 Task: Add 6 Grain Hot Cereal to the cart.
Action: Mouse moved to (938, 320)
Screenshot: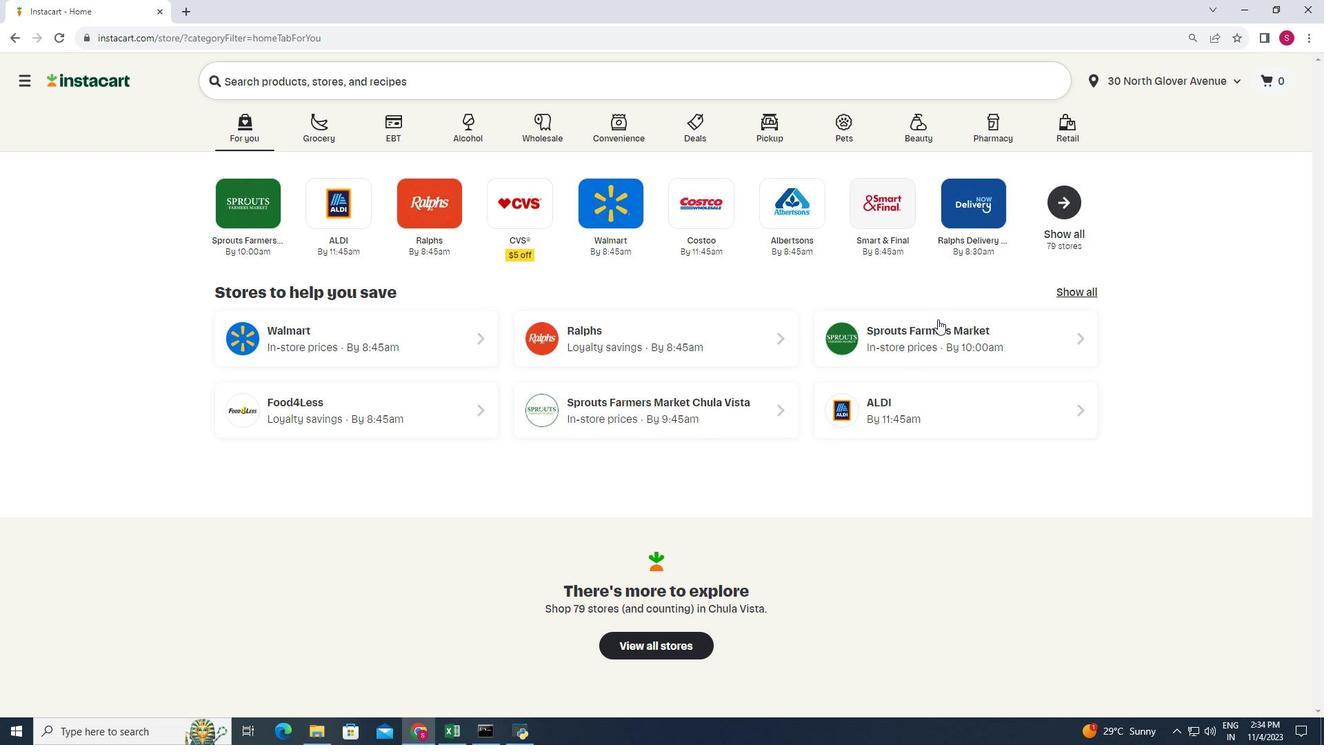 
Action: Mouse pressed left at (938, 320)
Screenshot: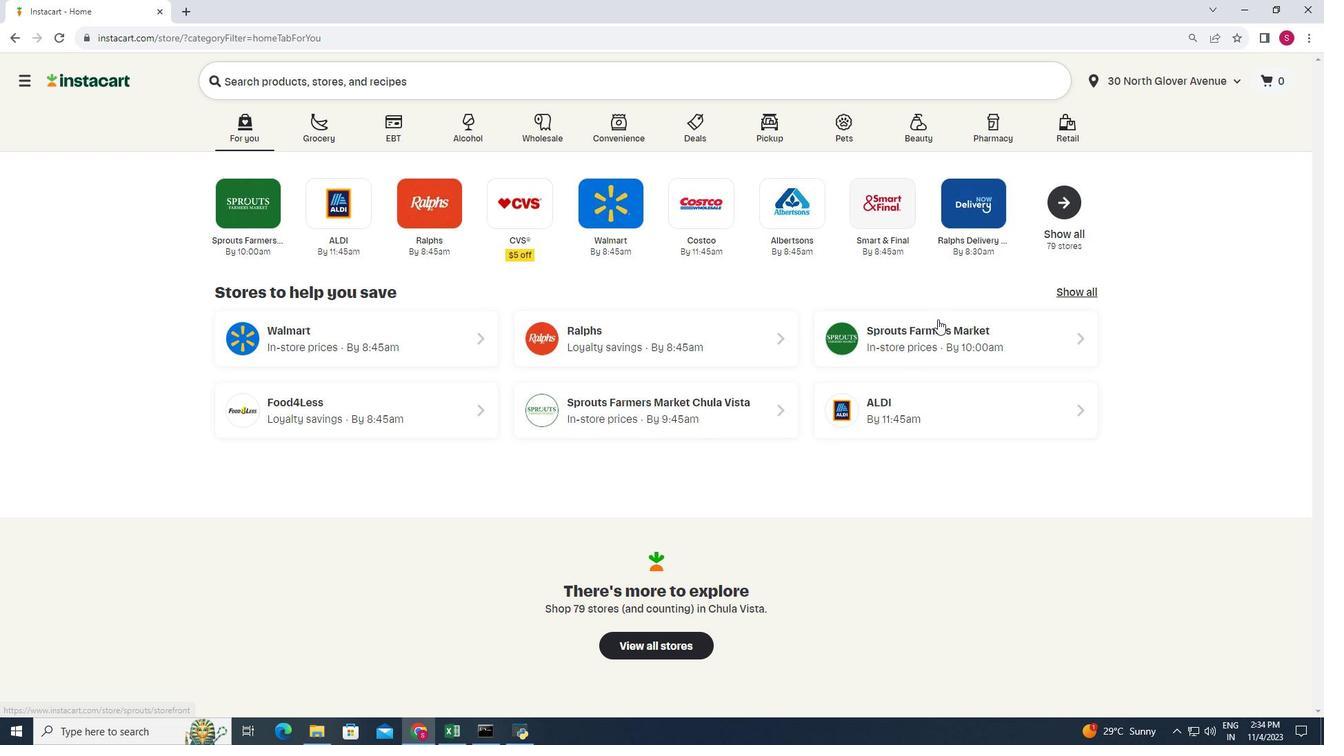 
Action: Mouse moved to (72, 443)
Screenshot: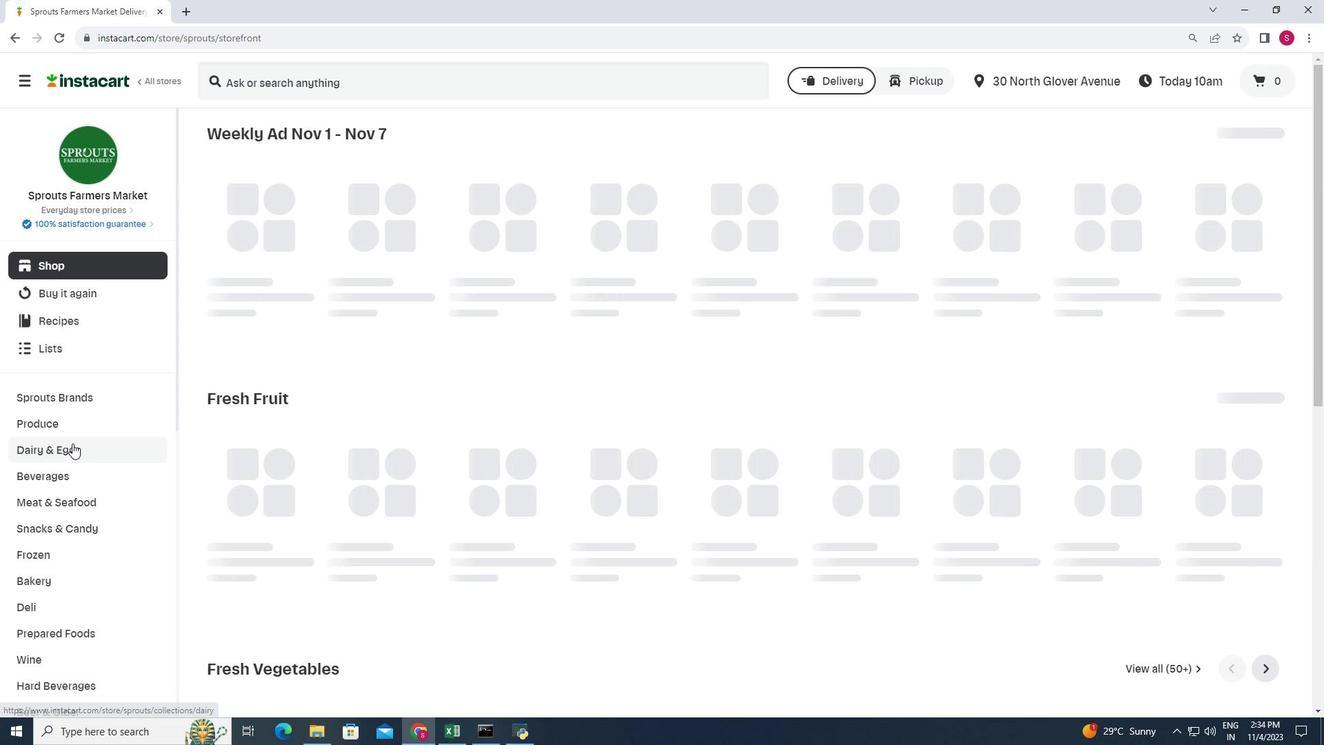
Action: Mouse scrolled (72, 442) with delta (0, 0)
Screenshot: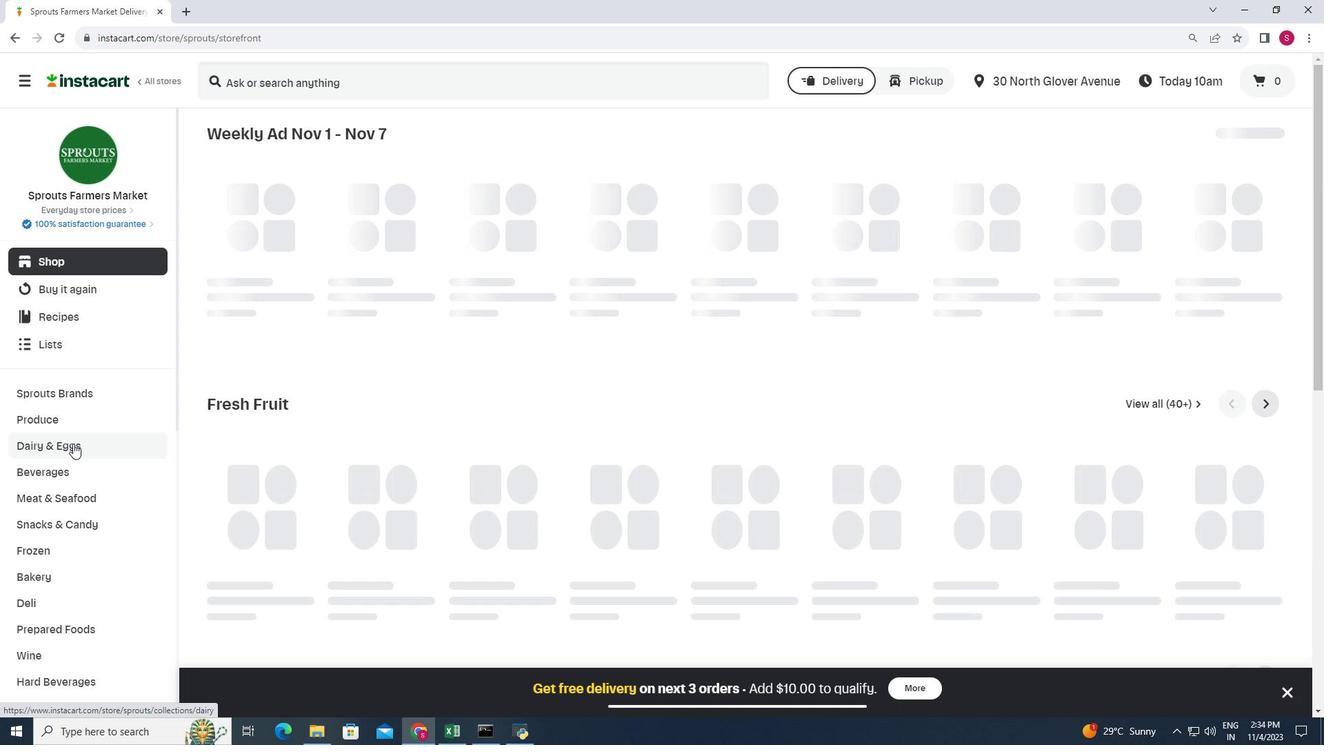 
Action: Mouse moved to (73, 443)
Screenshot: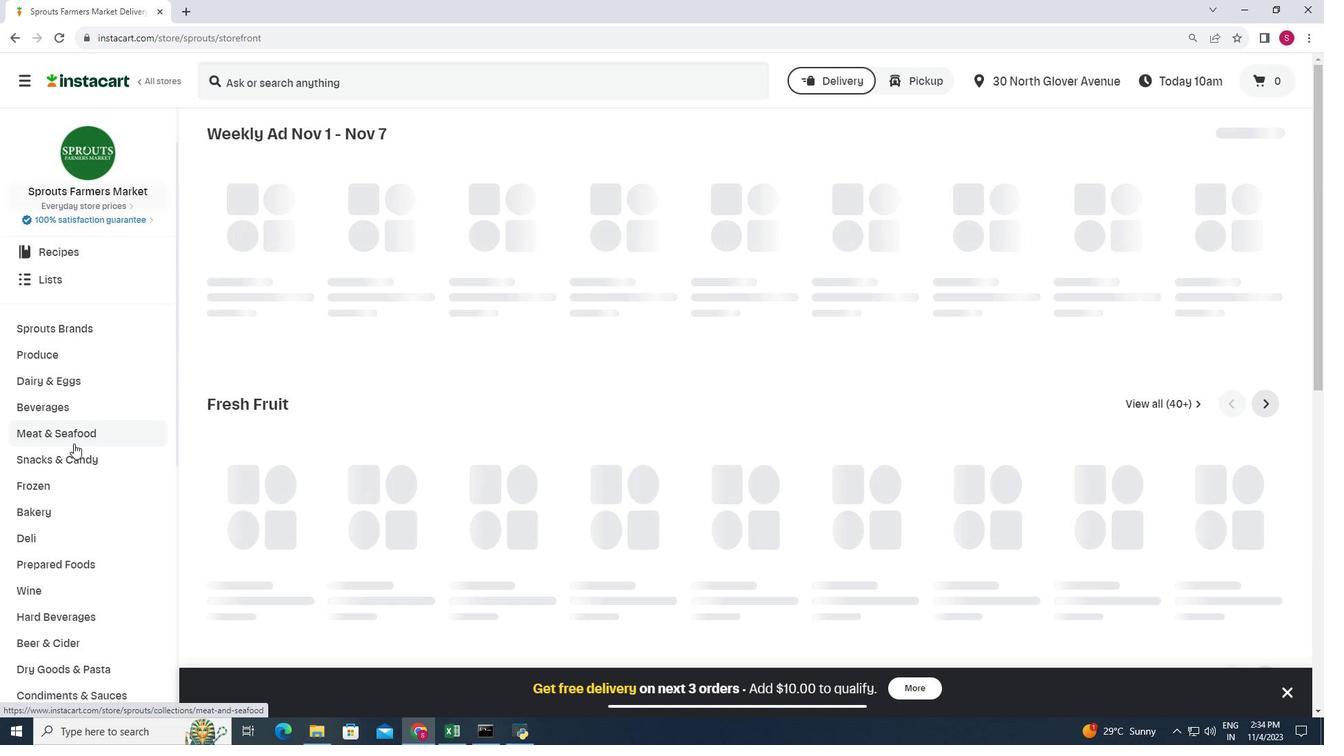 
Action: Mouse scrolled (73, 442) with delta (0, 0)
Screenshot: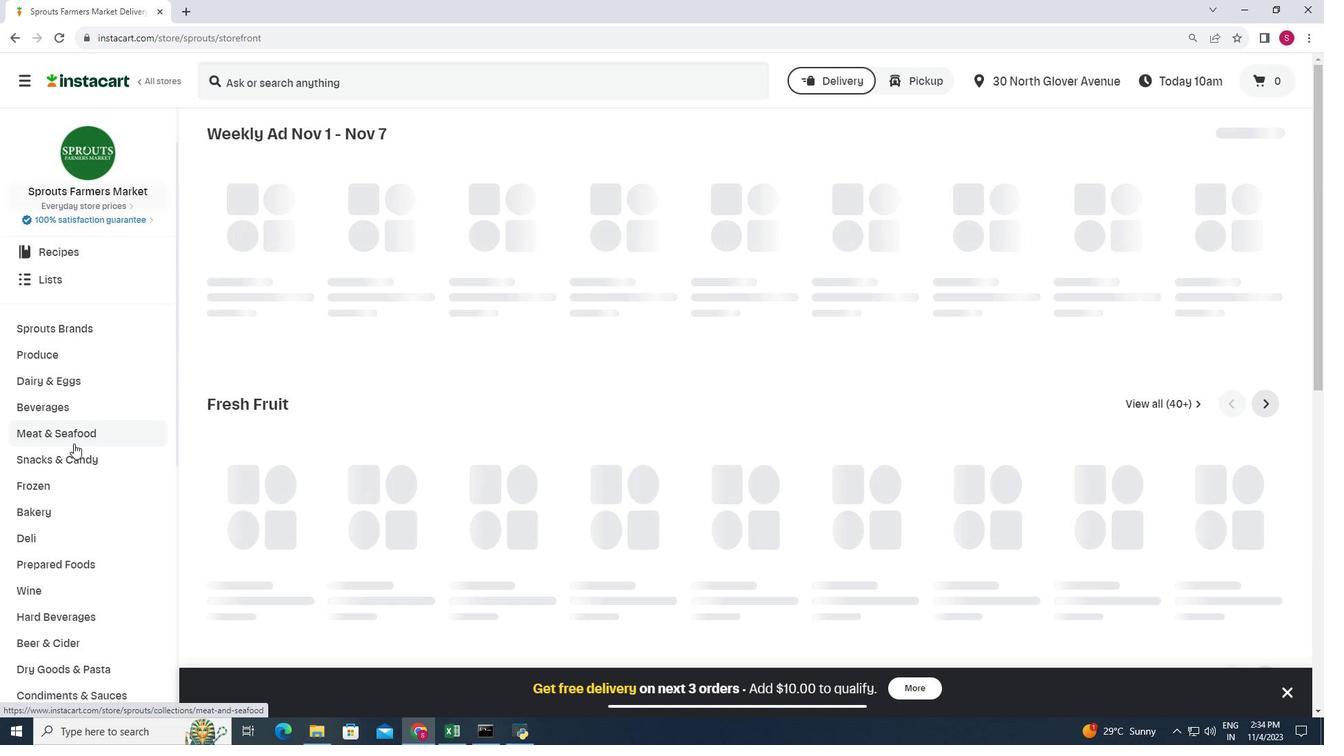 
Action: Mouse scrolled (73, 442) with delta (0, 0)
Screenshot: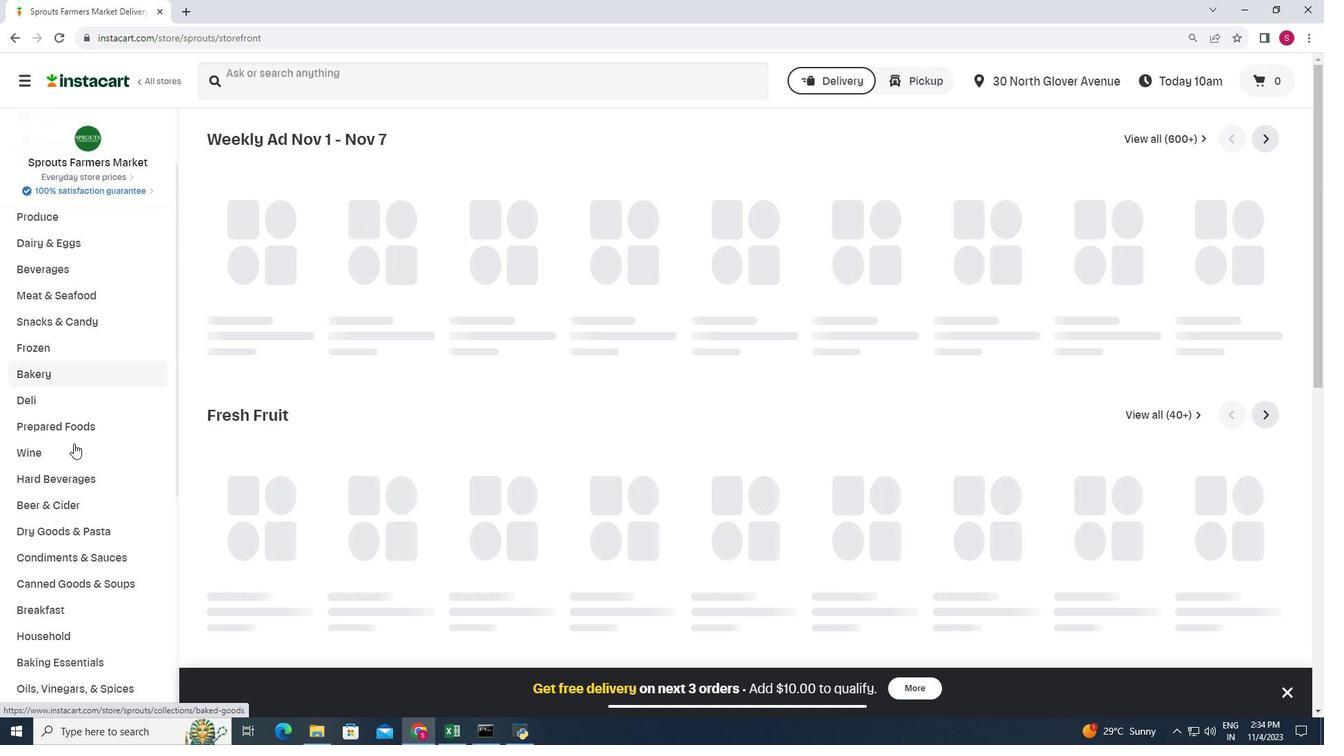 
Action: Mouse scrolled (73, 442) with delta (0, 0)
Screenshot: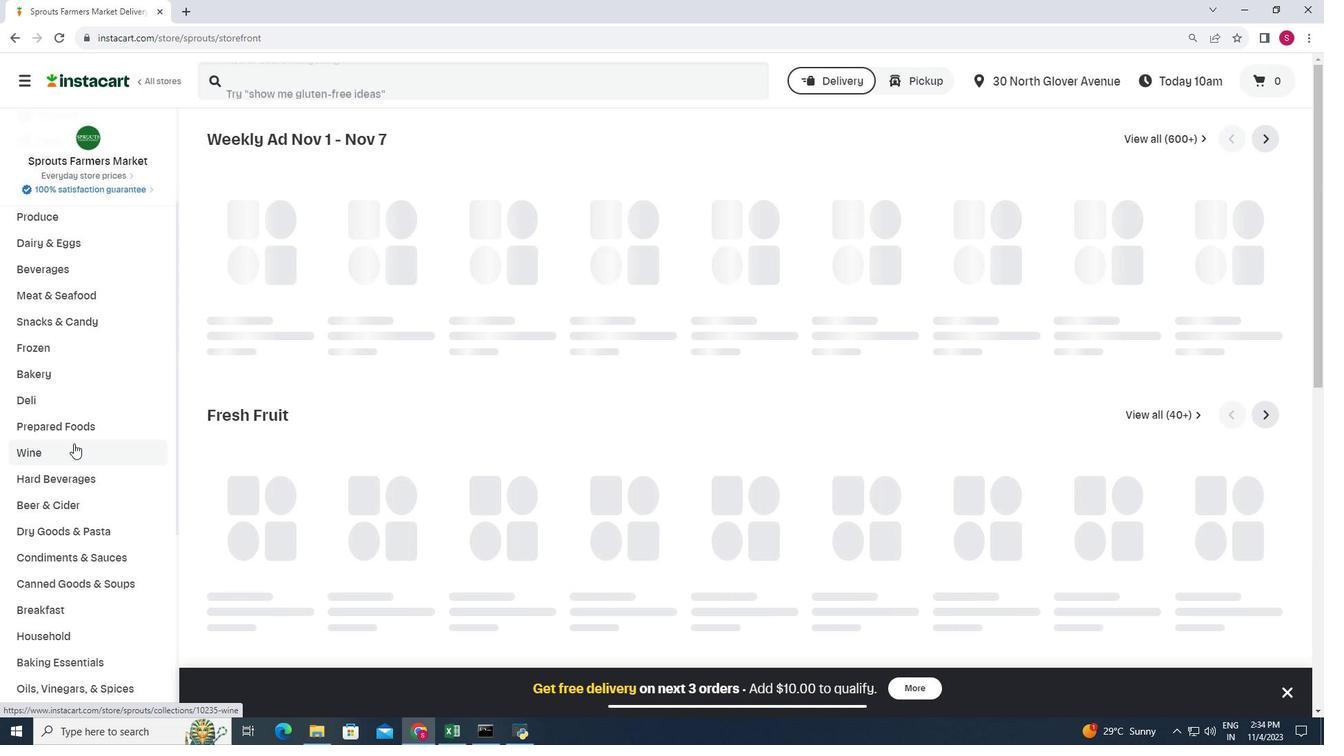 
Action: Mouse moved to (82, 538)
Screenshot: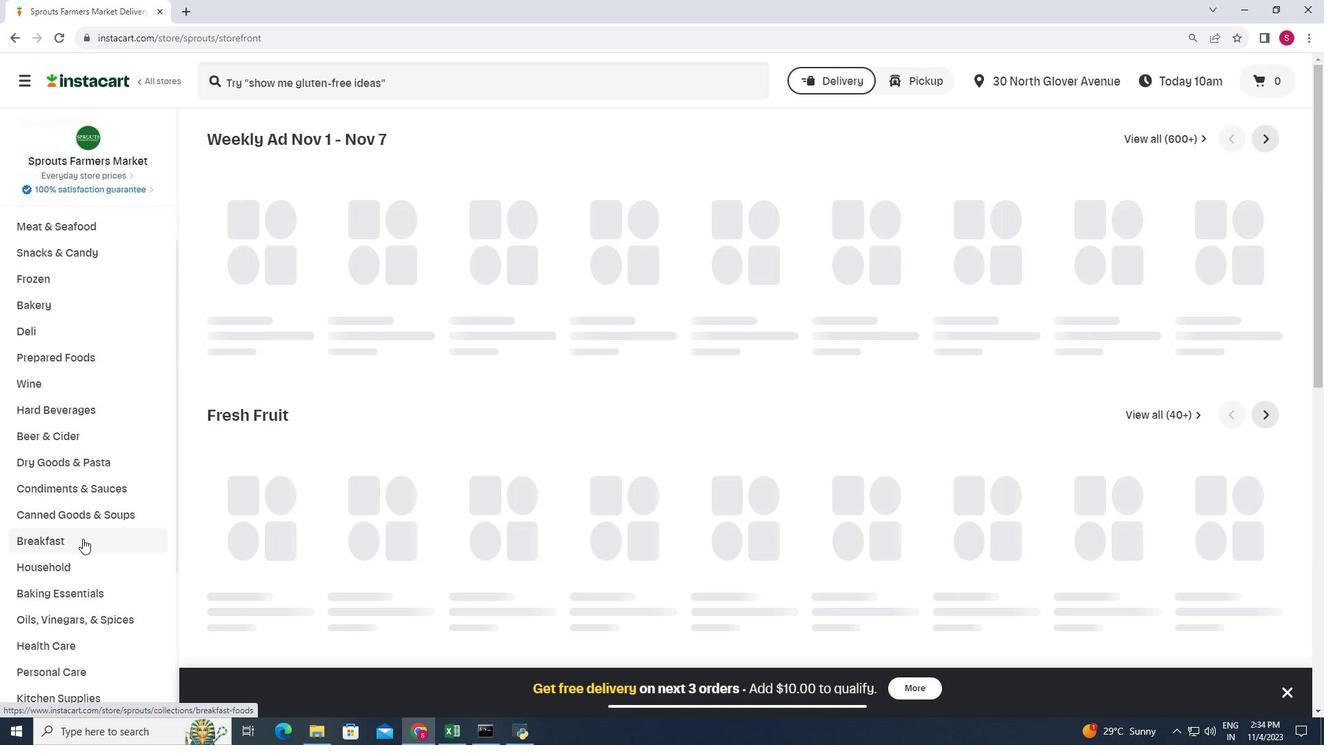 
Action: Mouse pressed left at (82, 538)
Screenshot: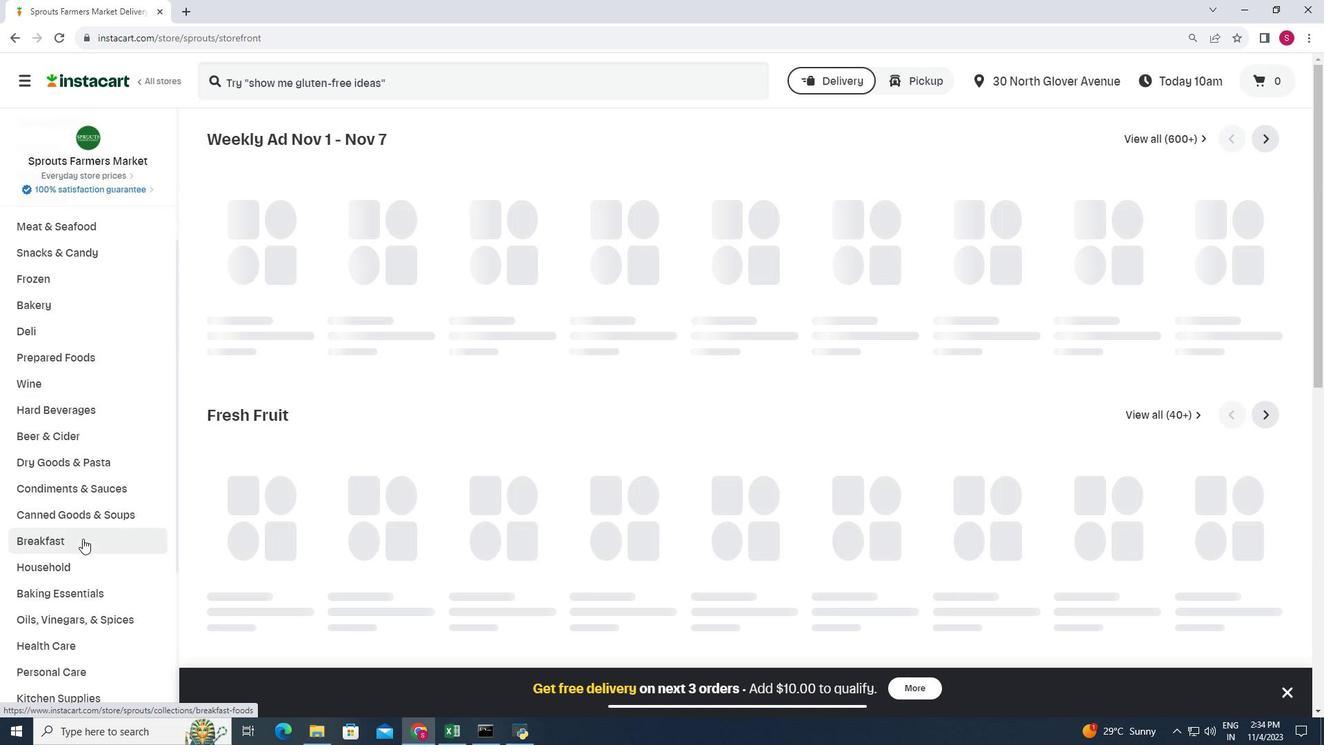 
Action: Mouse moved to (911, 175)
Screenshot: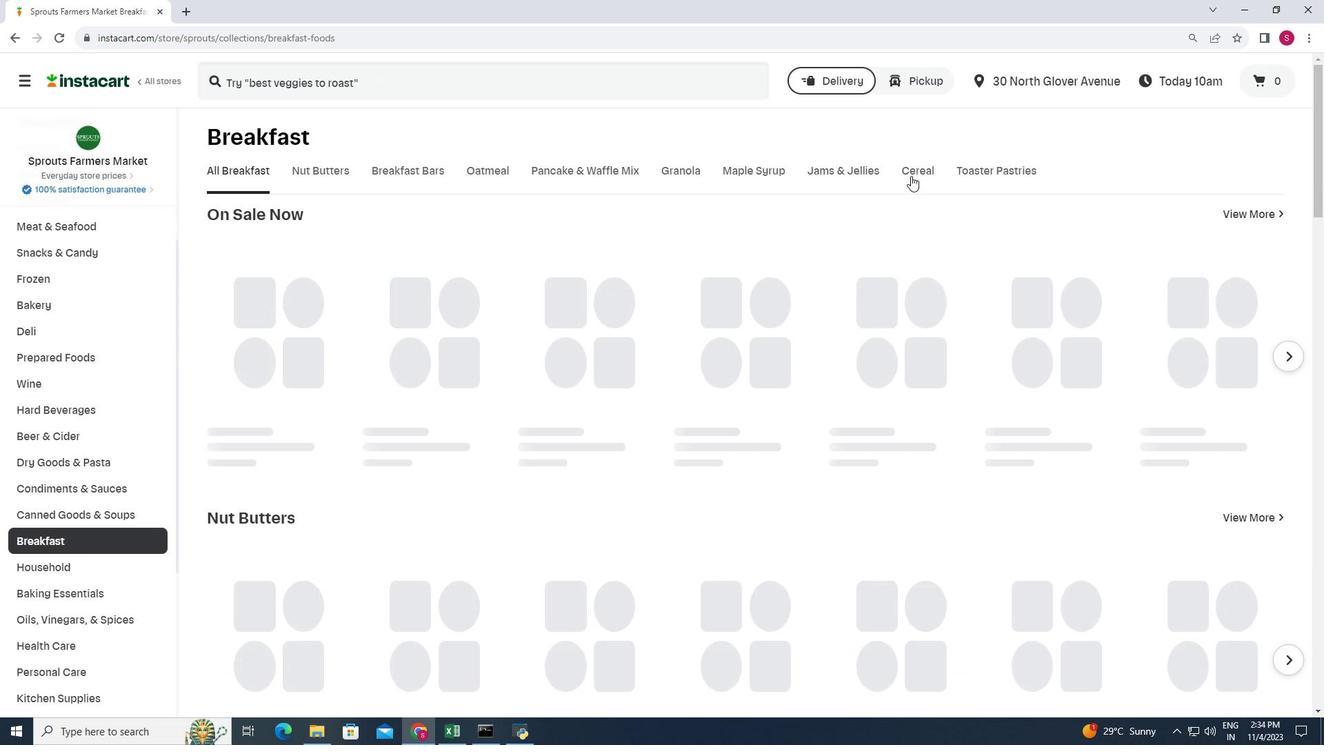
Action: Mouse pressed left at (911, 175)
Screenshot: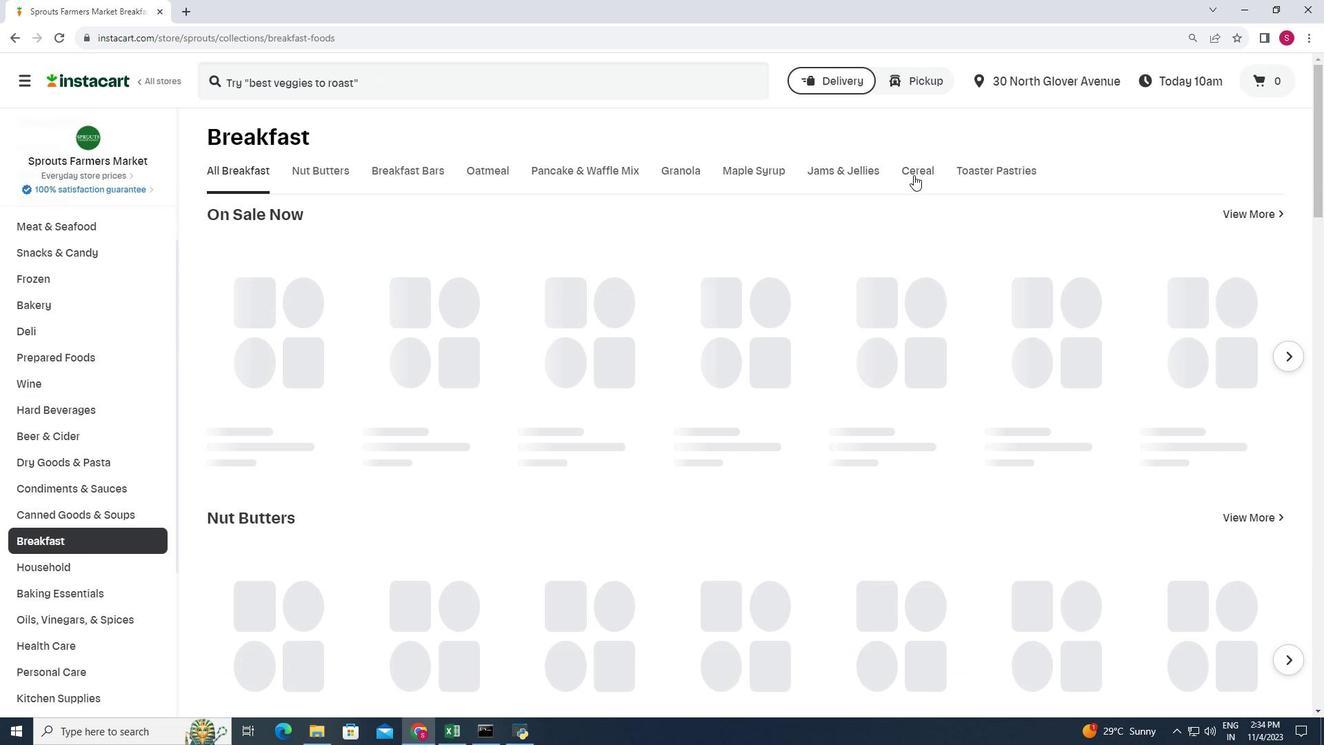 
Action: Mouse moved to (925, 168)
Screenshot: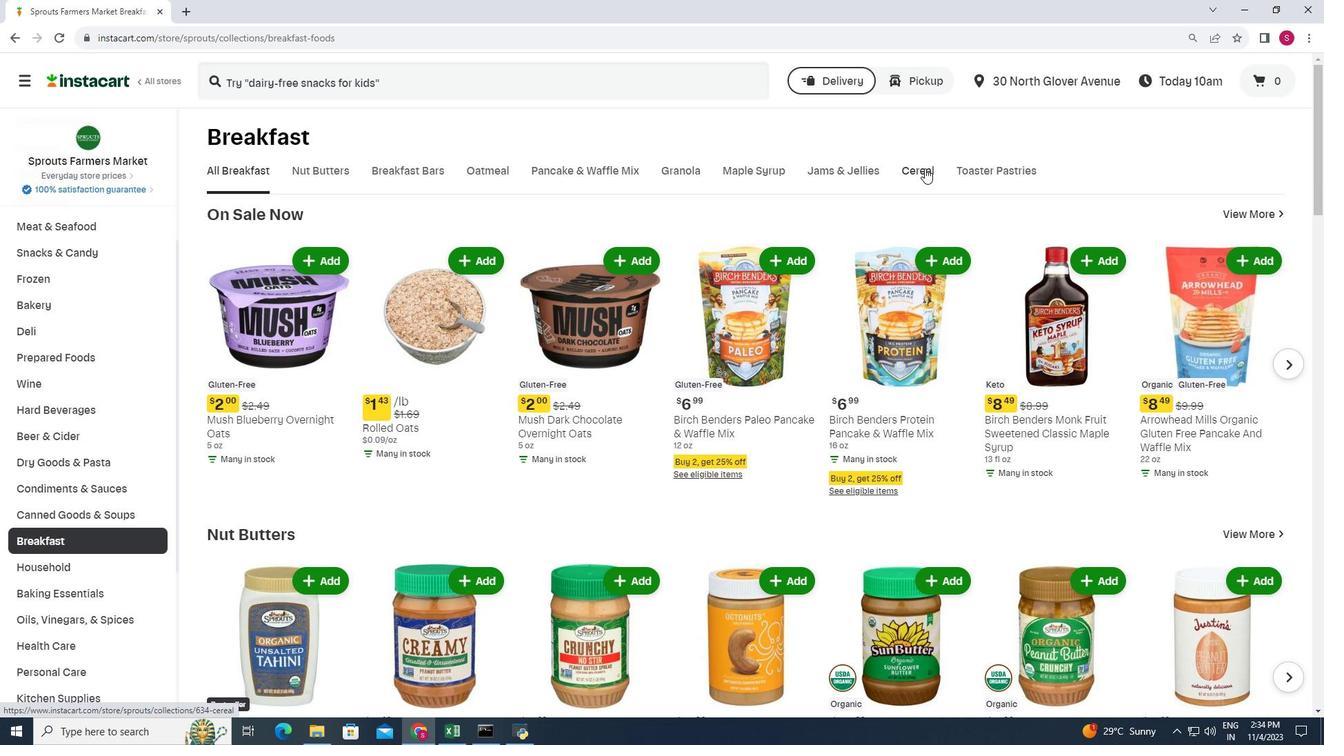 
Action: Mouse pressed left at (925, 168)
Screenshot: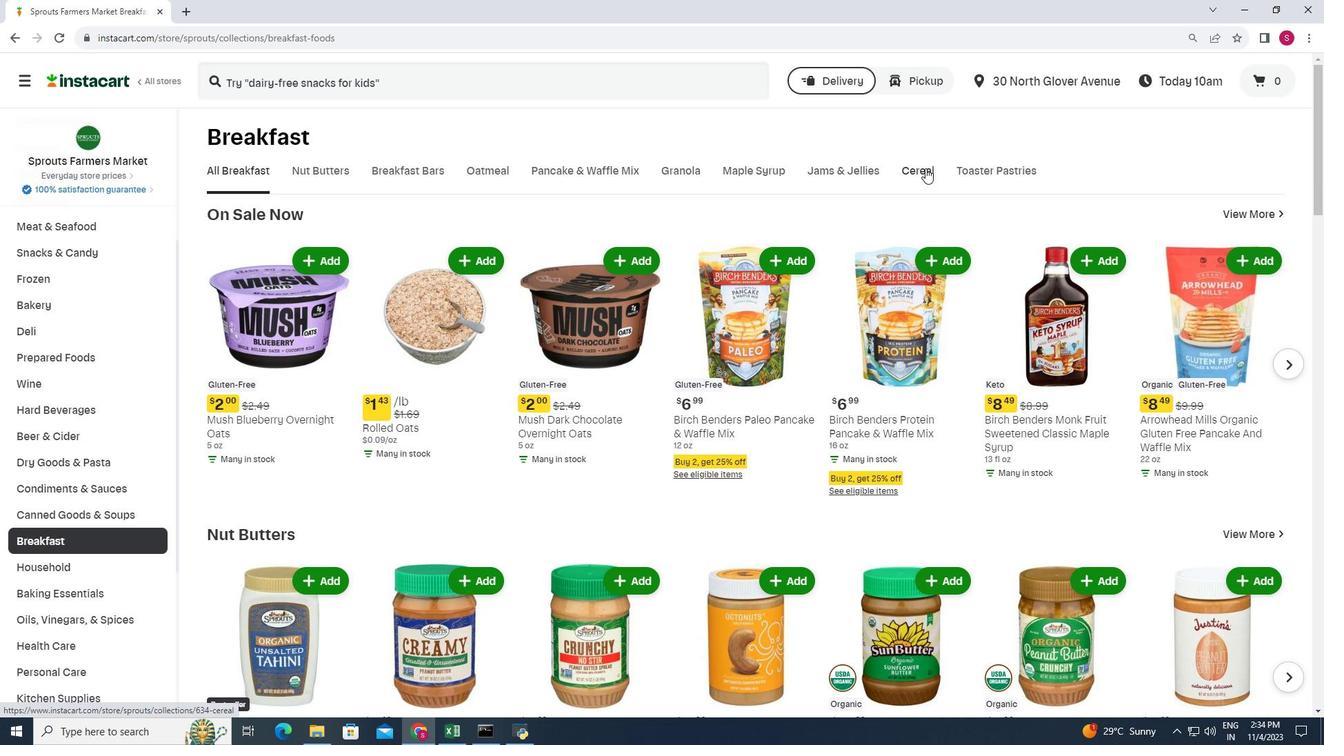 
Action: Mouse moved to (476, 249)
Screenshot: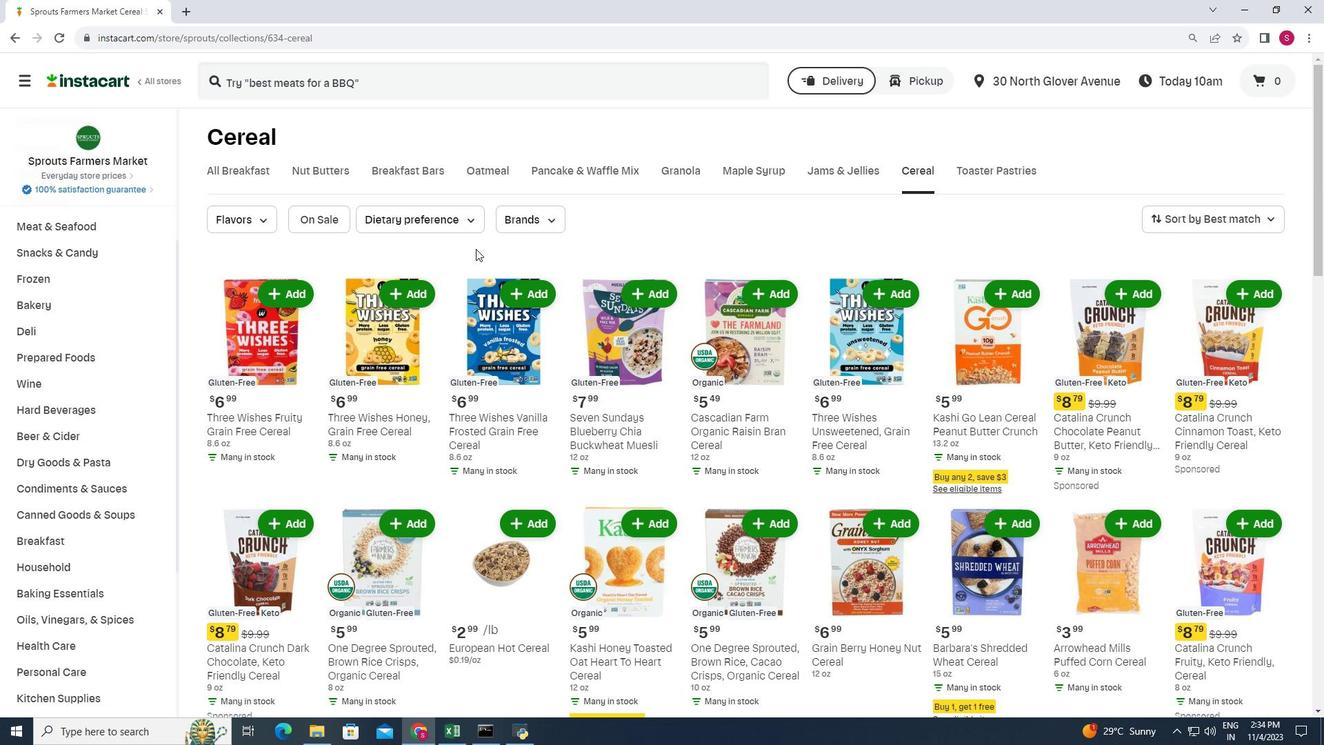 
Action: Mouse scrolled (476, 248) with delta (0, 0)
Screenshot: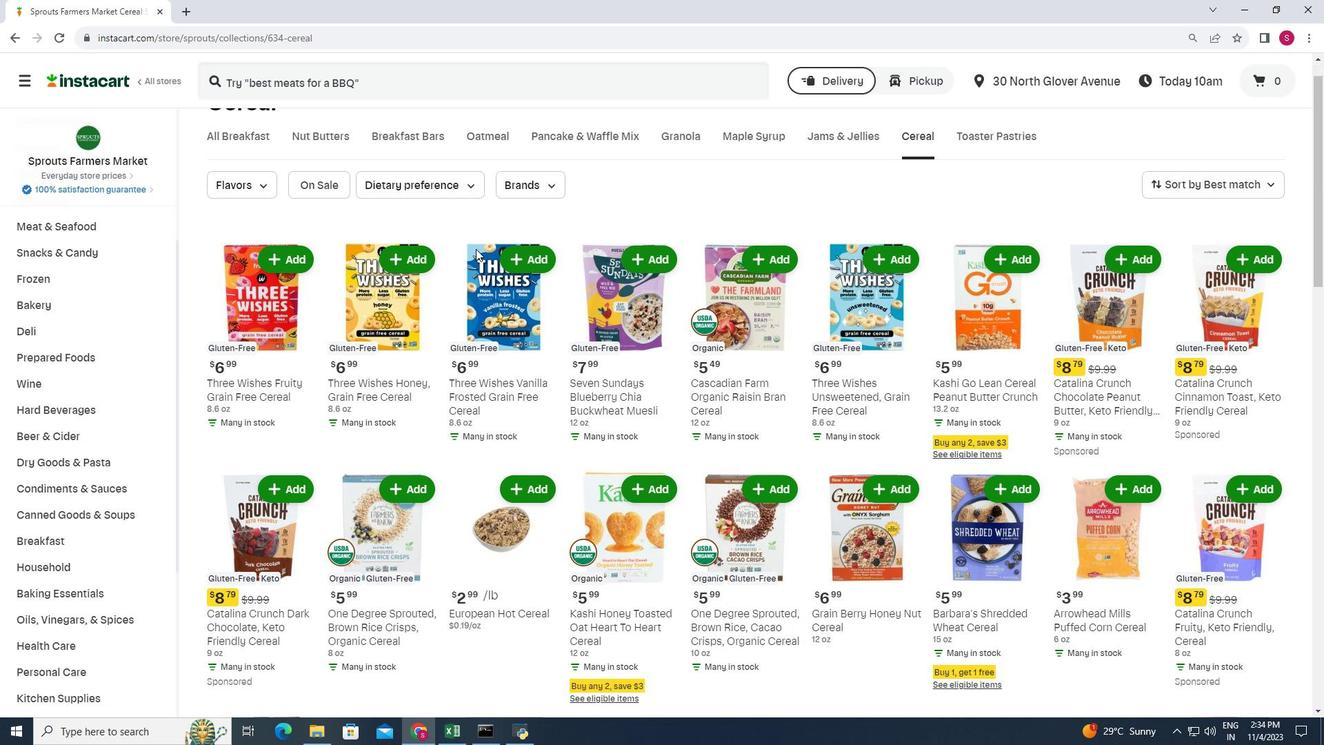
Action: Mouse moved to (478, 249)
Screenshot: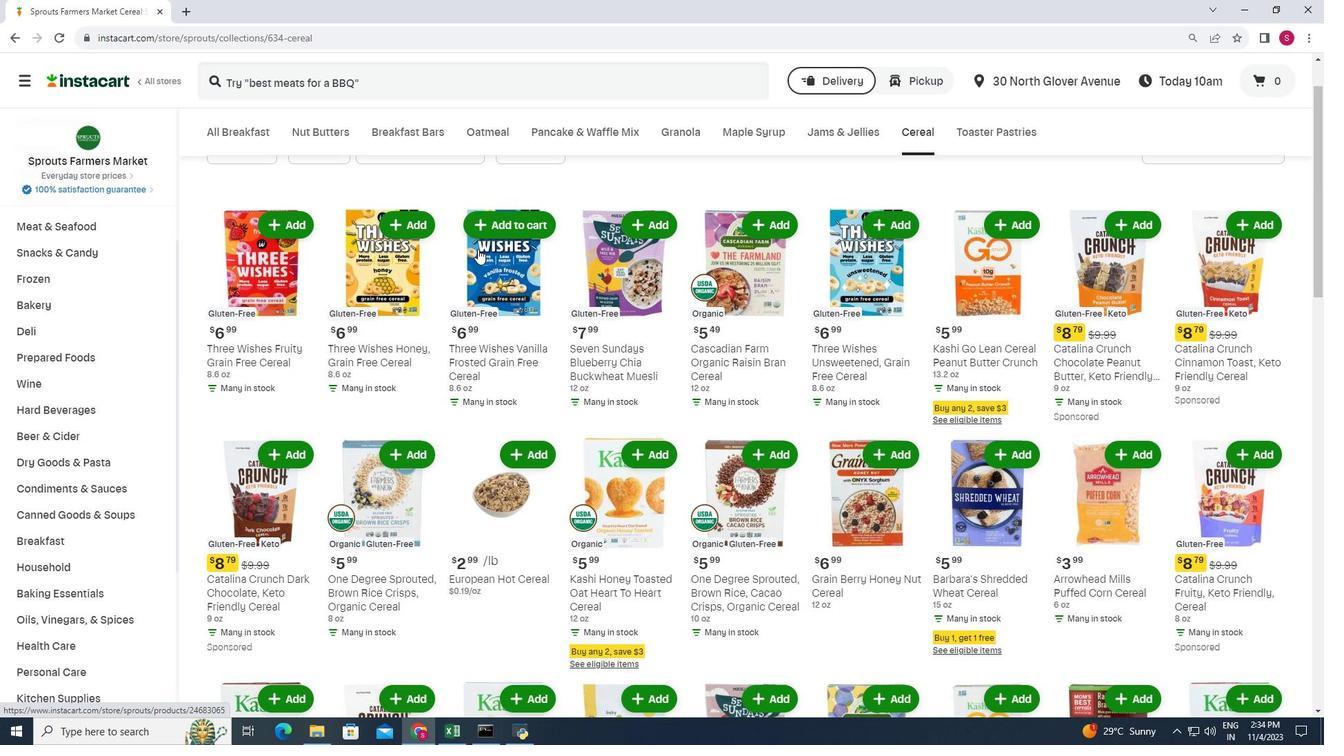 
Action: Mouse scrolled (478, 248) with delta (0, 0)
Screenshot: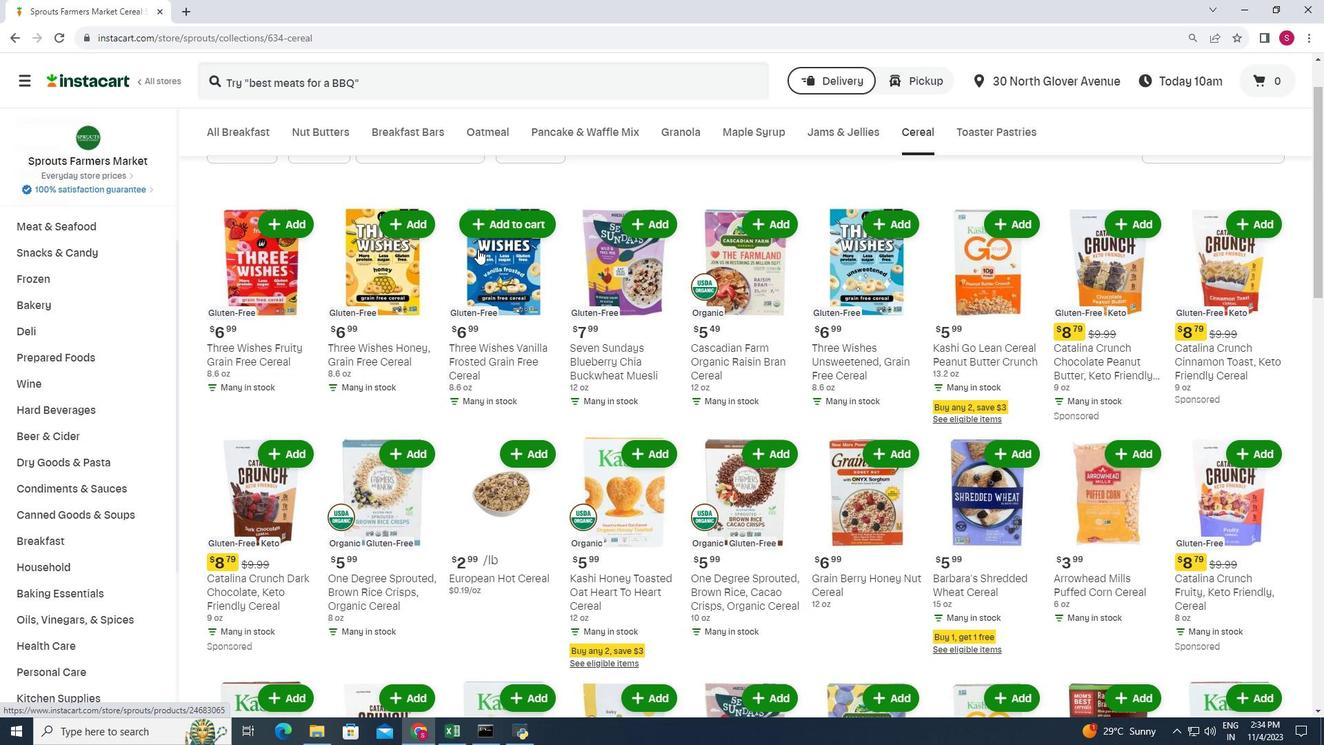 
Action: Mouse scrolled (478, 248) with delta (0, 0)
Screenshot: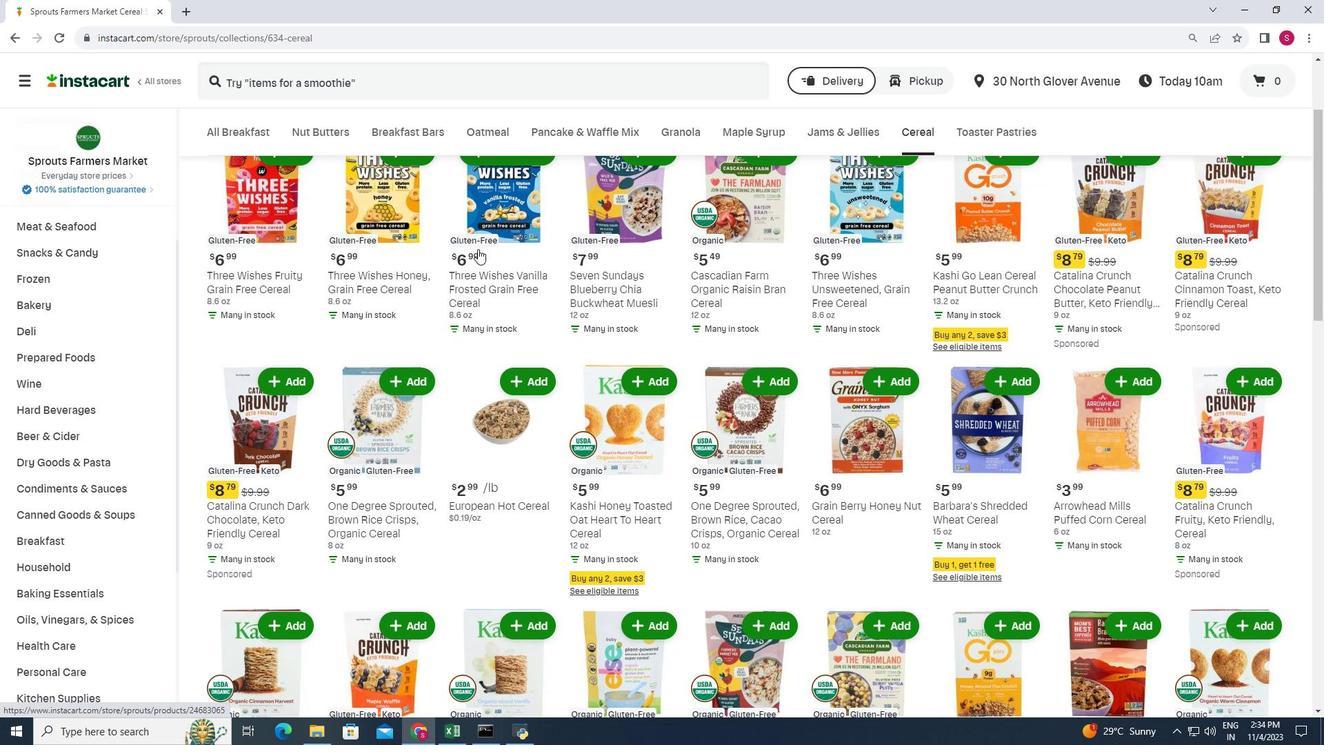 
Action: Mouse scrolled (478, 248) with delta (0, 0)
Screenshot: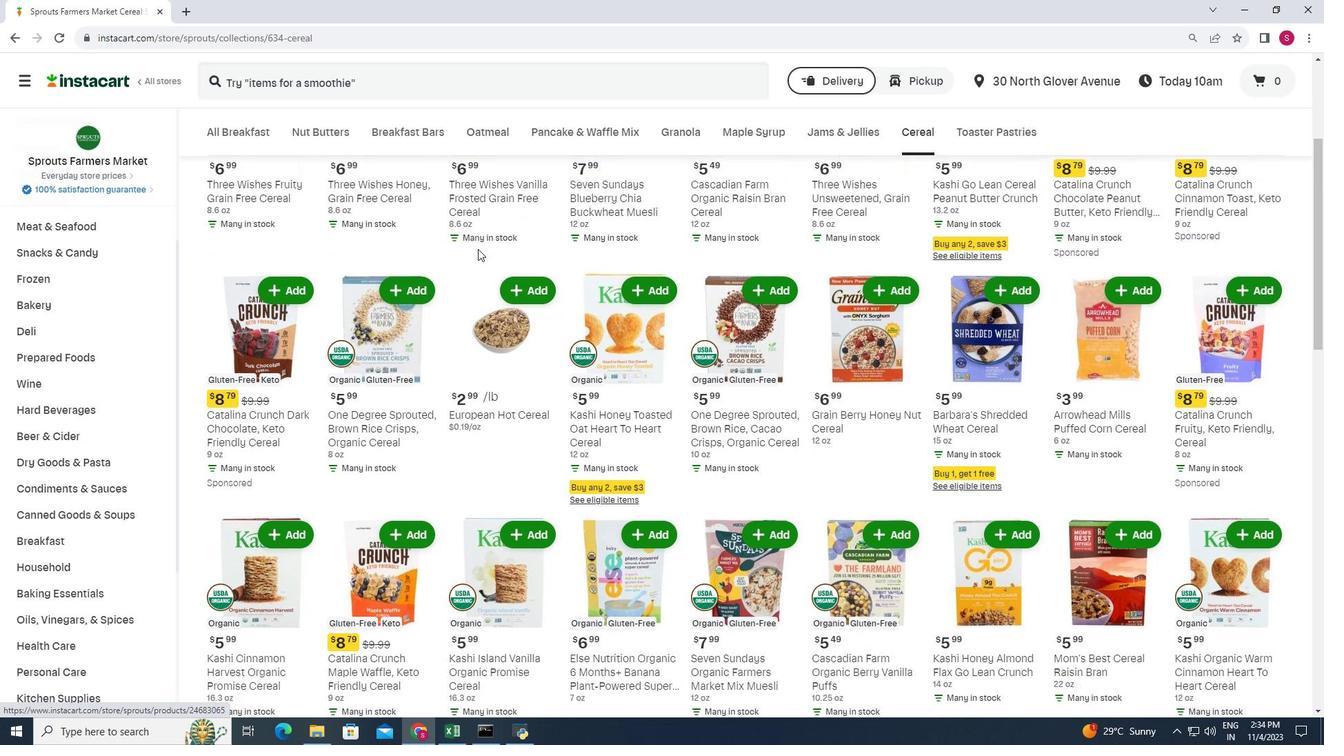 
Action: Mouse moved to (489, 250)
Screenshot: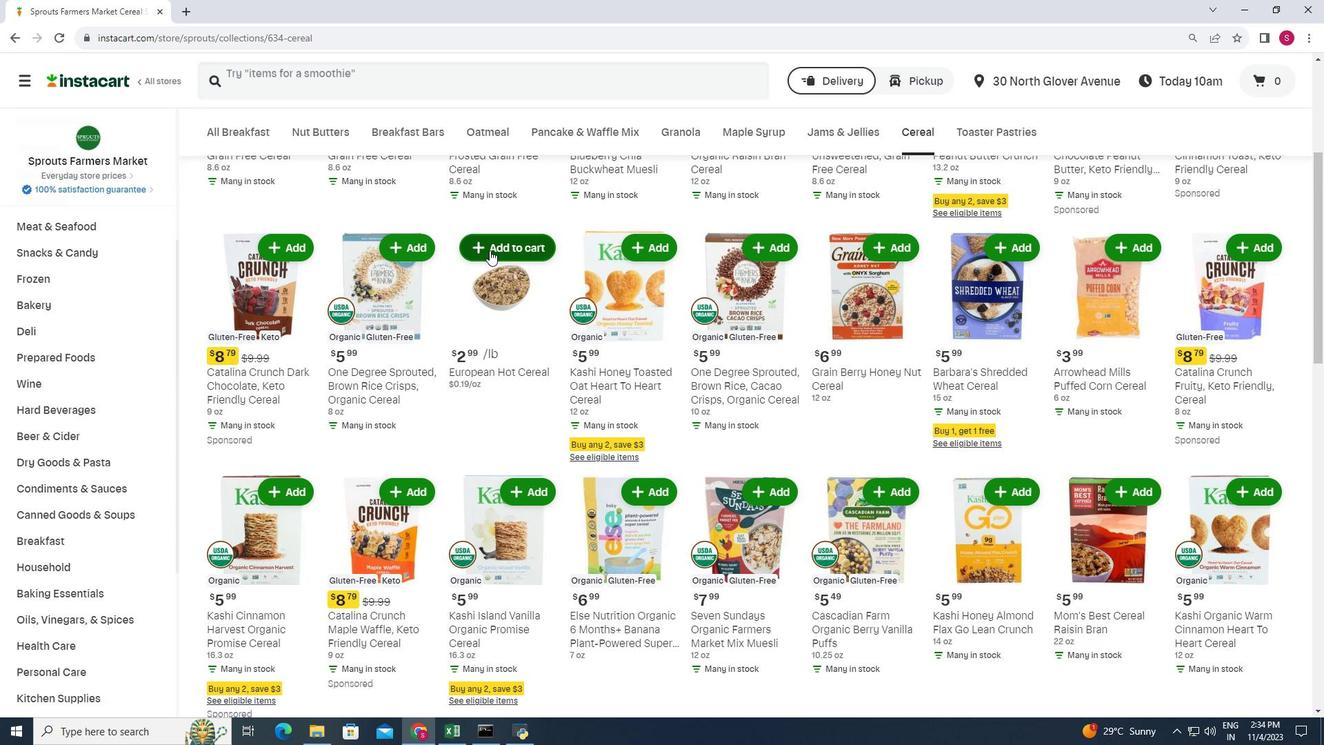 
Action: Mouse scrolled (489, 249) with delta (0, 0)
Screenshot: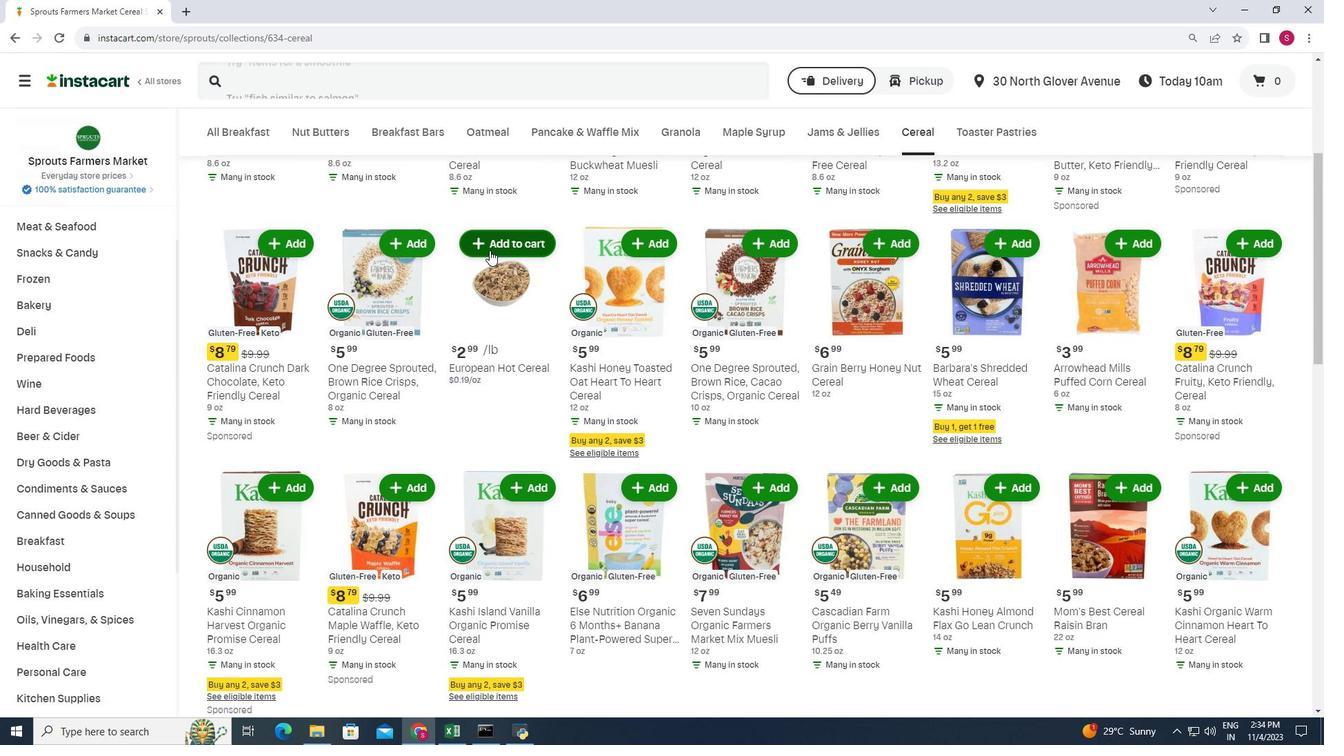 
Action: Mouse scrolled (489, 249) with delta (0, 0)
Screenshot: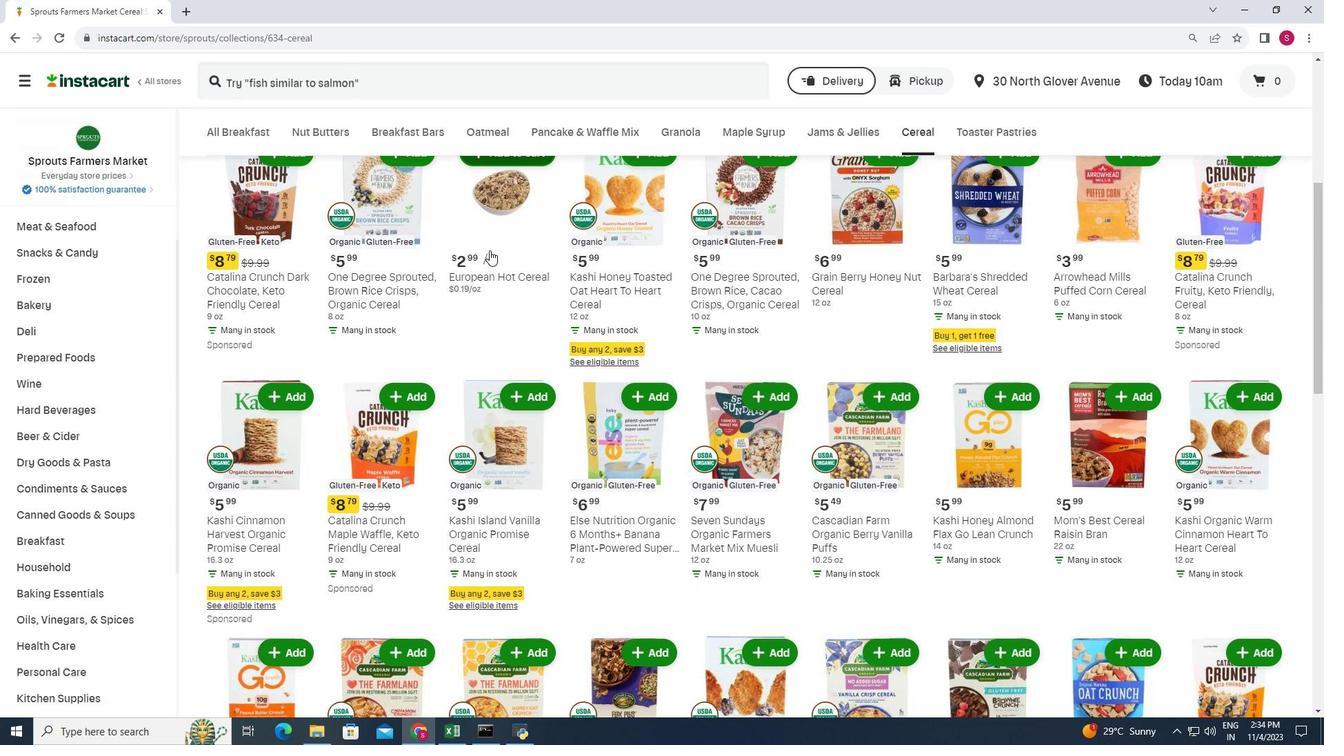 
Action: Mouse scrolled (489, 249) with delta (0, 0)
Screenshot: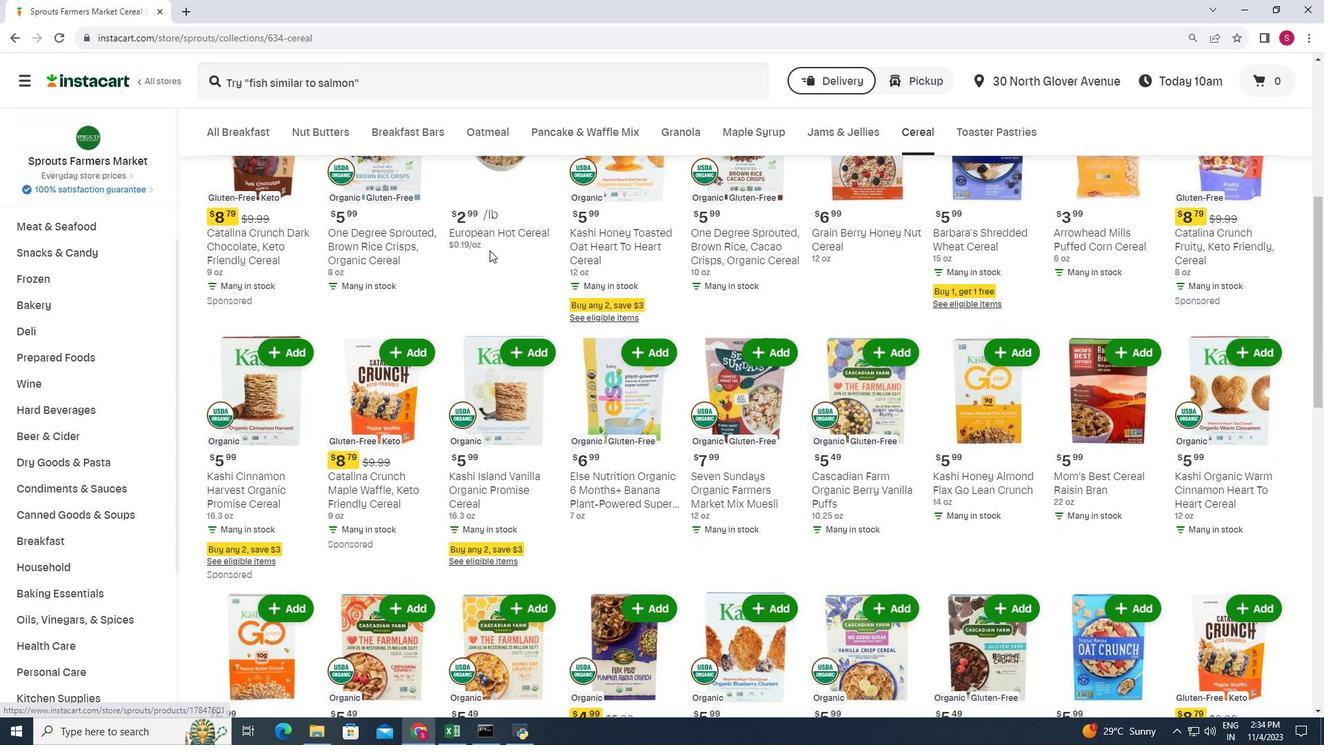 
Action: Mouse moved to (489, 250)
Screenshot: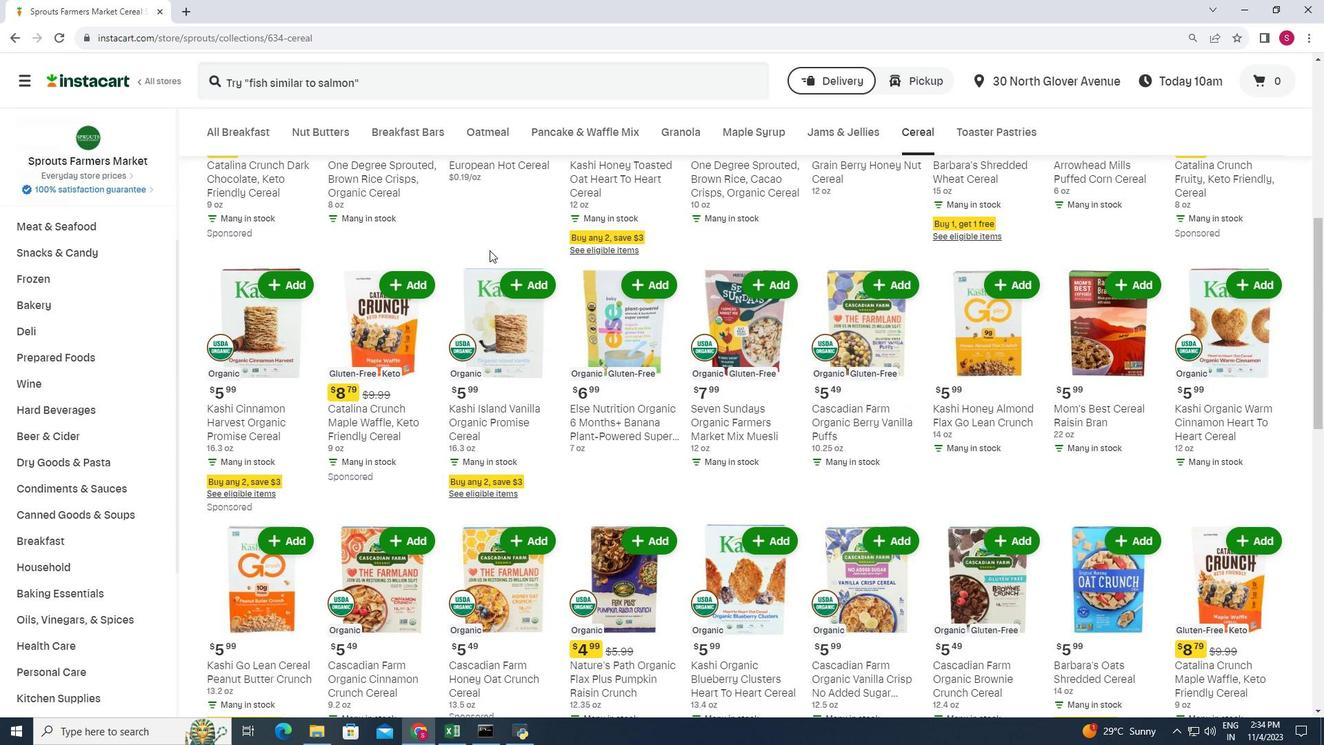 
Action: Mouse scrolled (489, 249) with delta (0, 0)
Screenshot: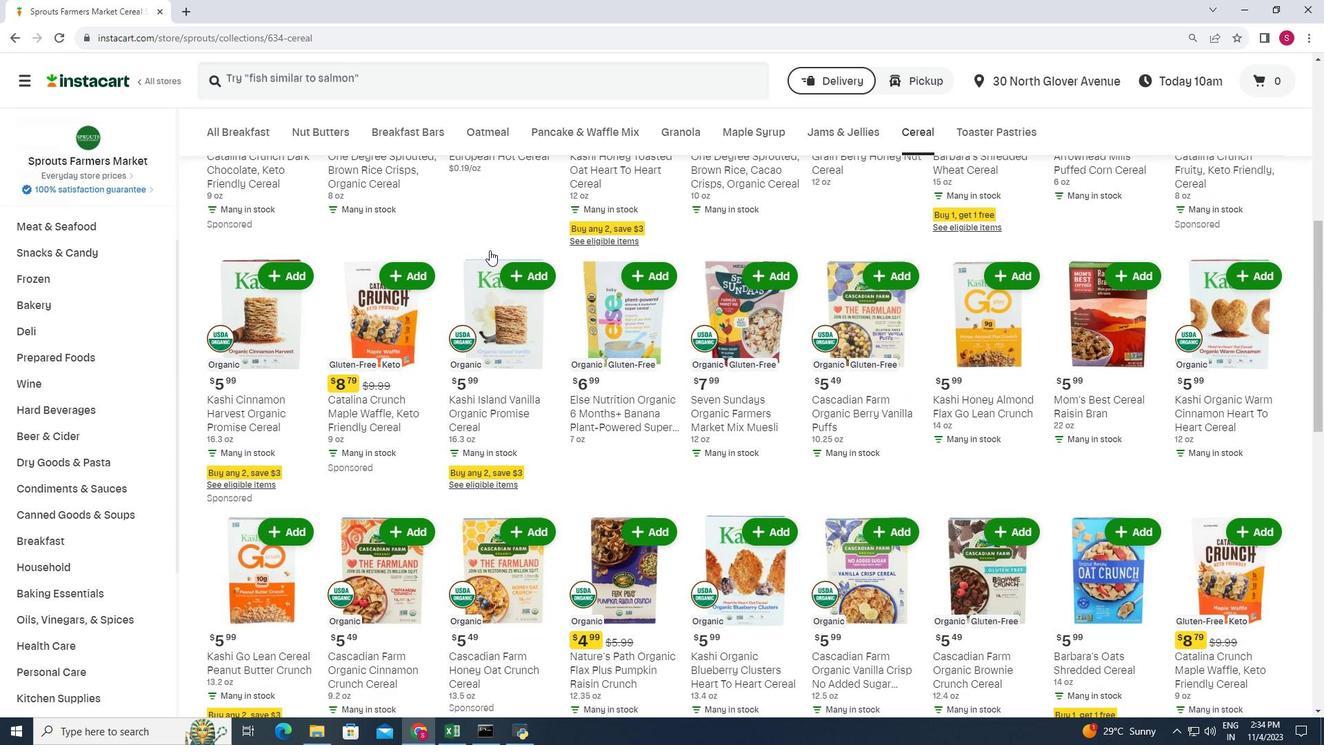 
Action: Mouse moved to (490, 250)
Screenshot: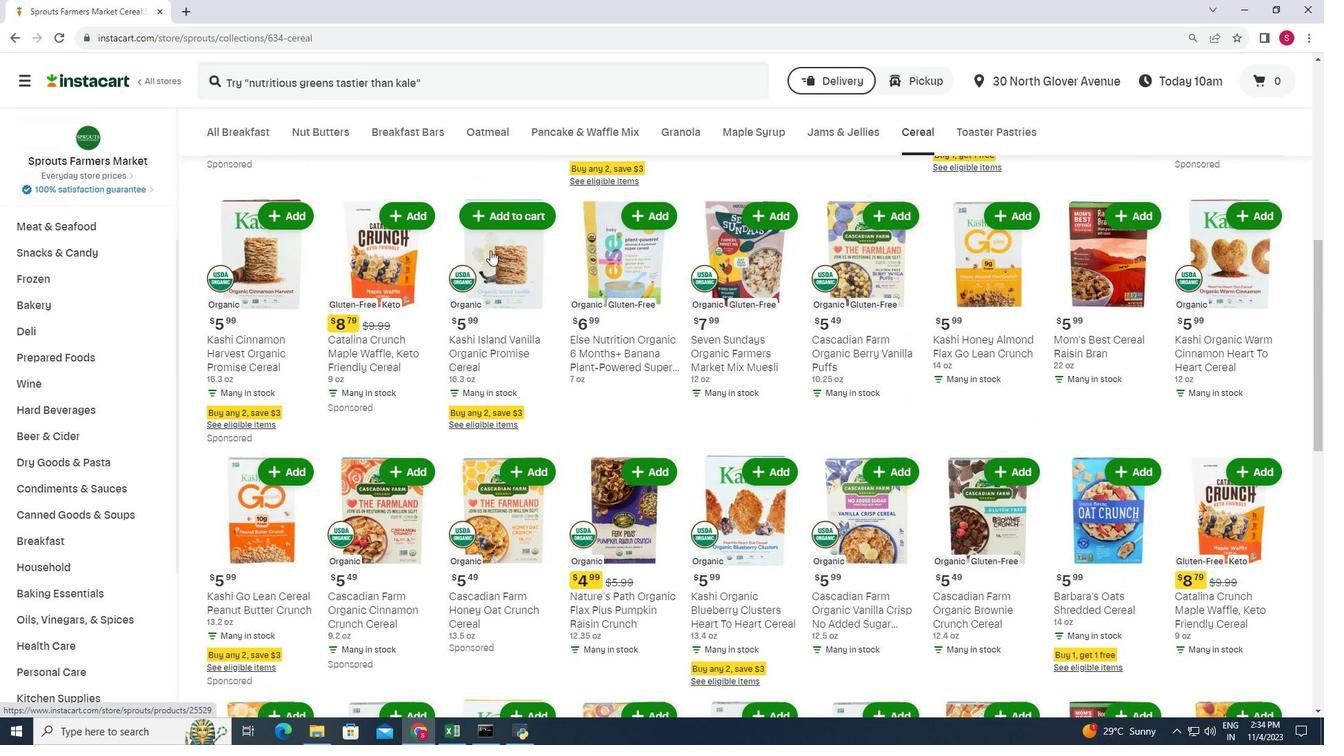 
Action: Mouse scrolled (490, 249) with delta (0, 0)
Screenshot: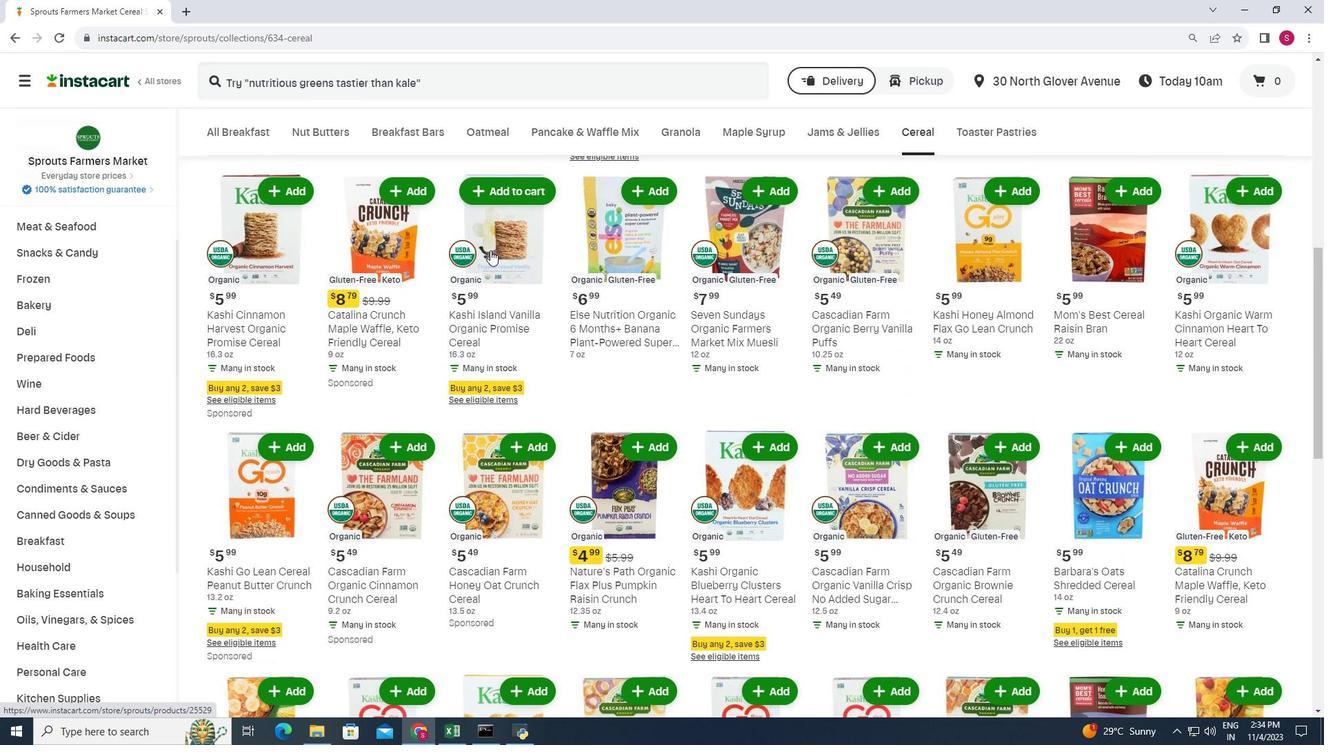 
Action: Mouse scrolled (490, 249) with delta (0, 0)
Screenshot: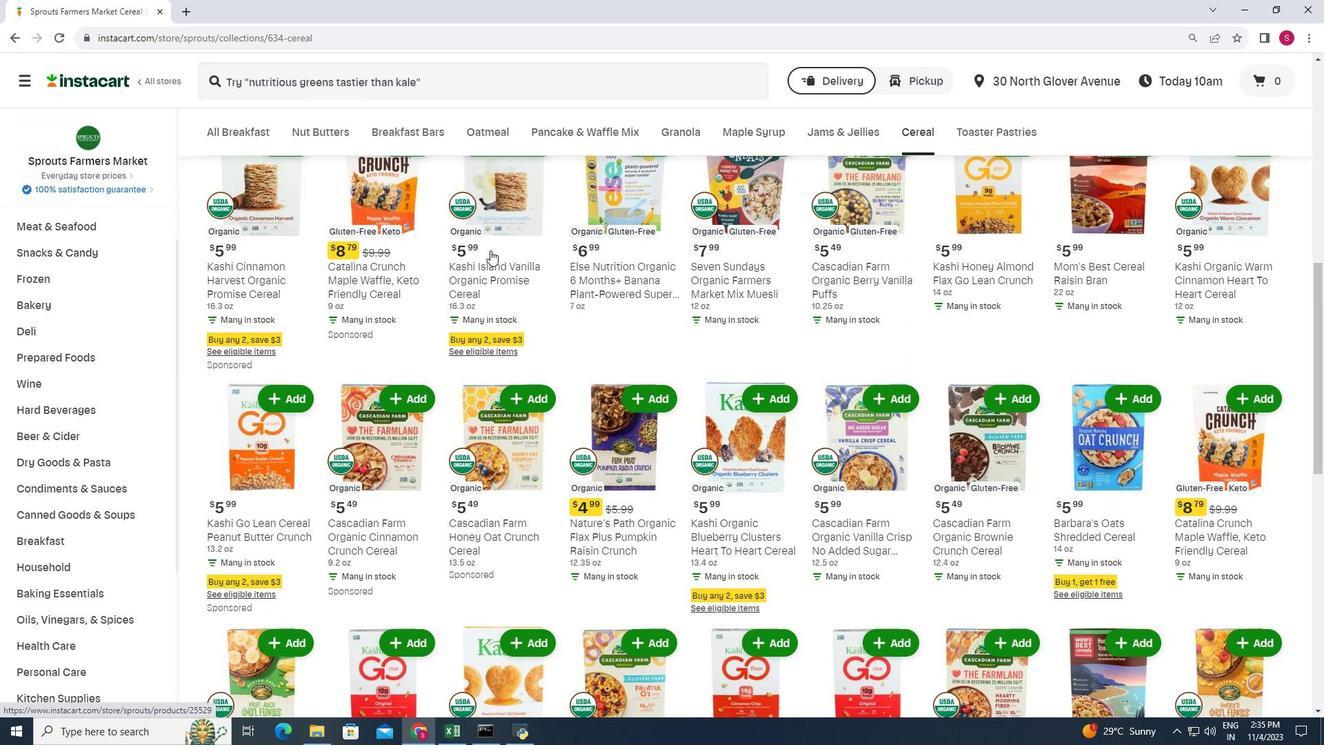 
Action: Mouse scrolled (490, 249) with delta (0, 0)
Screenshot: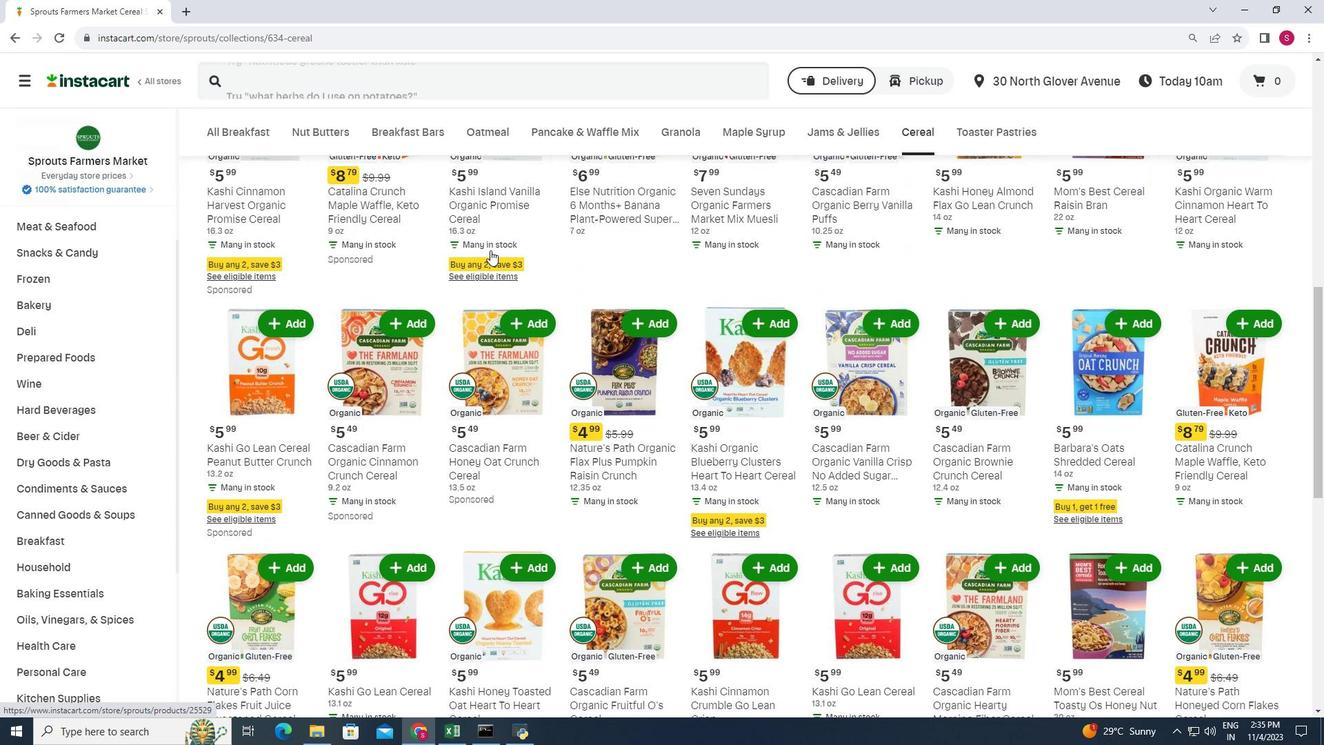 
Action: Mouse moved to (491, 250)
Screenshot: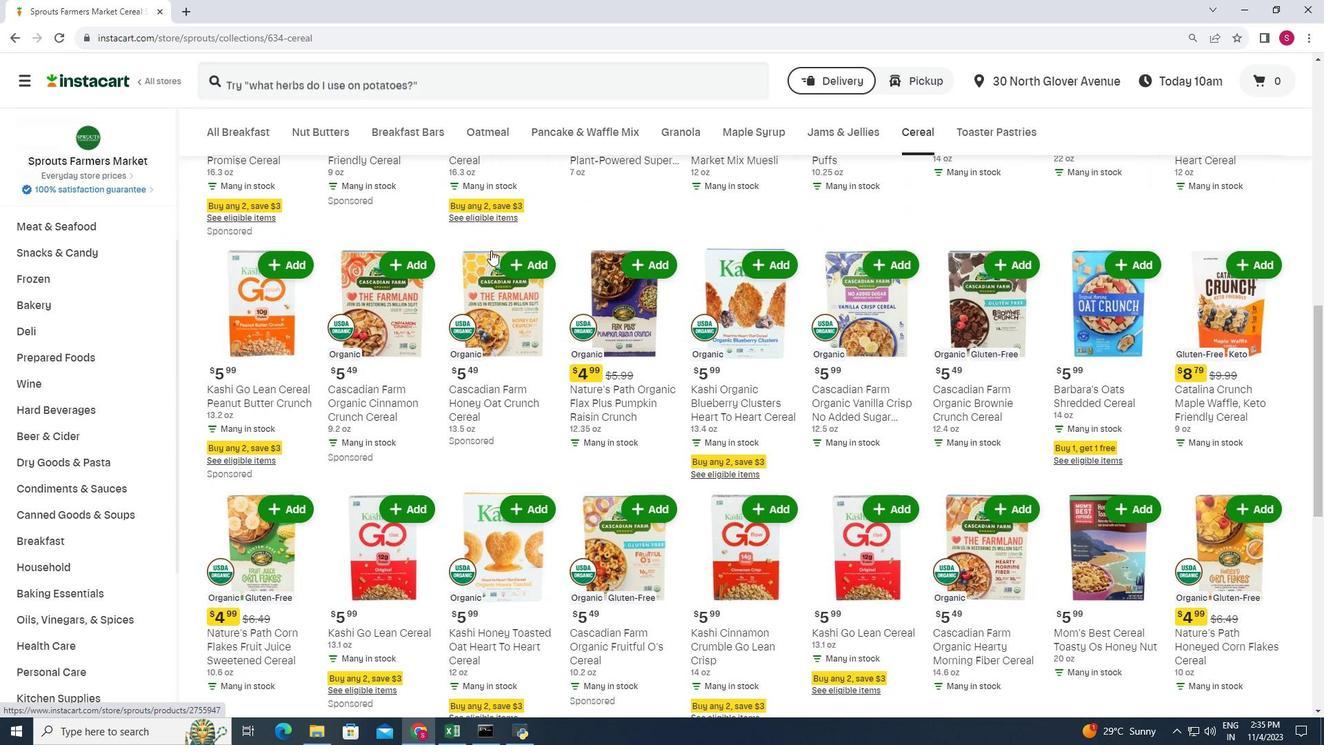 
Action: Mouse scrolled (491, 249) with delta (0, 0)
Screenshot: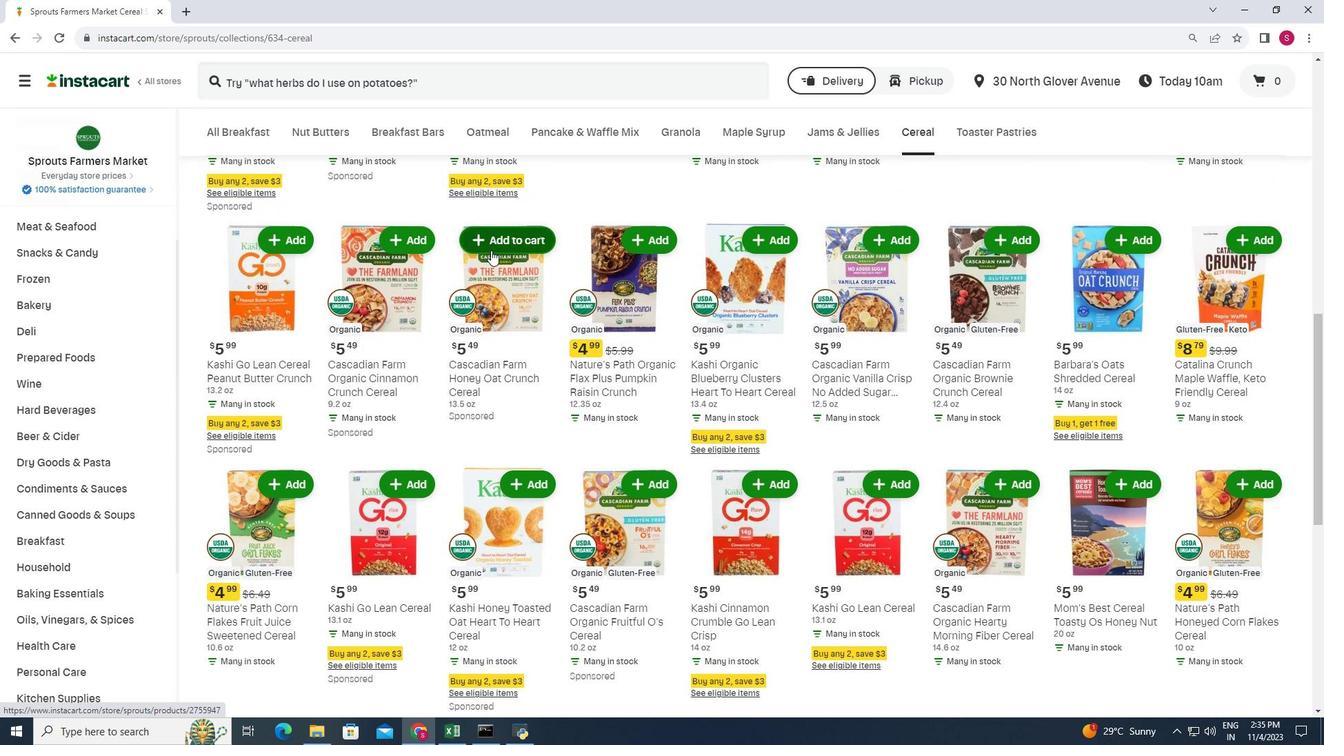 
Action: Mouse scrolled (491, 249) with delta (0, 0)
Screenshot: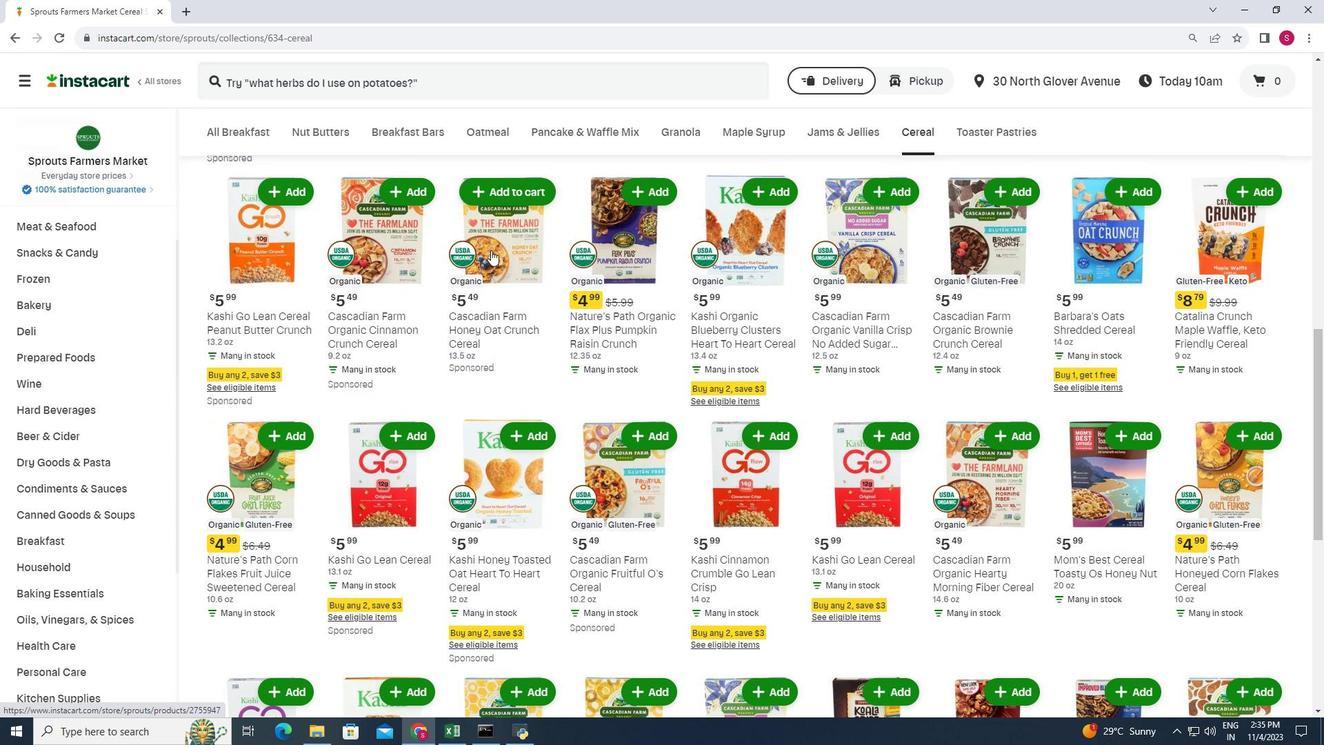 
Action: Mouse moved to (491, 250)
Screenshot: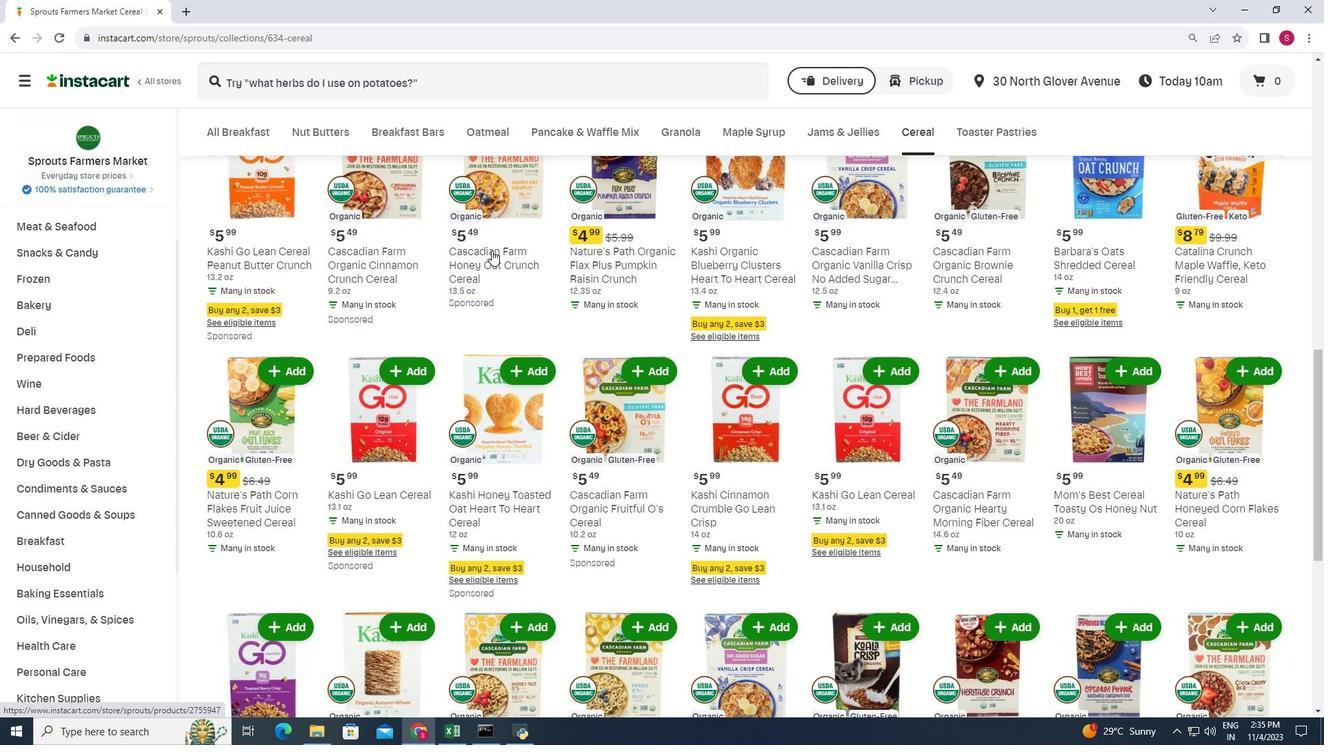 
Action: Mouse scrolled (491, 249) with delta (0, 0)
Screenshot: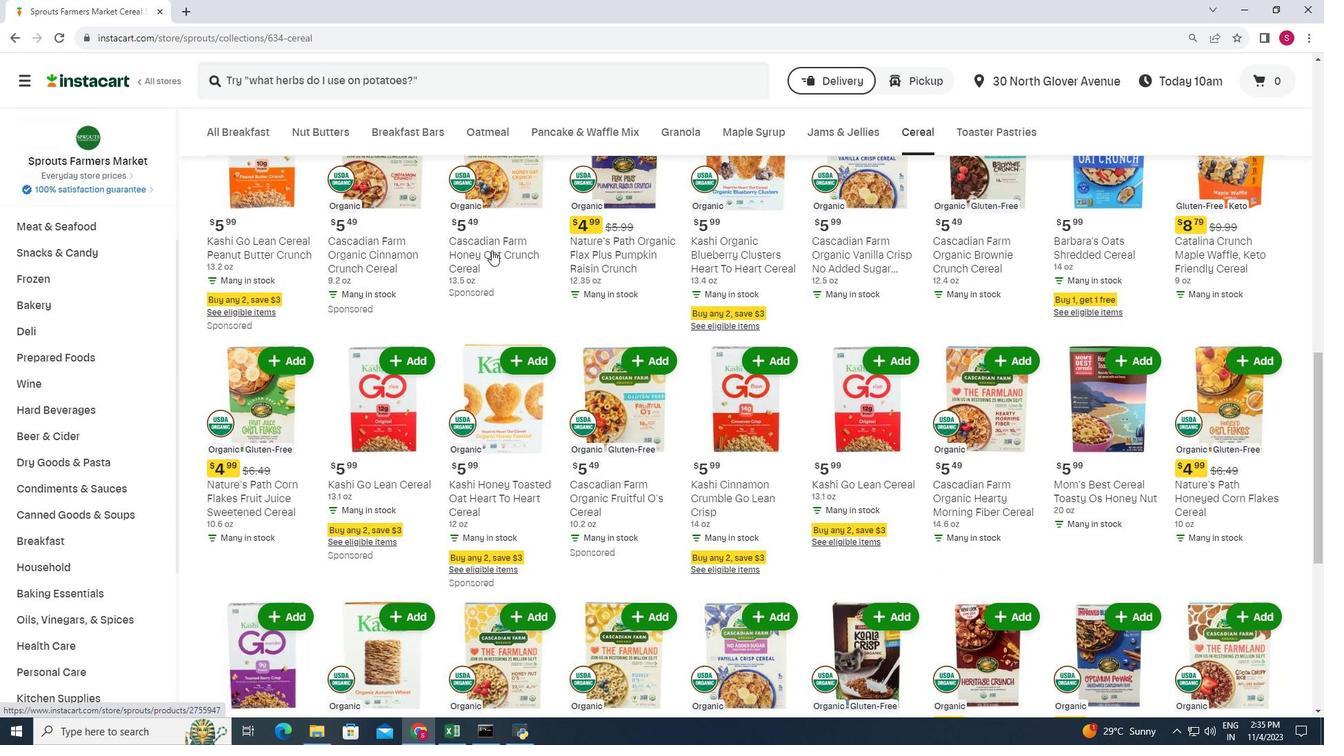 
Action: Mouse scrolled (491, 249) with delta (0, 0)
Screenshot: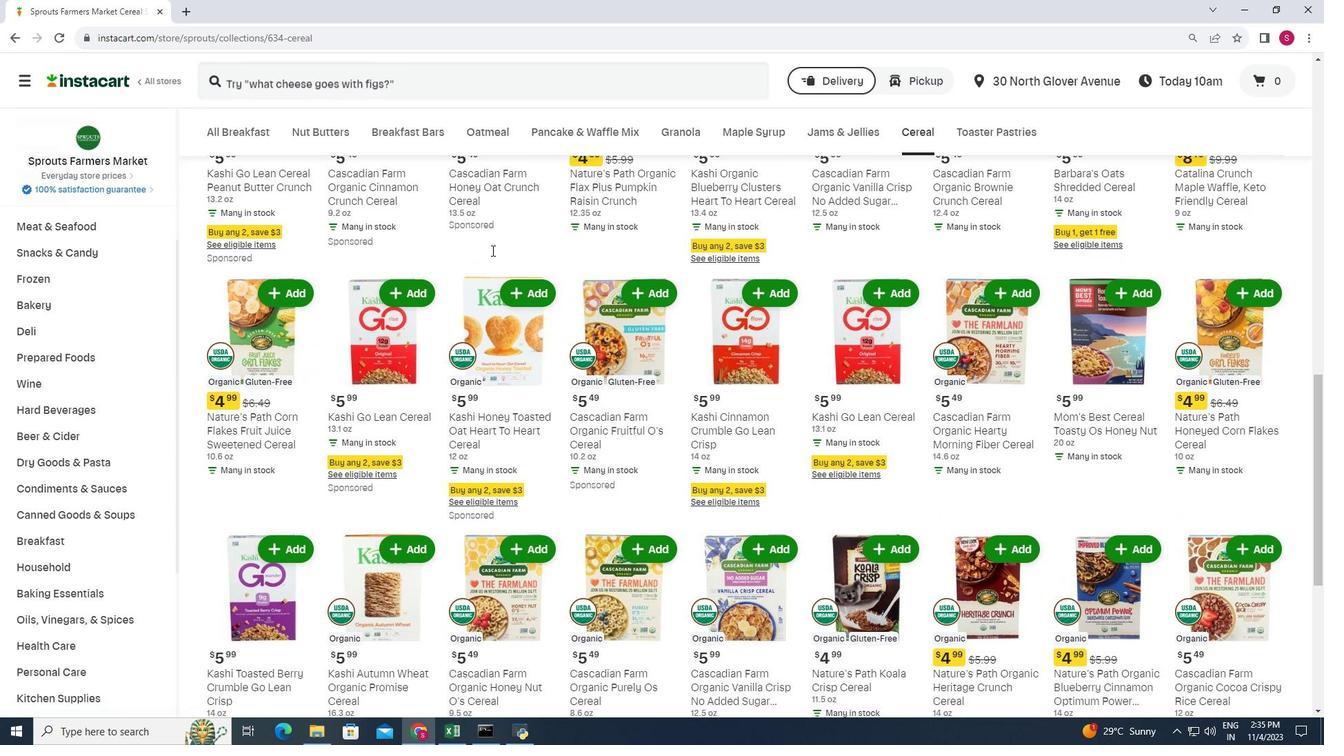 
Action: Mouse moved to (491, 249)
Screenshot: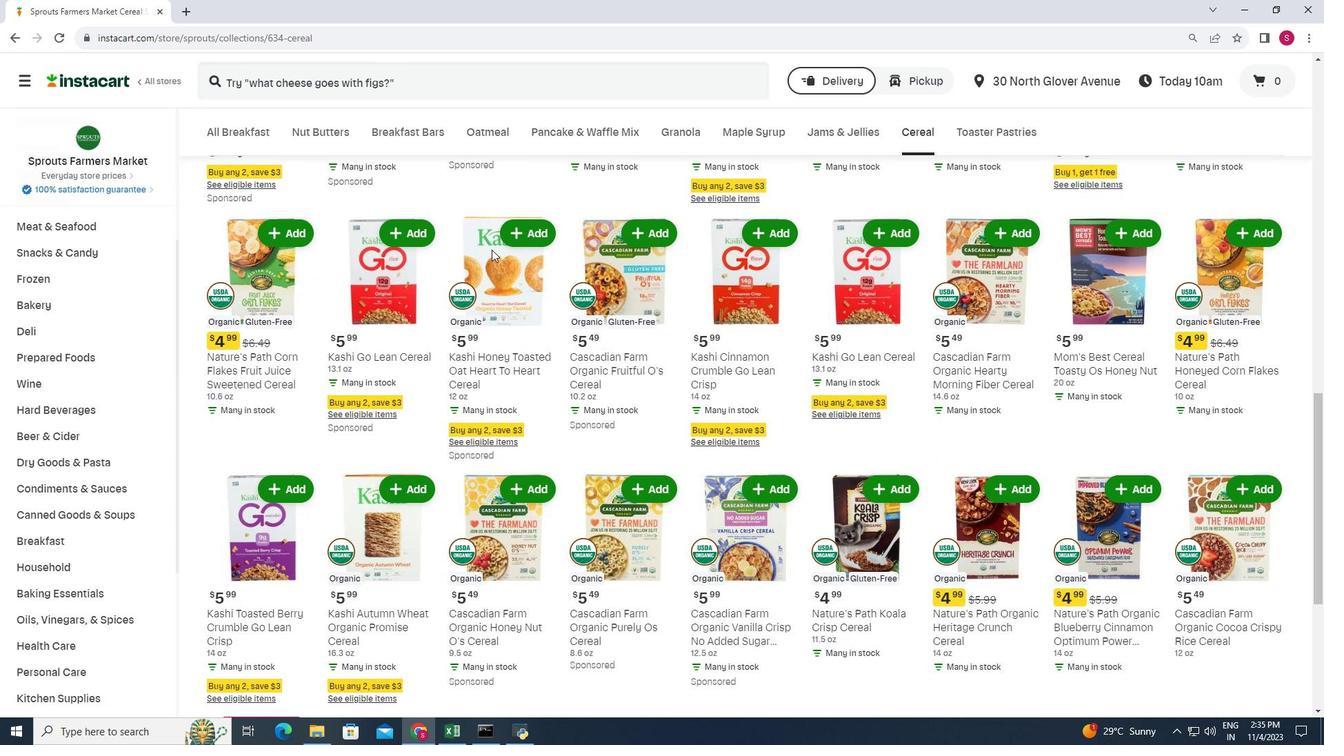 
Action: Mouse scrolled (491, 249) with delta (0, 0)
Screenshot: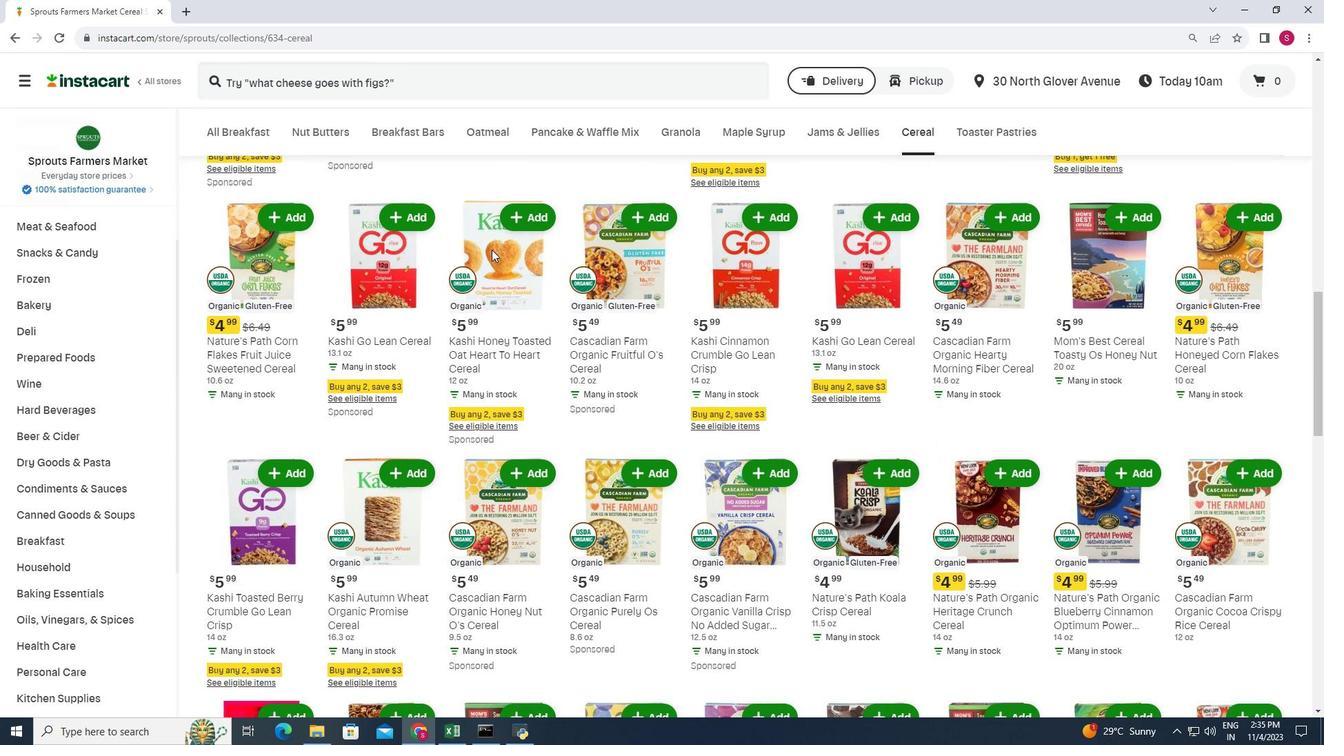 
Action: Mouse scrolled (491, 249) with delta (0, 0)
Screenshot: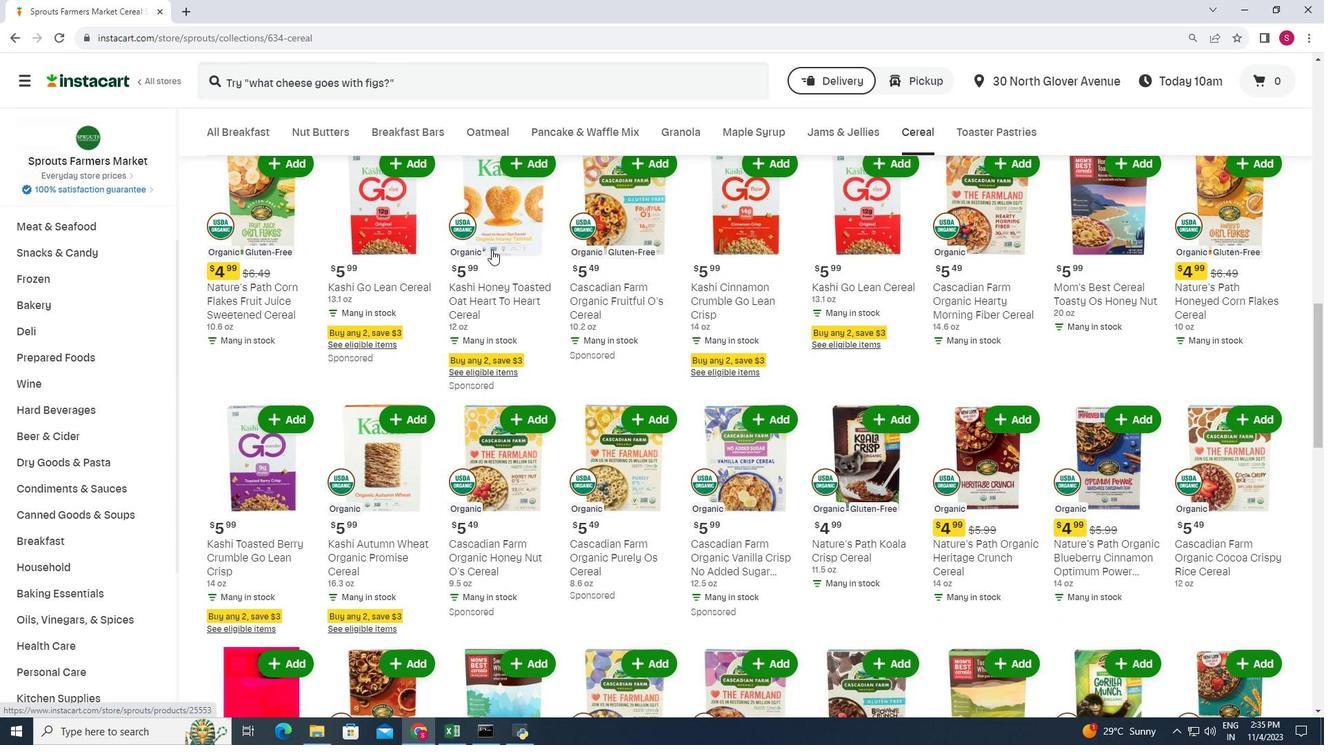 
Action: Mouse scrolled (491, 249) with delta (0, 0)
Screenshot: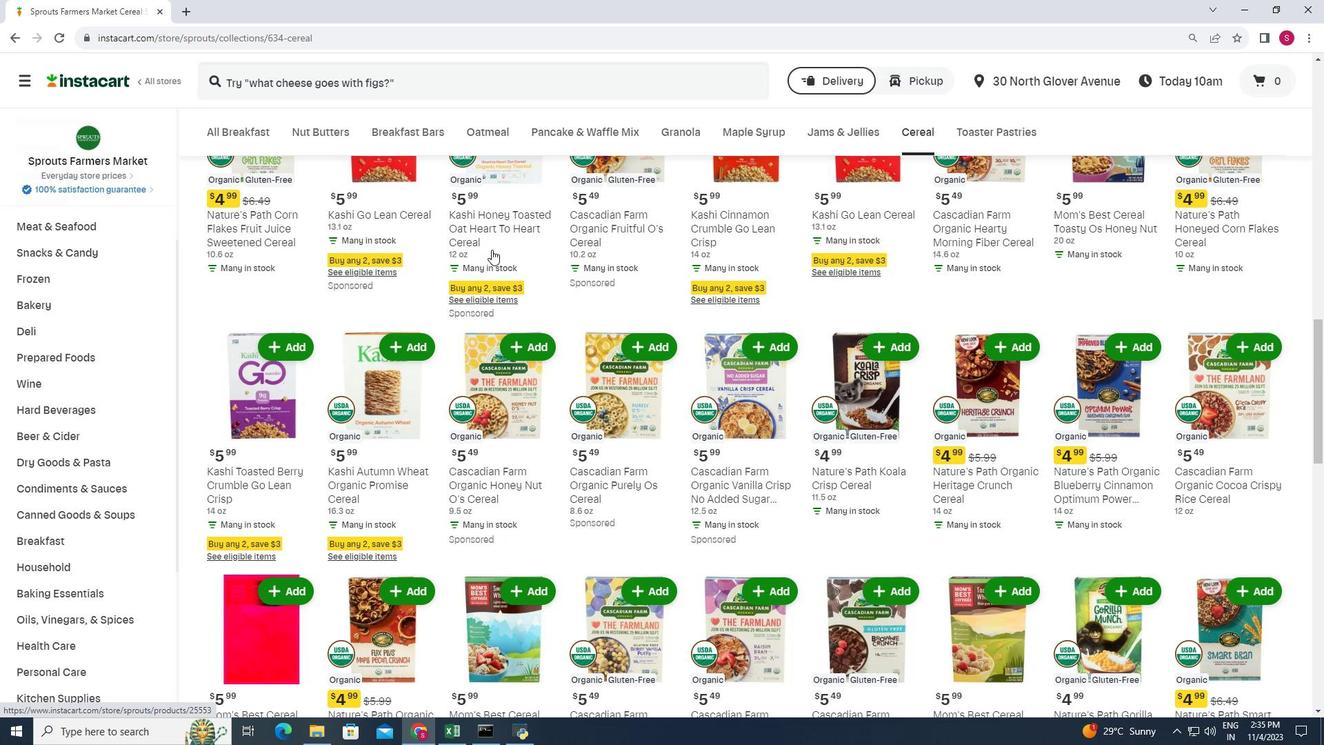
Action: Mouse scrolled (491, 249) with delta (0, 0)
Screenshot: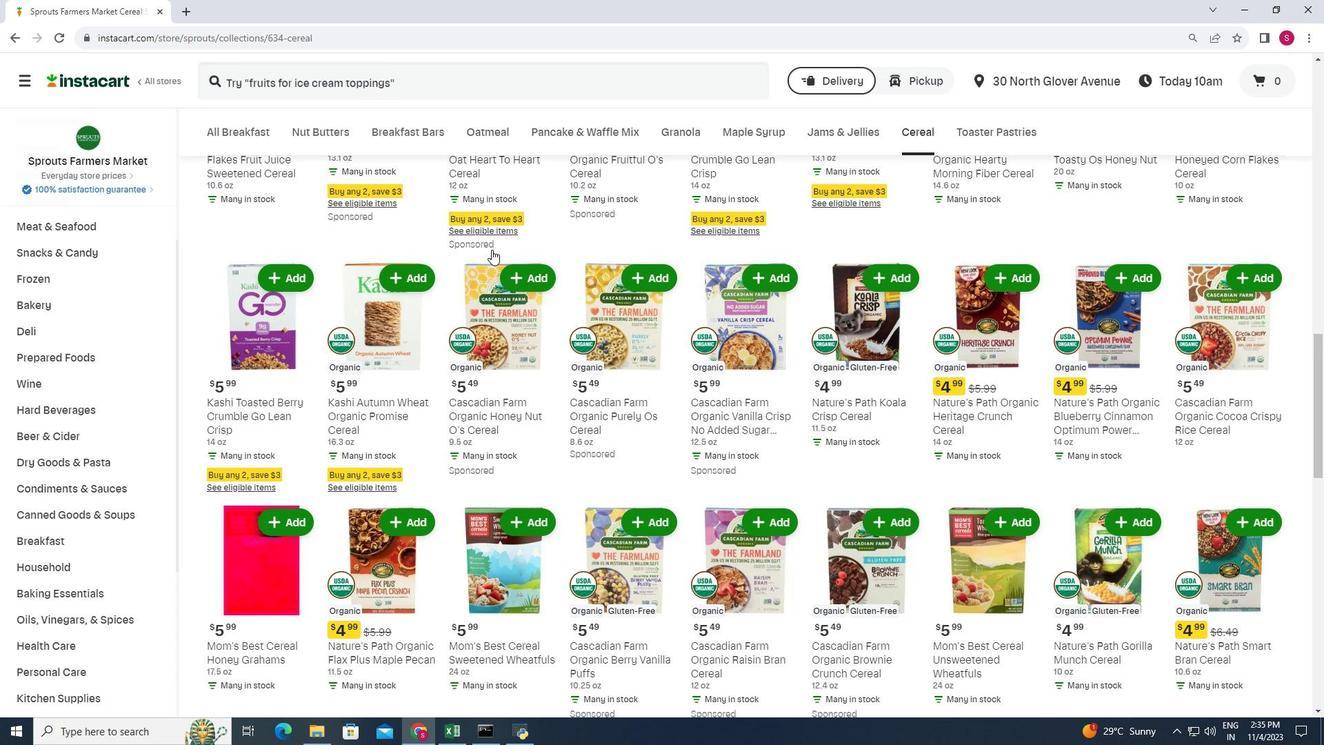 
Action: Mouse scrolled (491, 249) with delta (0, 0)
Screenshot: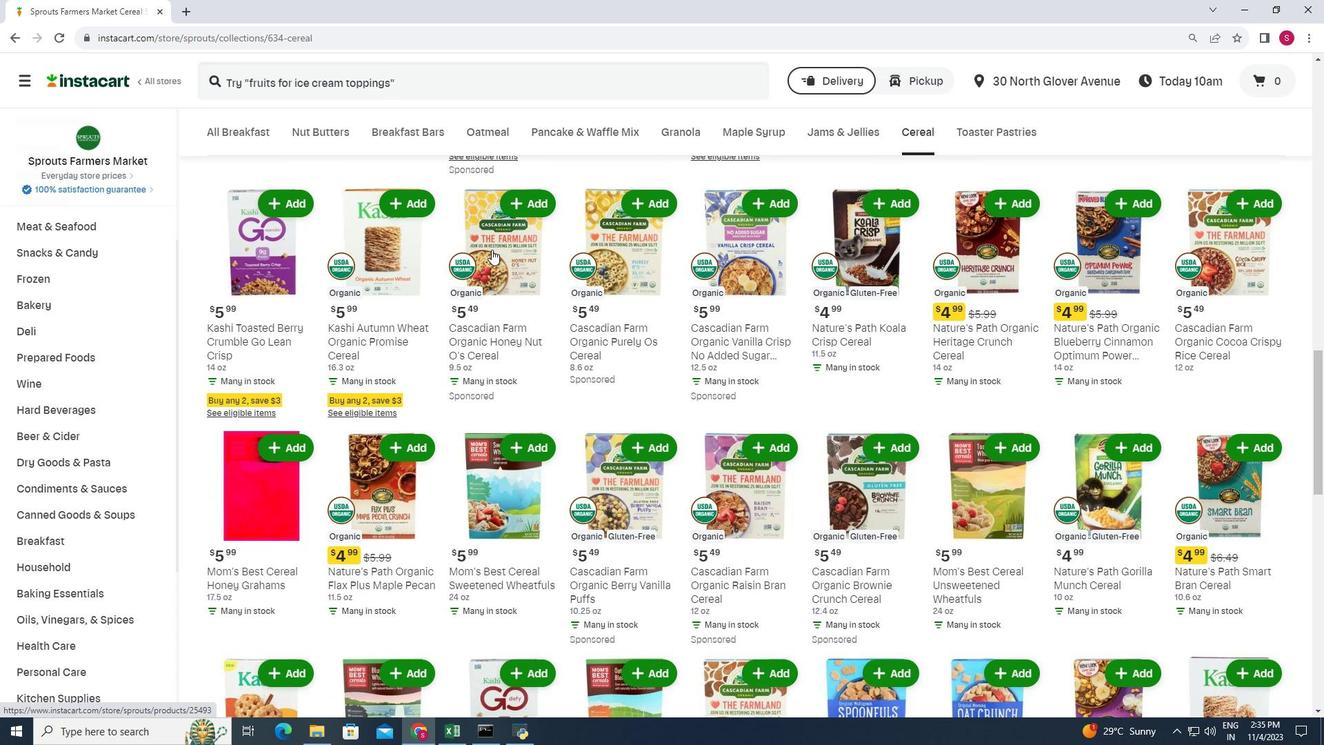 
Action: Mouse moved to (492, 249)
Screenshot: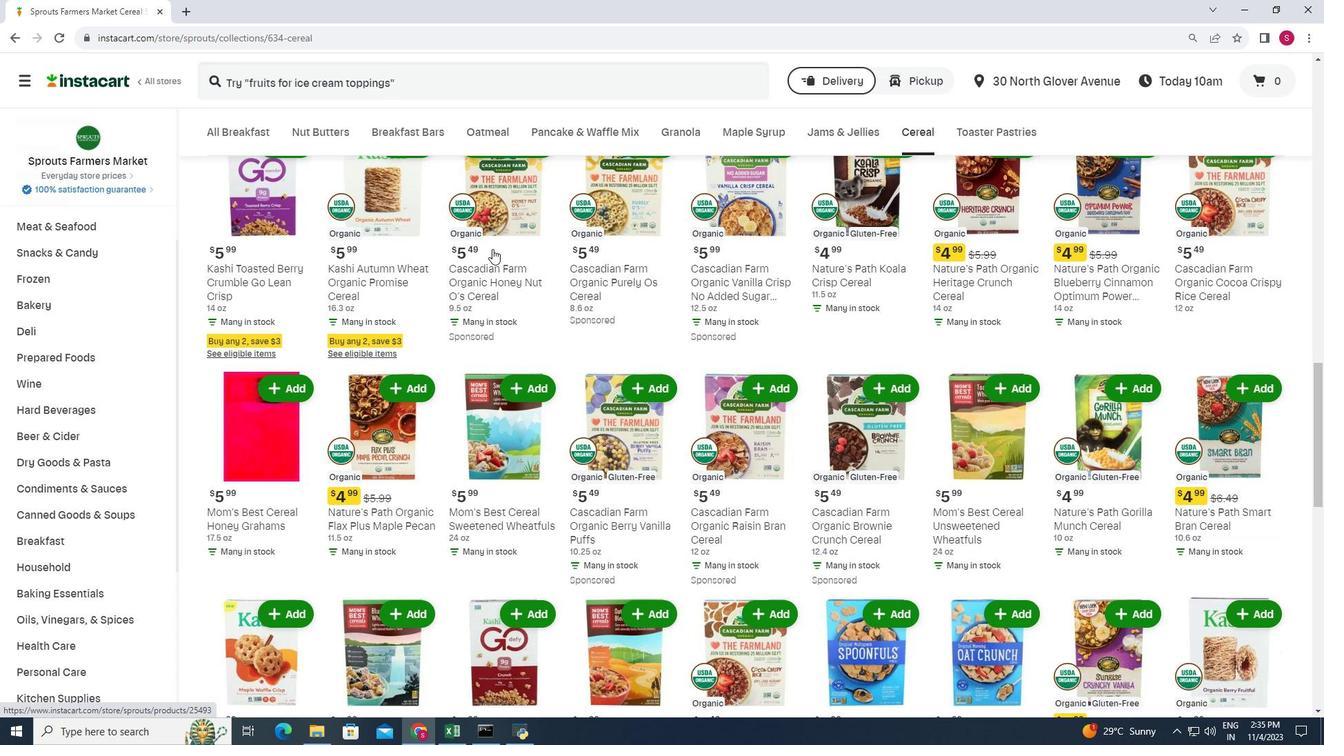 
Action: Mouse scrolled (492, 248) with delta (0, 0)
Screenshot: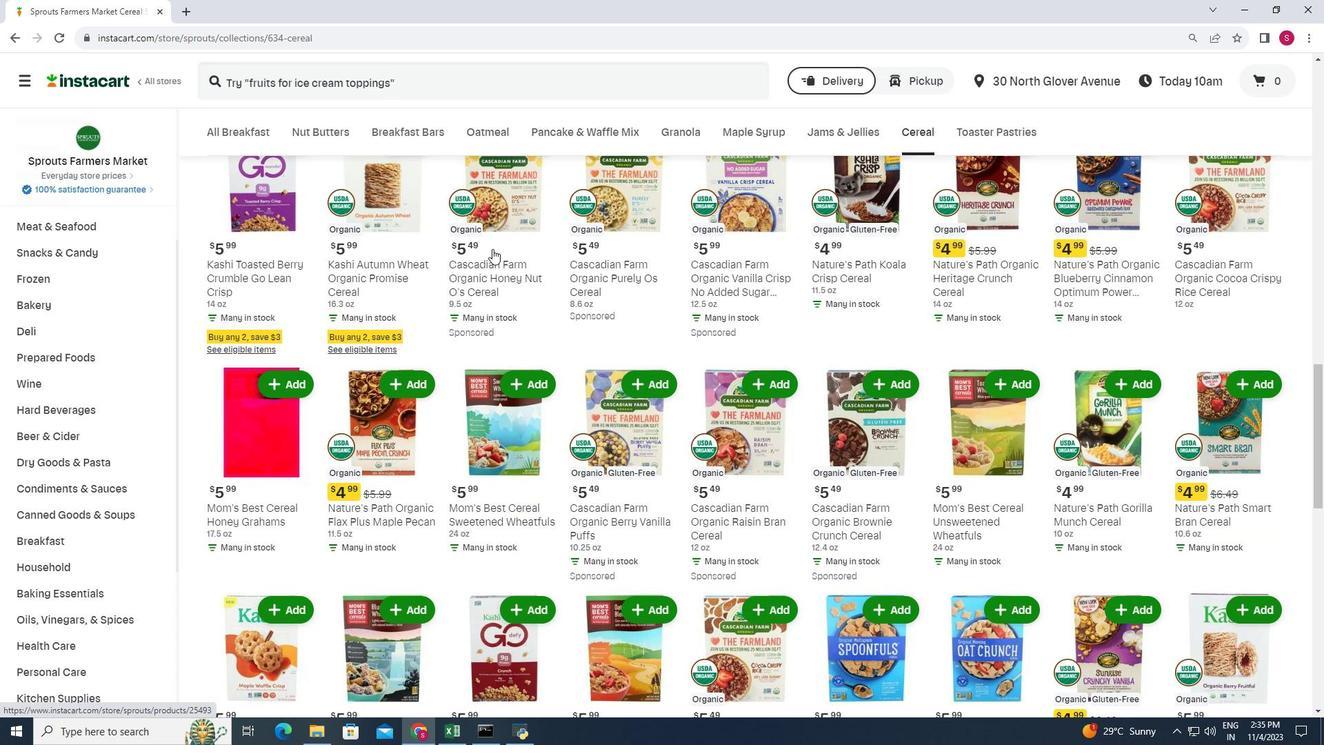 
Action: Mouse scrolled (492, 248) with delta (0, 0)
Screenshot: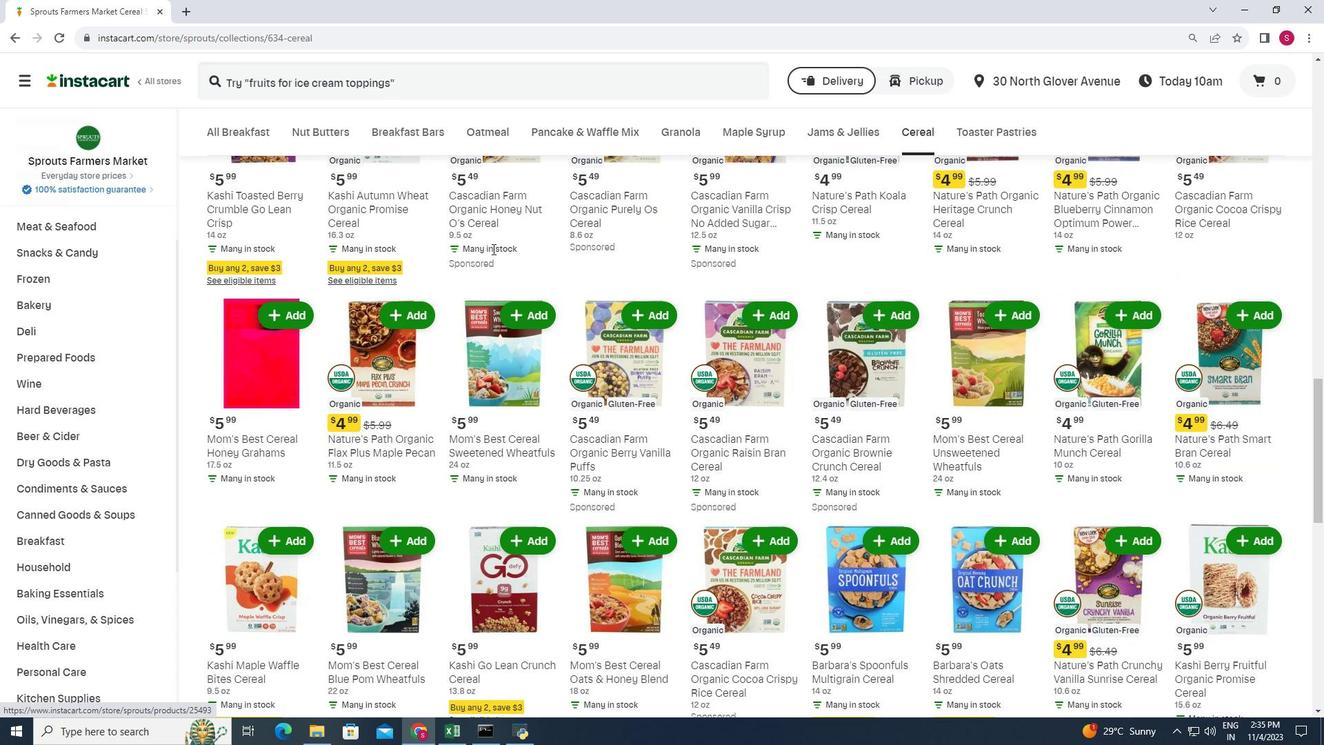 
Action: Mouse moved to (492, 249)
Screenshot: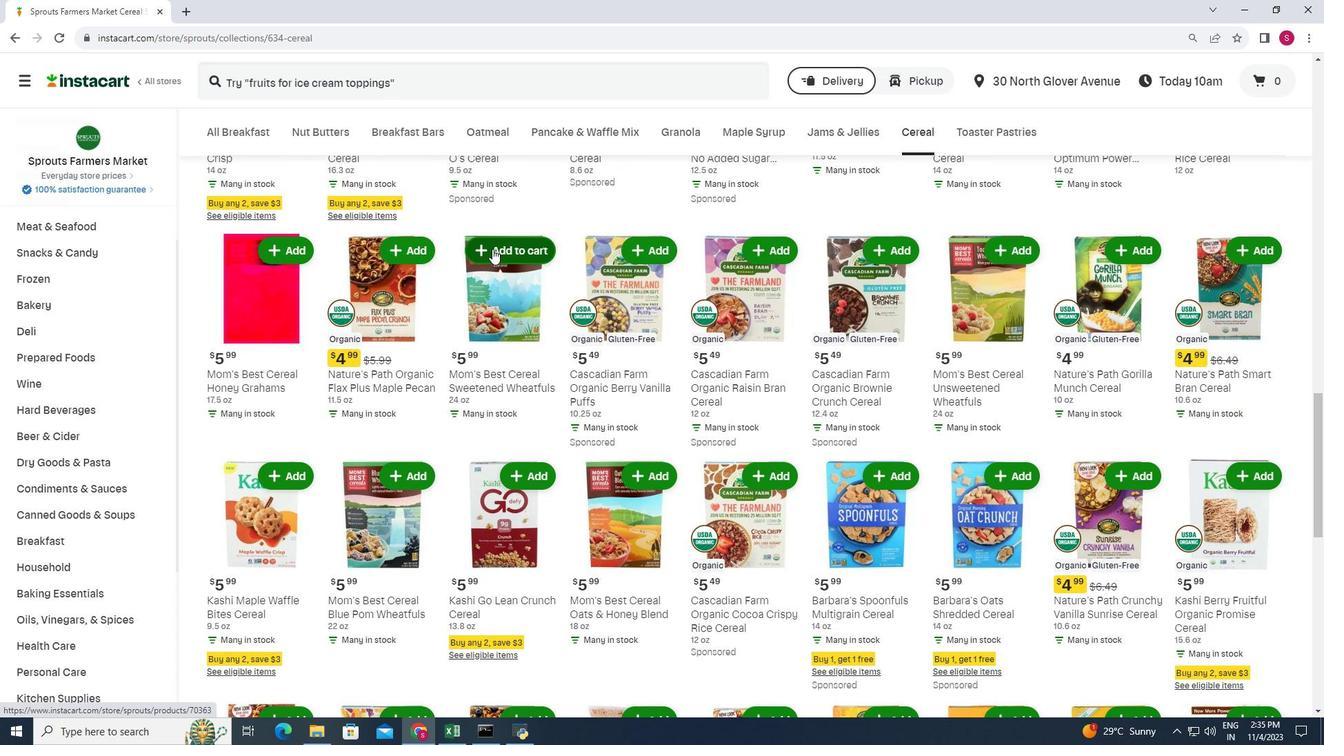 
Action: Mouse scrolled (492, 248) with delta (0, 0)
Screenshot: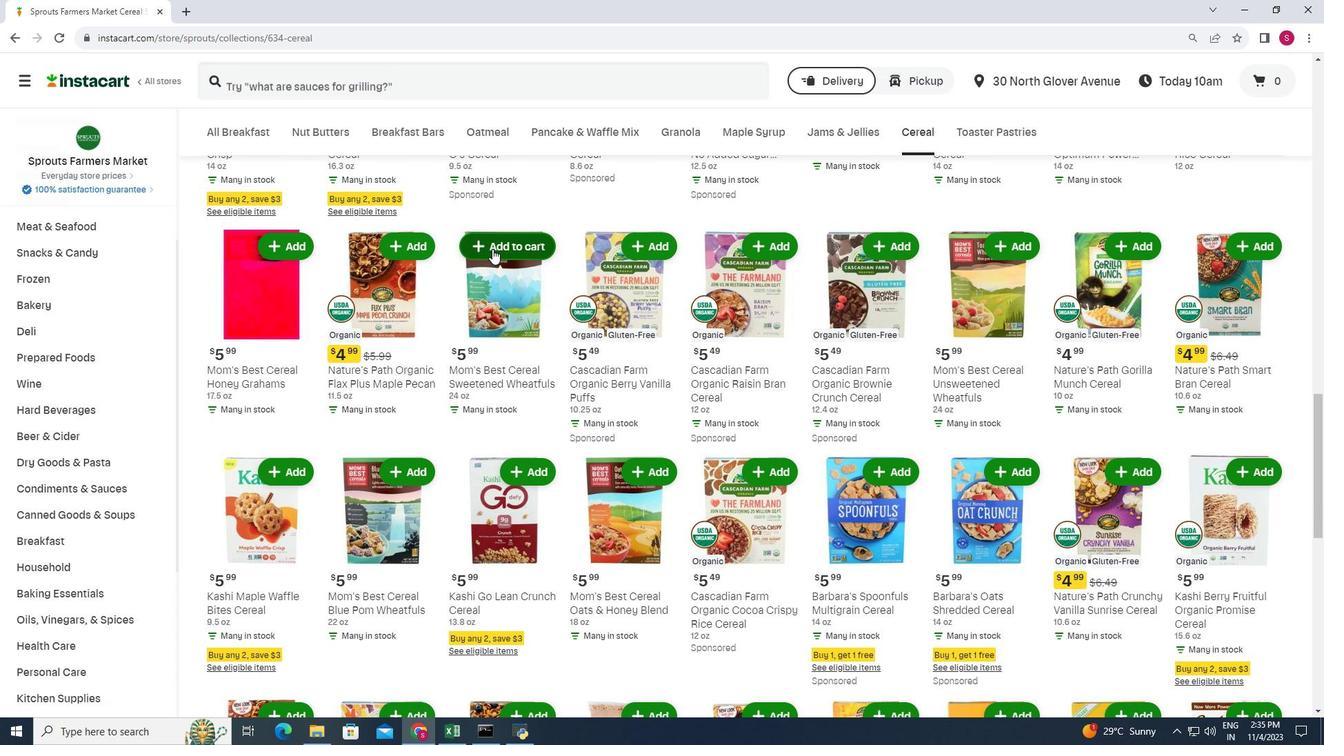 
Action: Mouse scrolled (492, 248) with delta (0, 0)
Screenshot: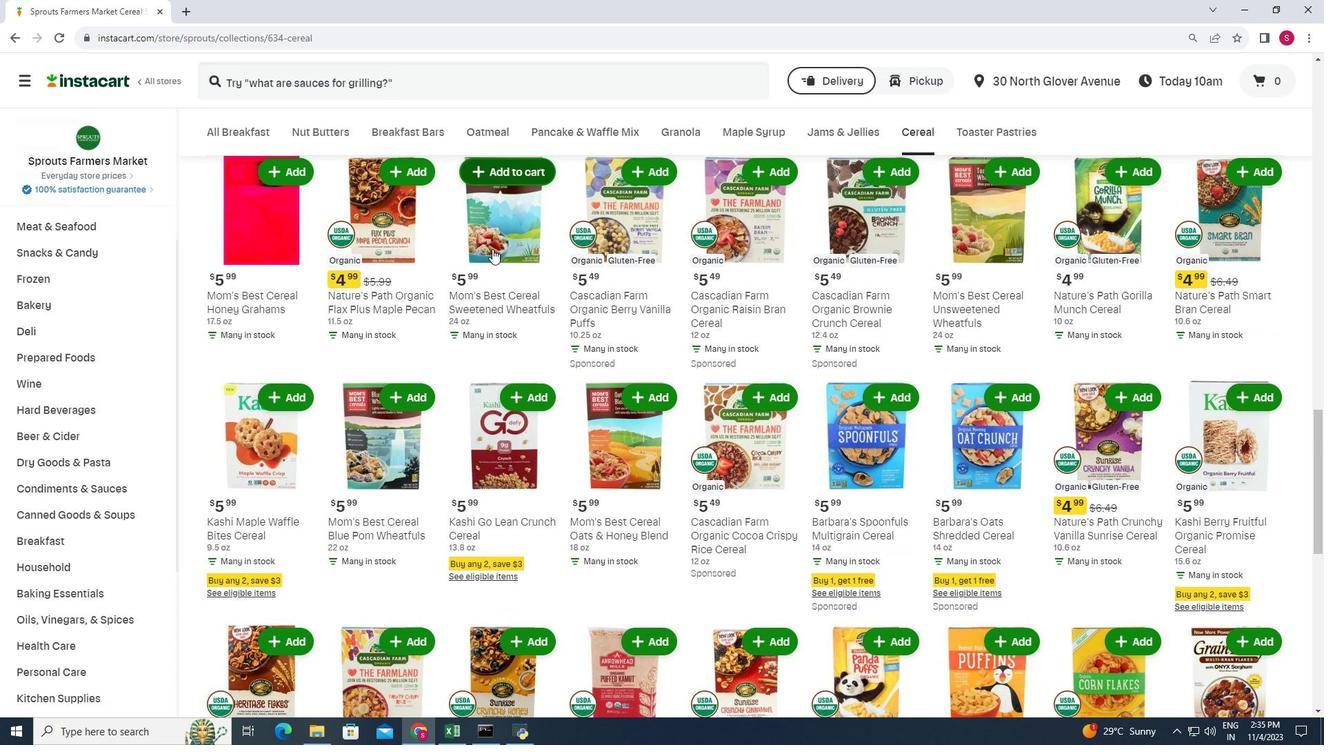 
Action: Mouse scrolled (492, 248) with delta (0, 0)
Screenshot: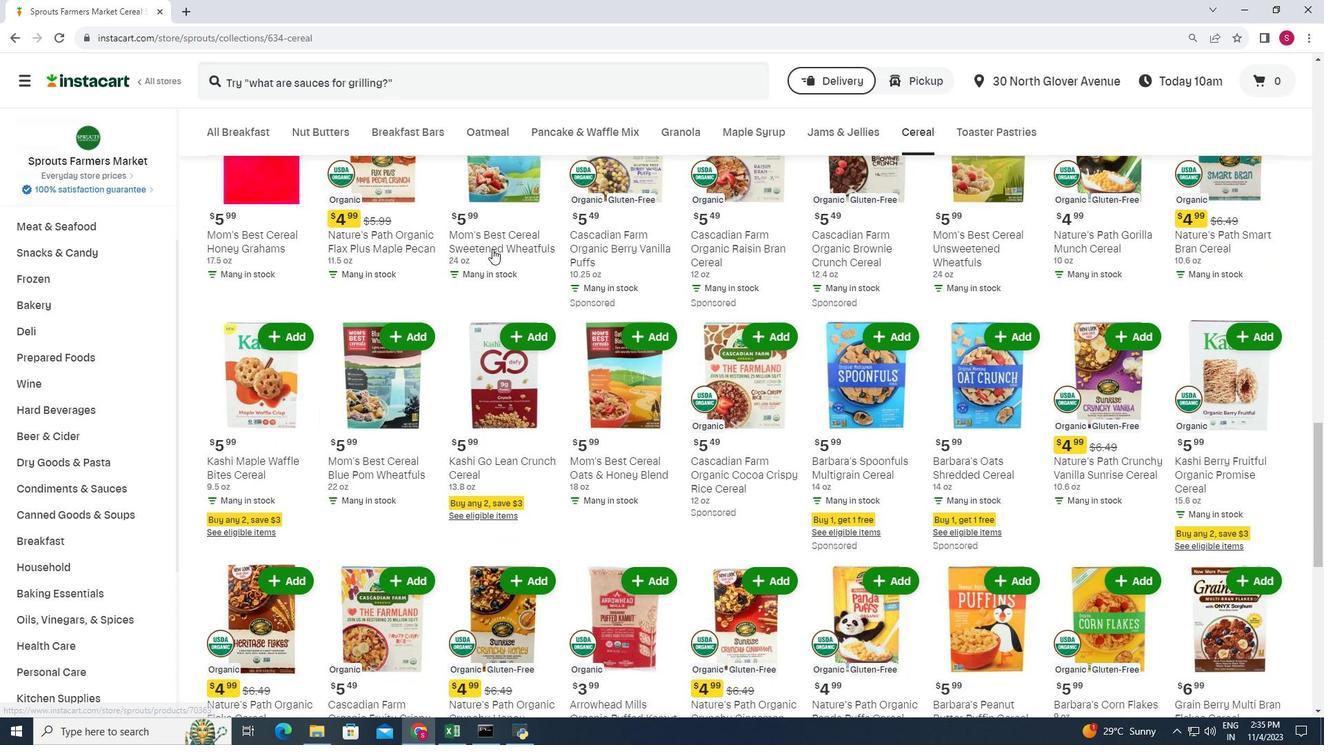 
Action: Mouse moved to (494, 248)
Screenshot: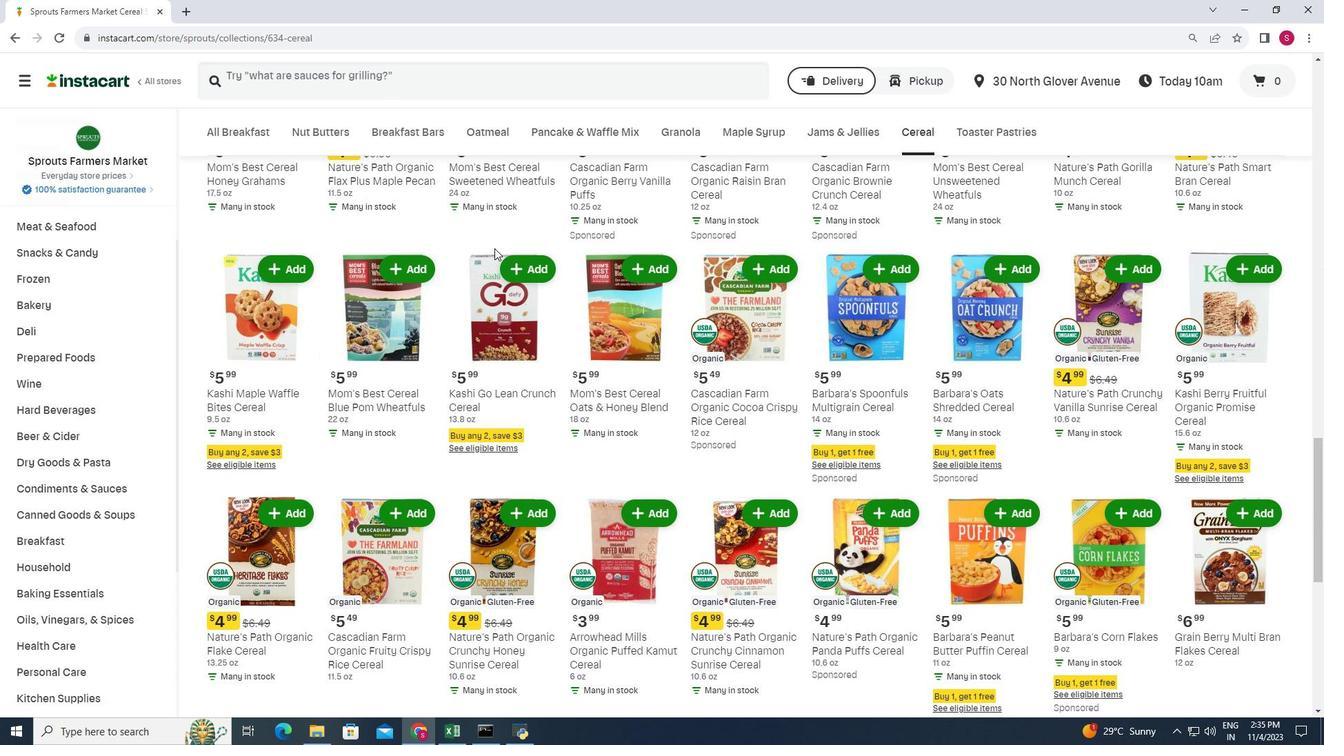 
Action: Mouse scrolled (494, 247) with delta (0, 0)
Screenshot: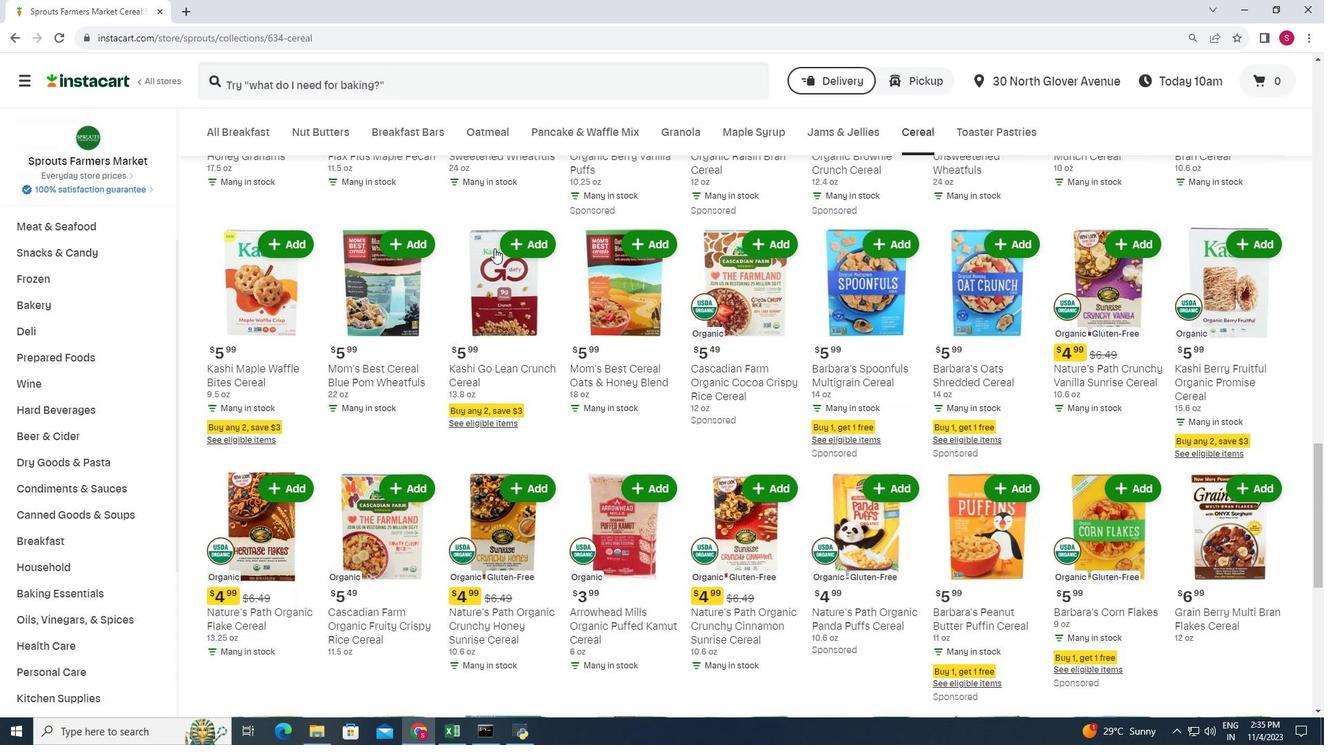 
Action: Mouse moved to (494, 247)
Screenshot: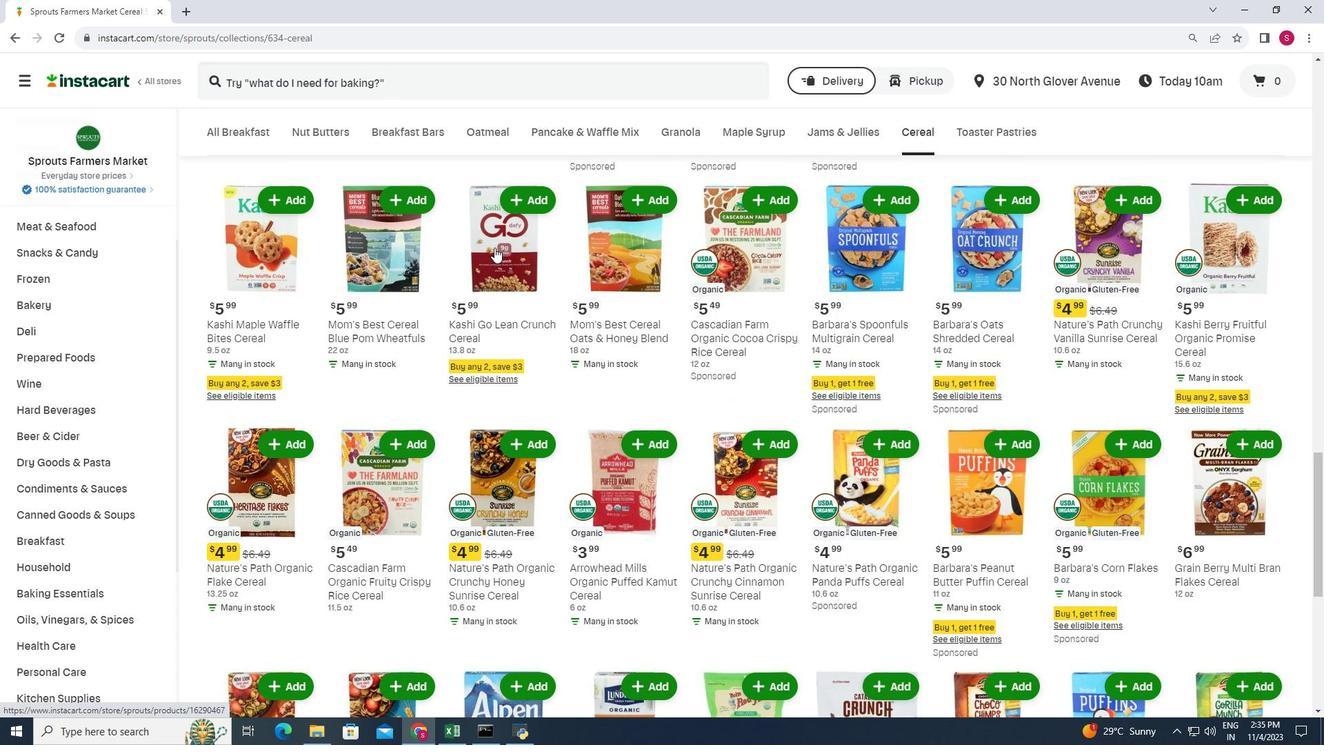 
Action: Mouse scrolled (494, 247) with delta (0, 0)
Screenshot: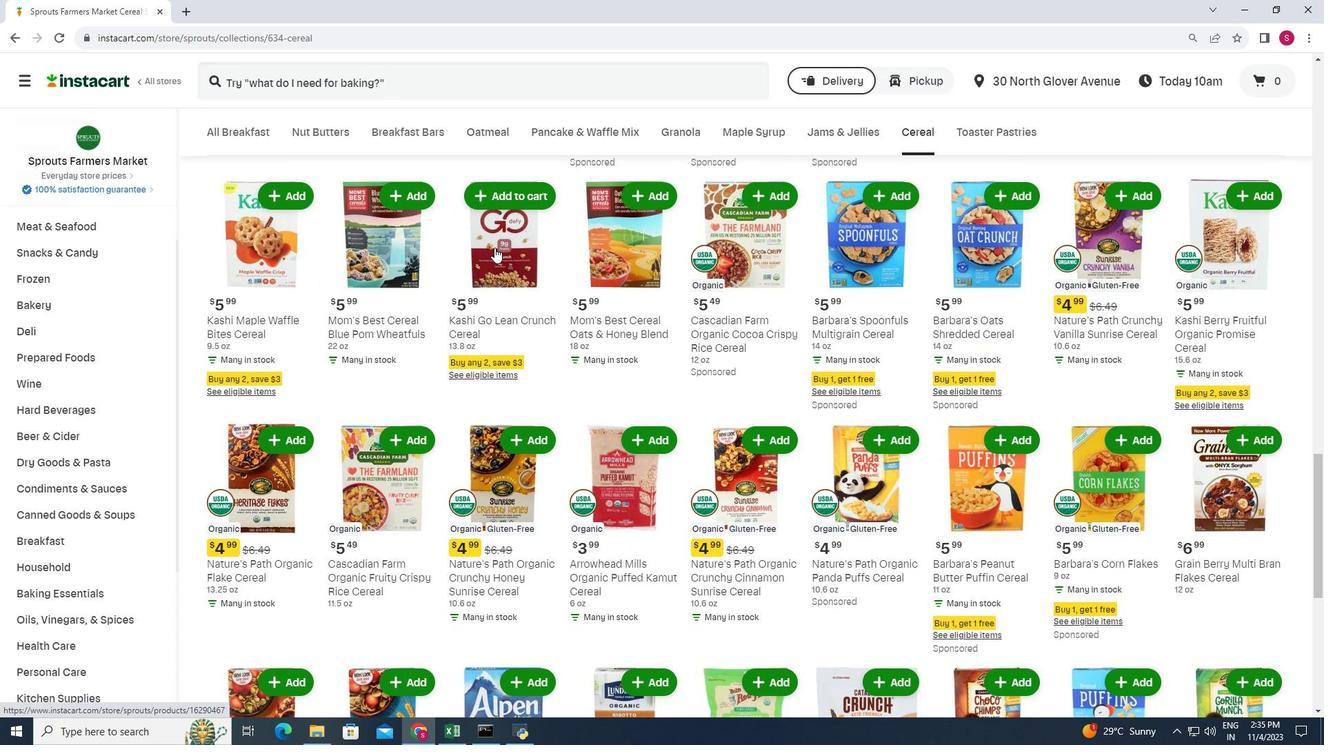 
Action: Mouse scrolled (494, 247) with delta (0, 0)
Screenshot: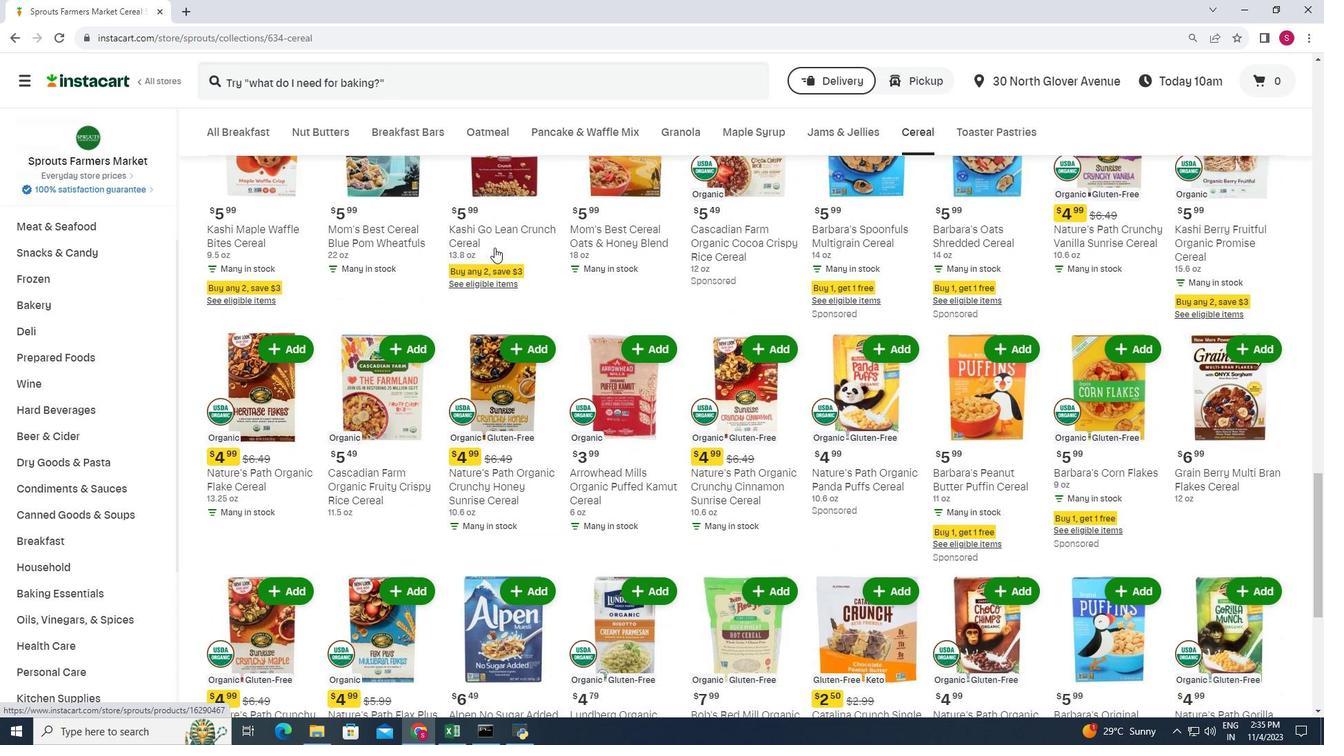 
Action: Mouse scrolled (494, 247) with delta (0, 0)
Screenshot: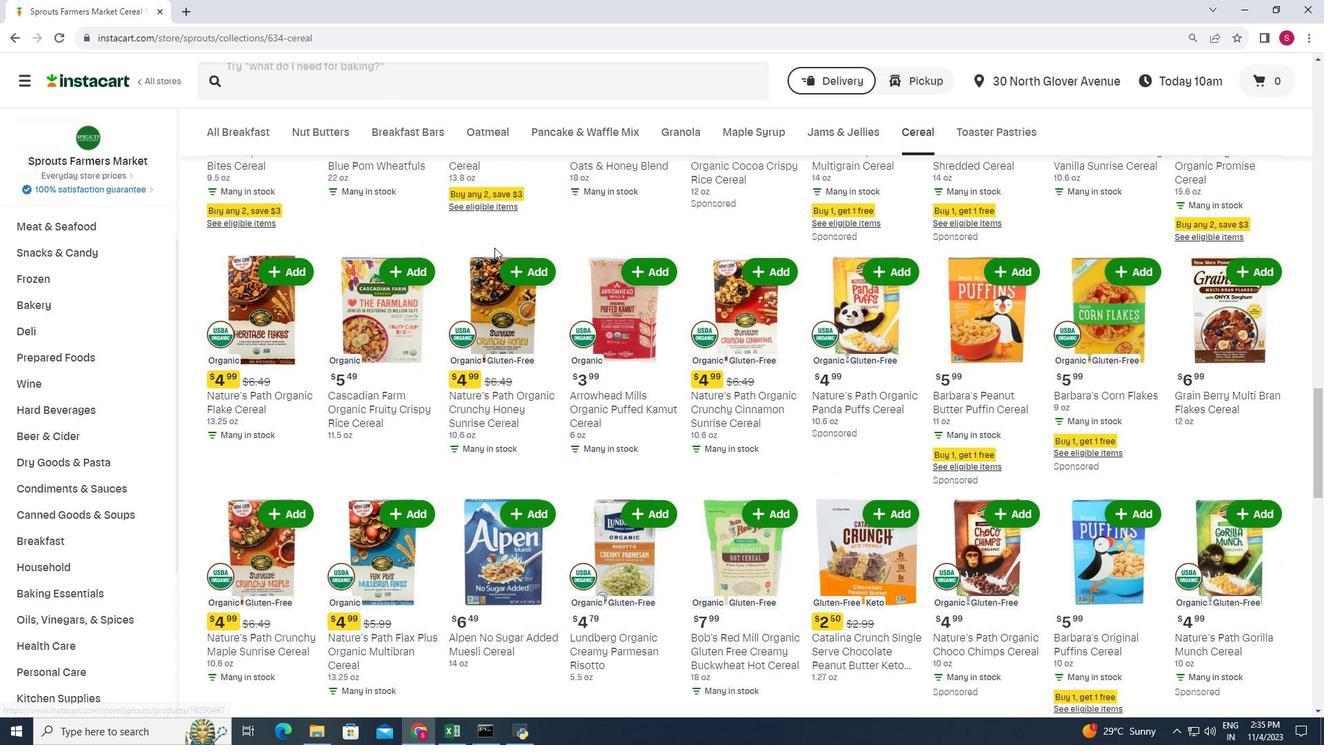 
Action: Mouse scrolled (494, 247) with delta (0, 0)
Screenshot: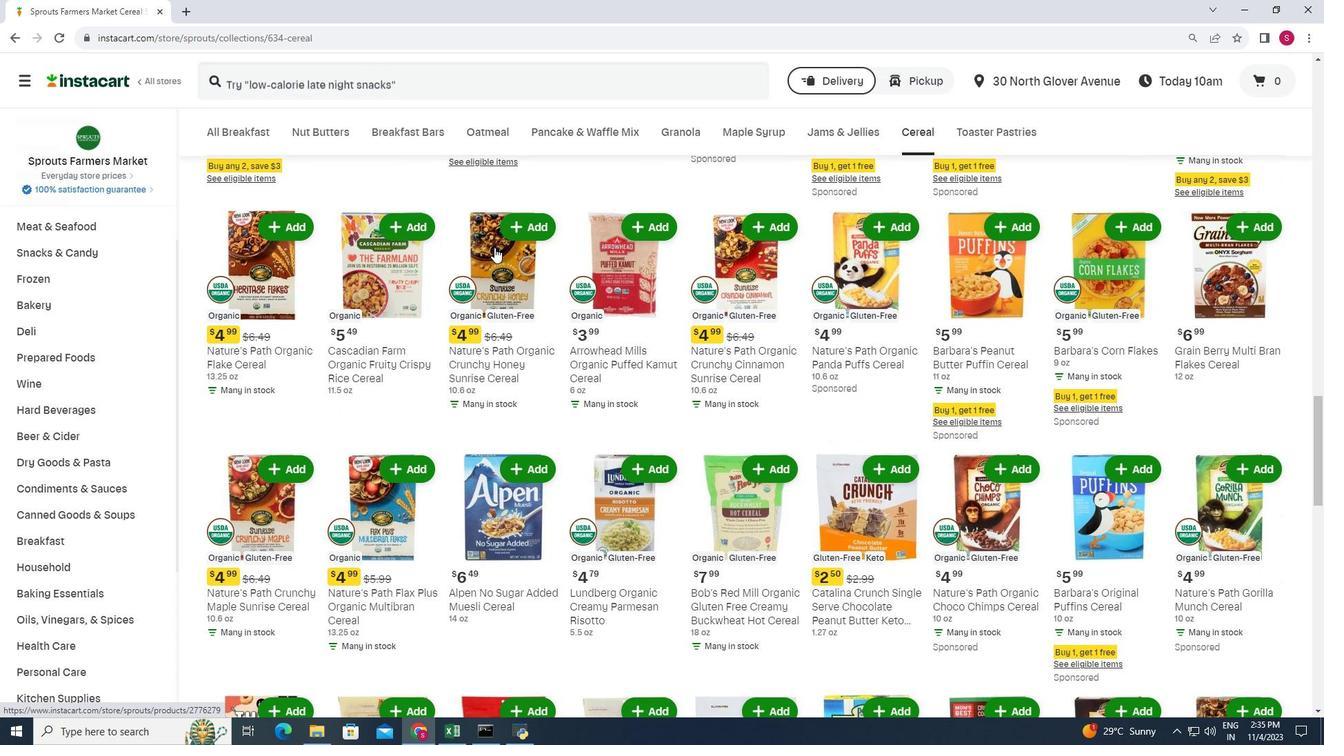 
Action: Mouse scrolled (494, 247) with delta (0, 0)
Screenshot: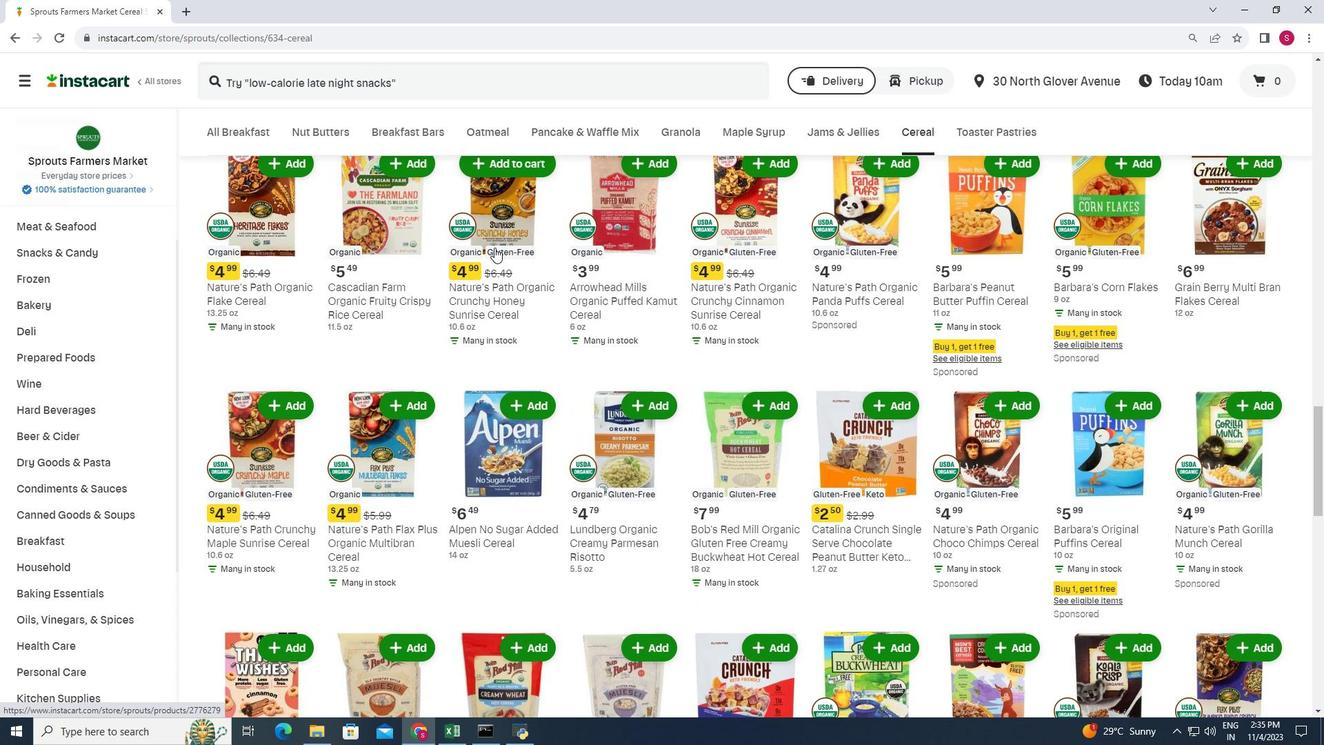 
Action: Mouse moved to (495, 247)
Screenshot: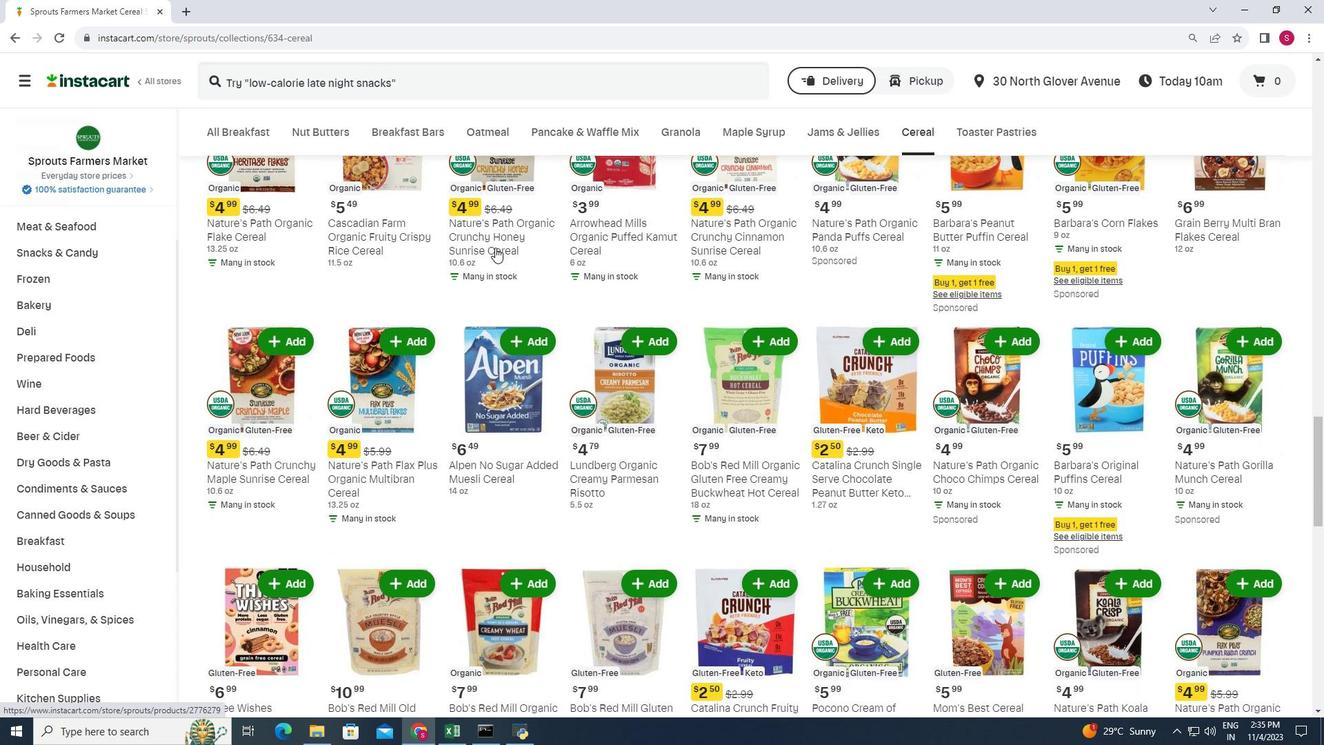 
Action: Mouse scrolled (495, 247) with delta (0, 0)
Screenshot: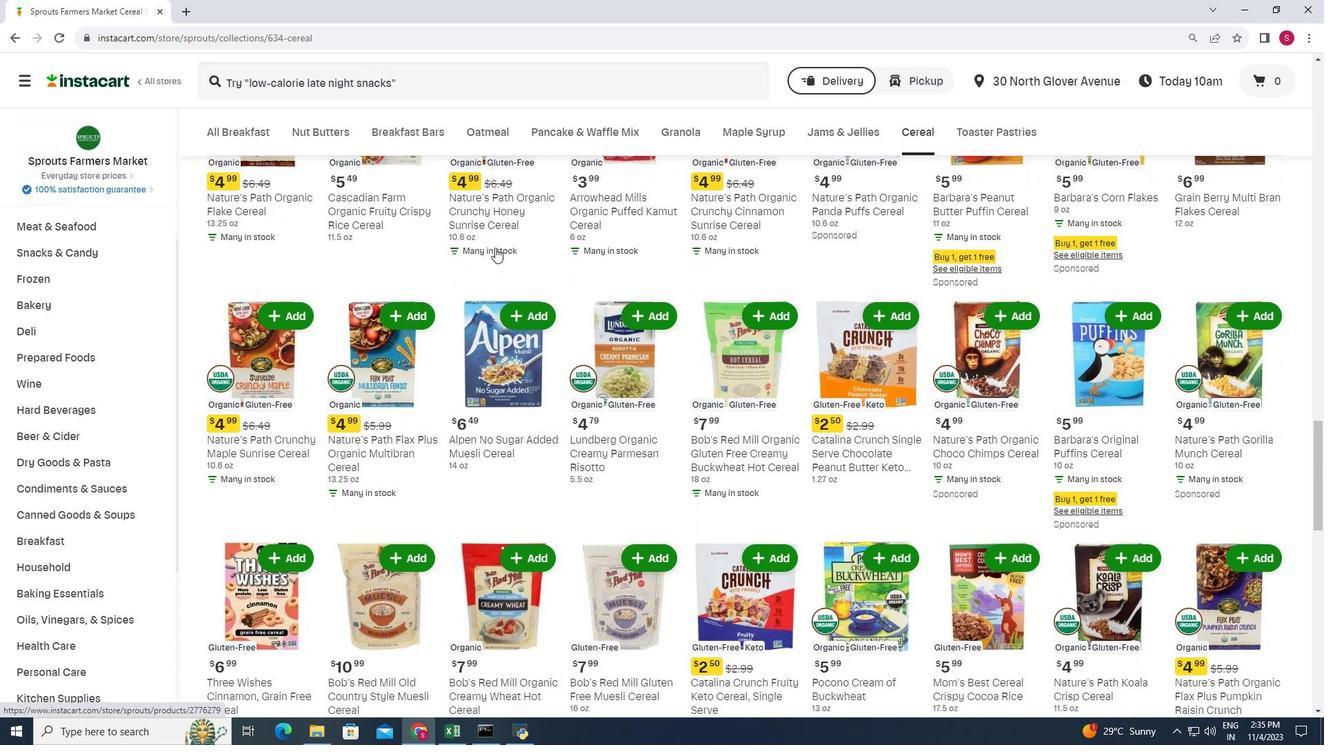 
Action: Mouse scrolled (495, 247) with delta (0, 0)
Screenshot: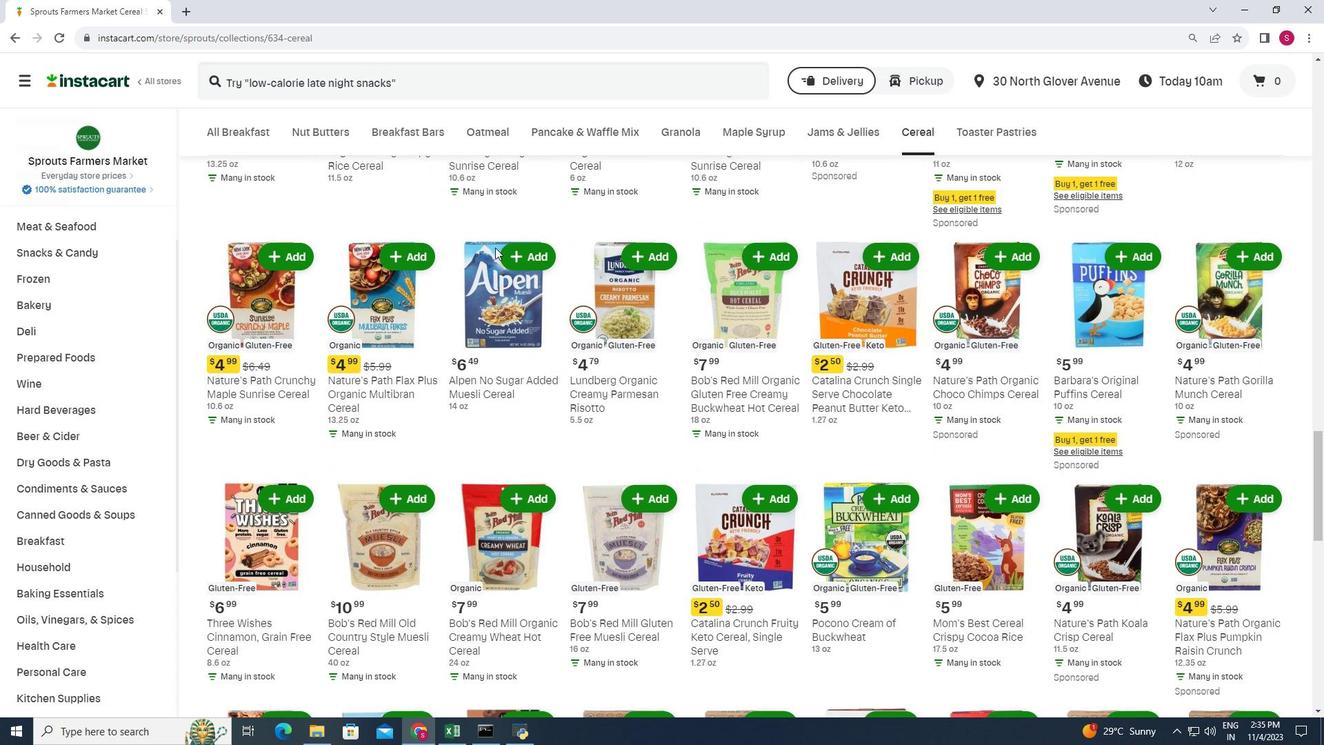
Action: Mouse scrolled (495, 247) with delta (0, 0)
Screenshot: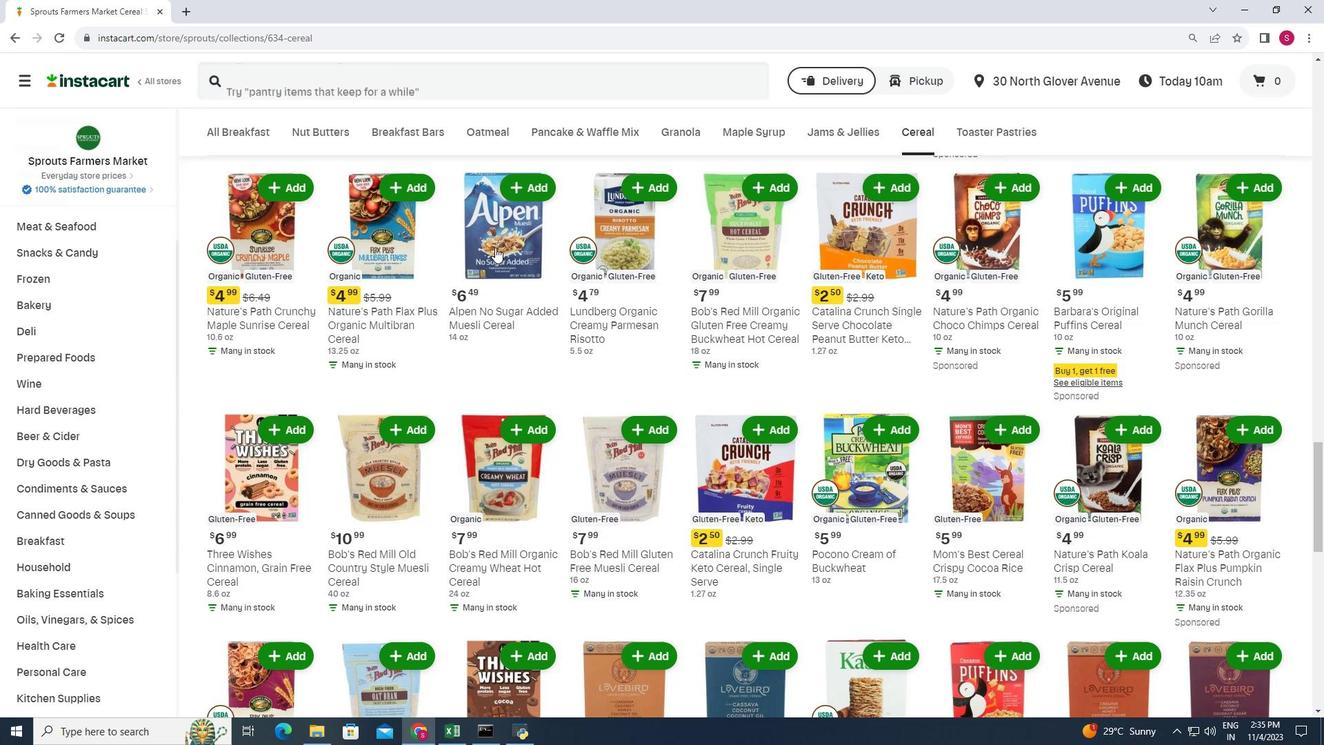 
Action: Mouse scrolled (495, 247) with delta (0, 0)
Screenshot: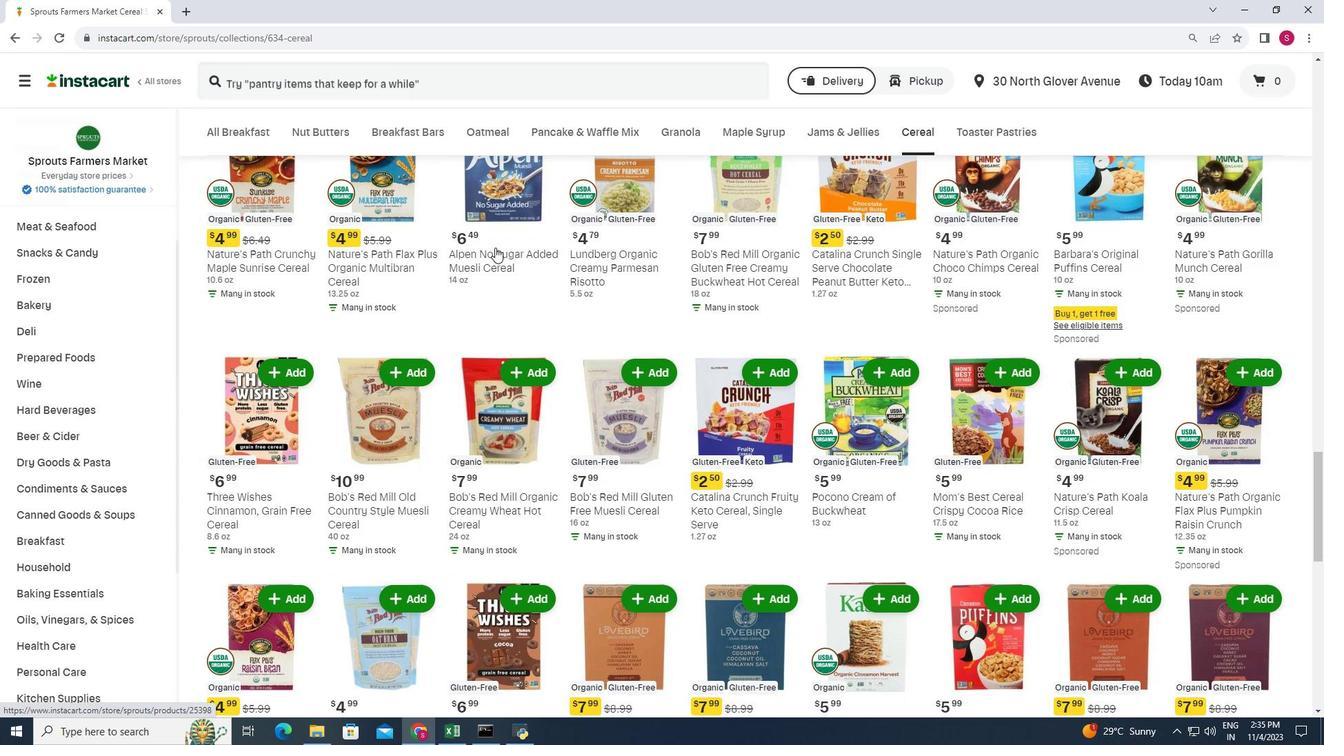 
Action: Mouse scrolled (495, 247) with delta (0, 0)
Screenshot: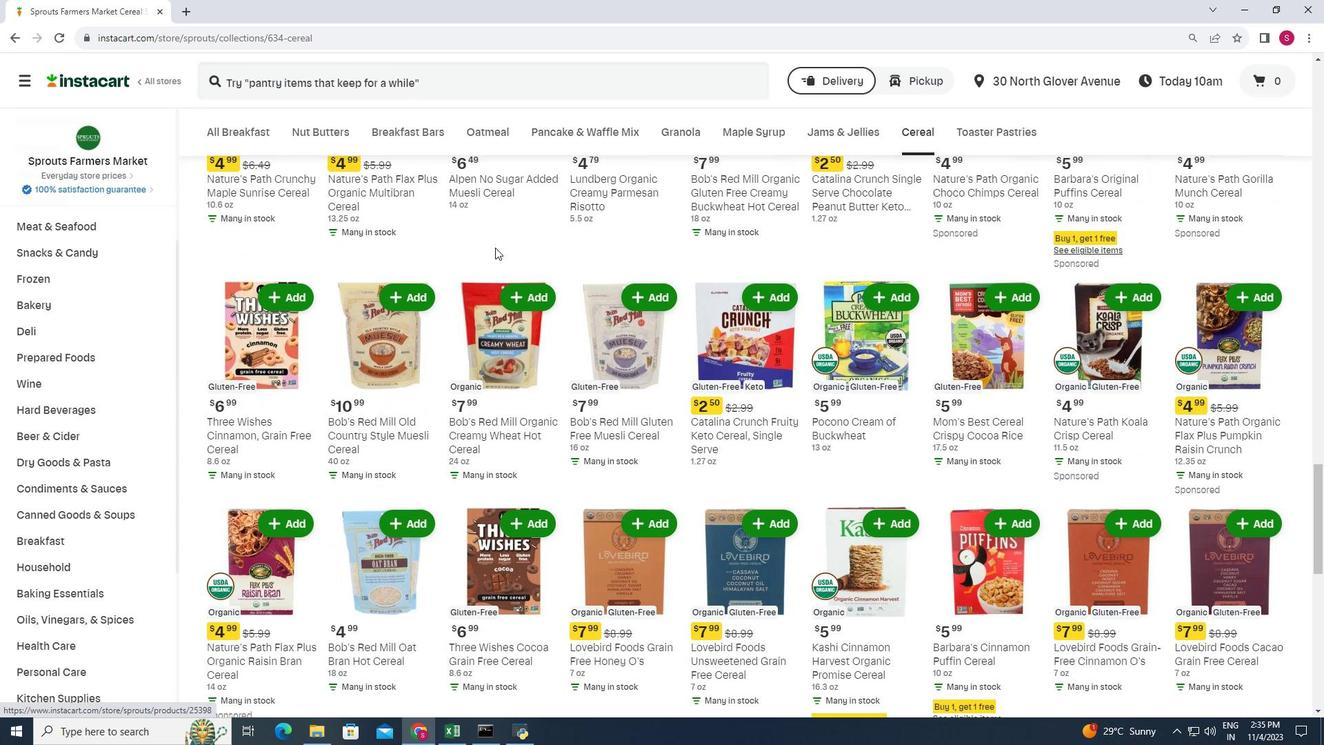 
Action: Mouse scrolled (495, 247) with delta (0, 0)
Screenshot: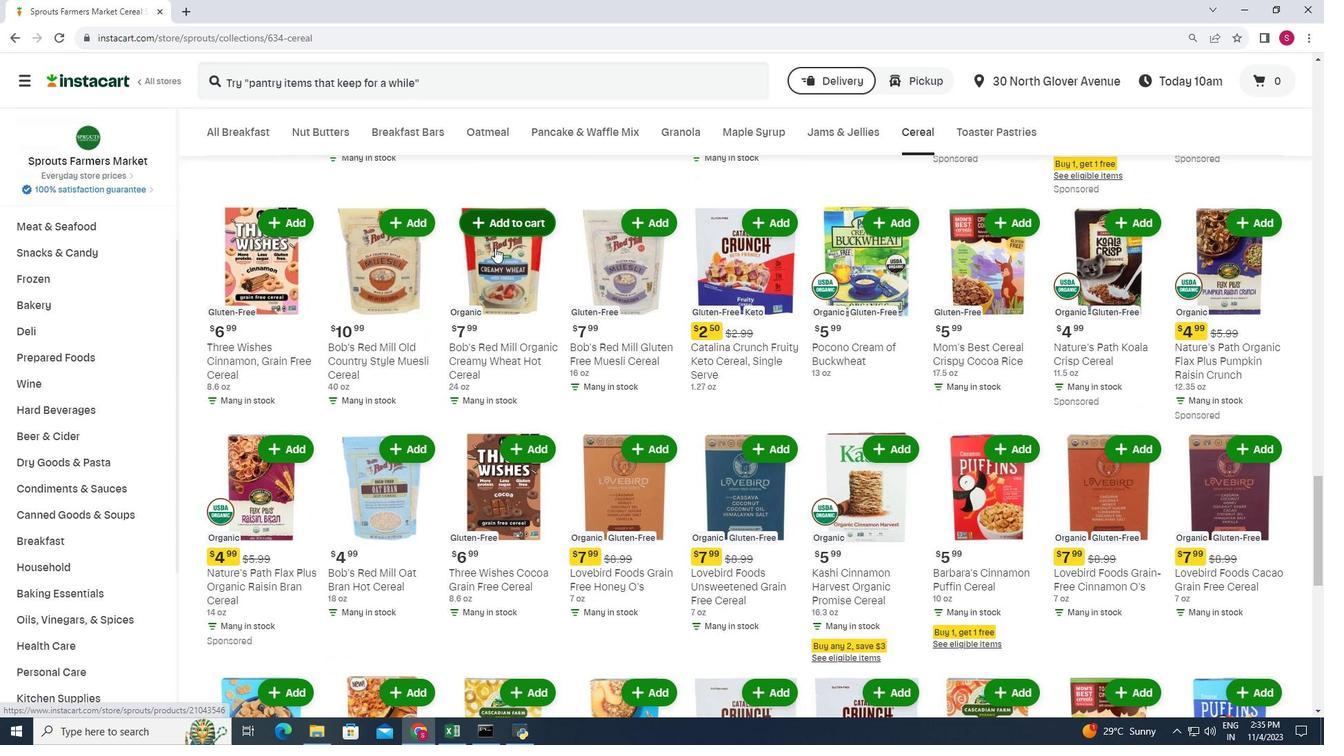 
Action: Mouse scrolled (495, 247) with delta (0, 0)
Screenshot: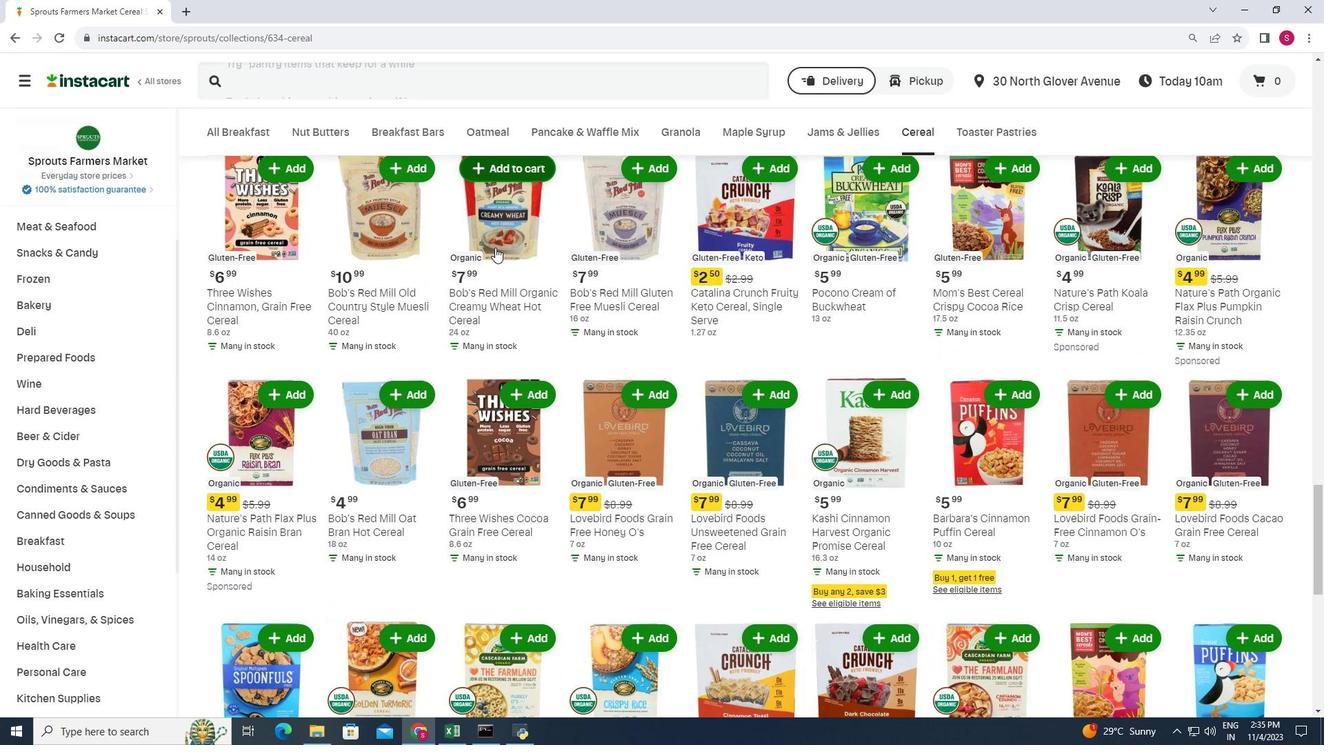 
Action: Mouse moved to (495, 246)
Screenshot: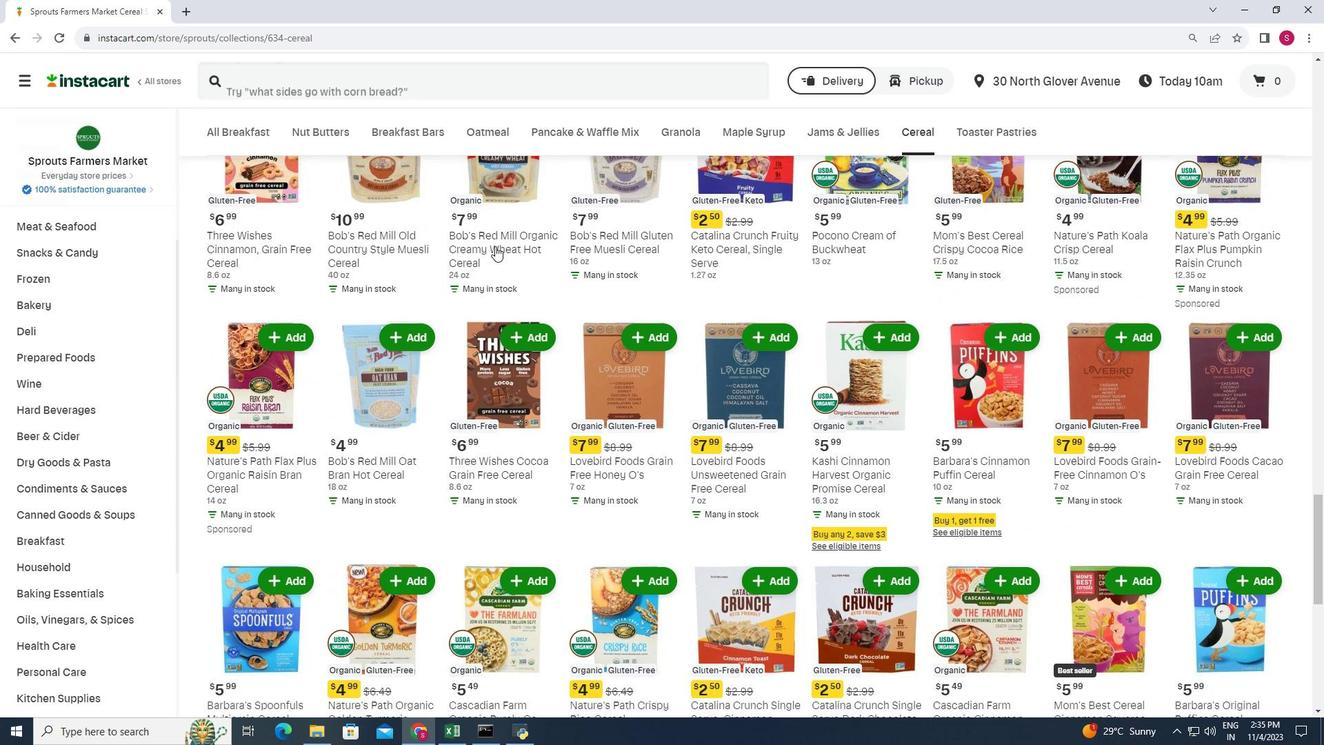 
Action: Mouse scrolled (495, 245) with delta (0, 0)
Screenshot: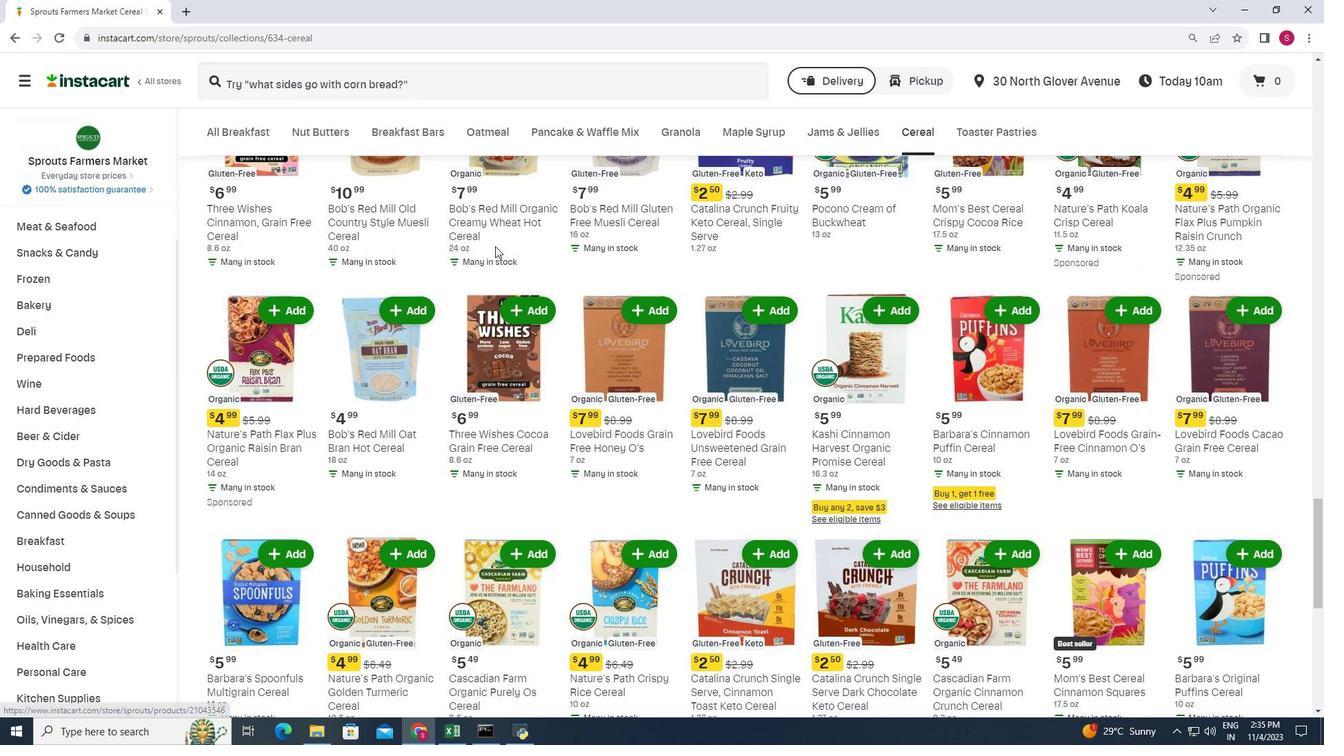 
Action: Mouse scrolled (495, 245) with delta (0, 0)
Screenshot: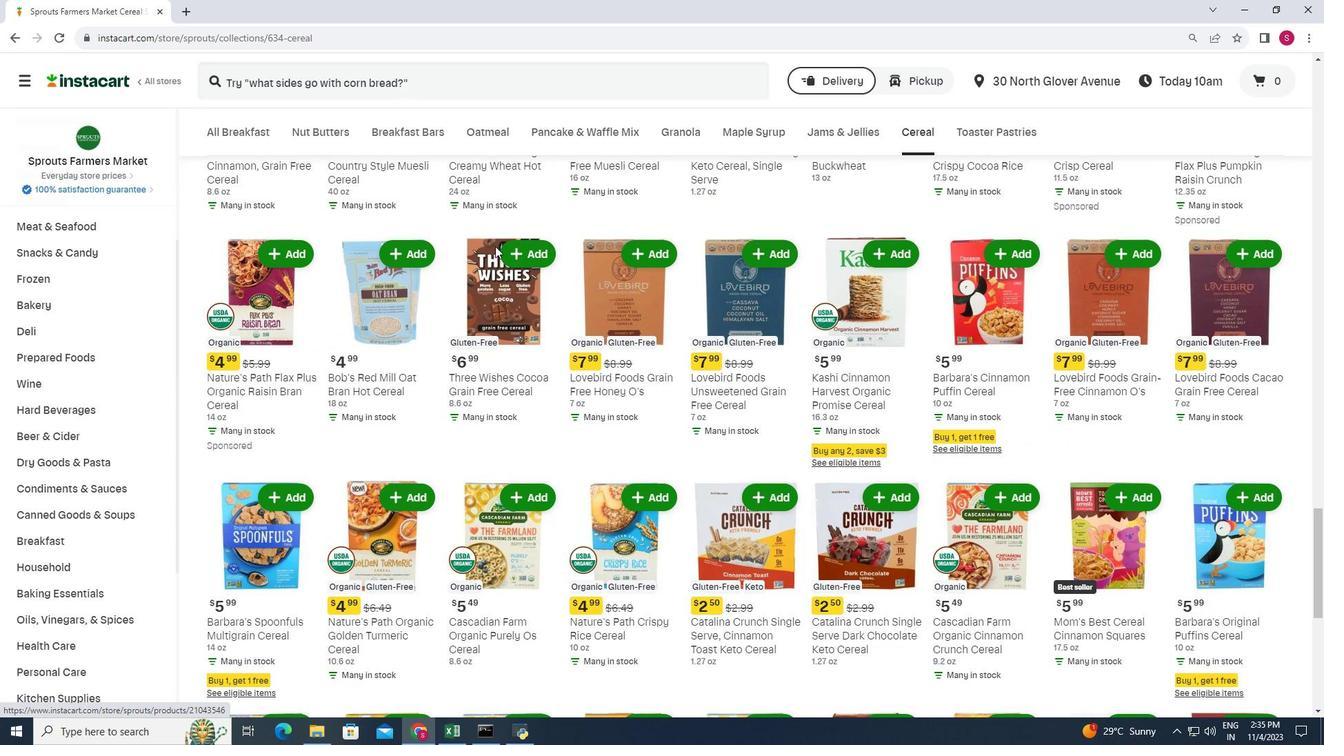 
Action: Mouse moved to (496, 245)
Screenshot: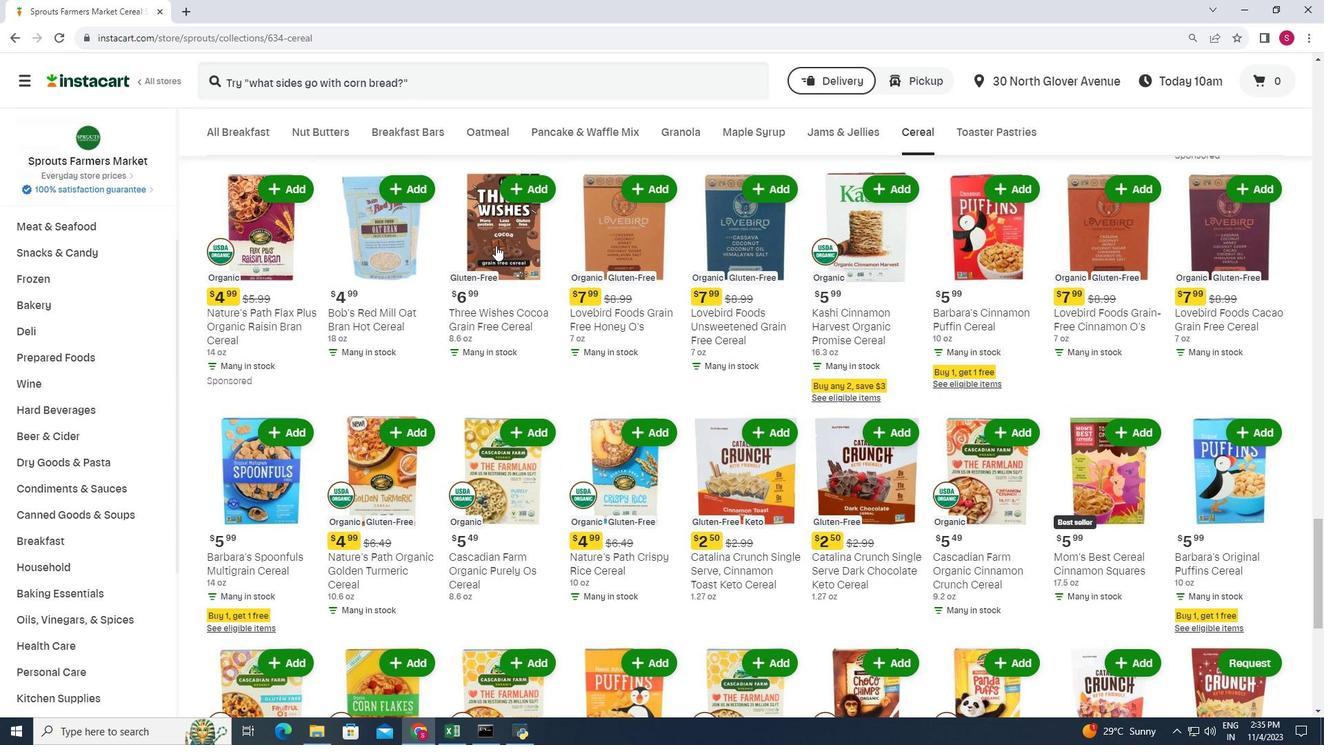 
Action: Mouse scrolled (496, 244) with delta (0, 0)
Screenshot: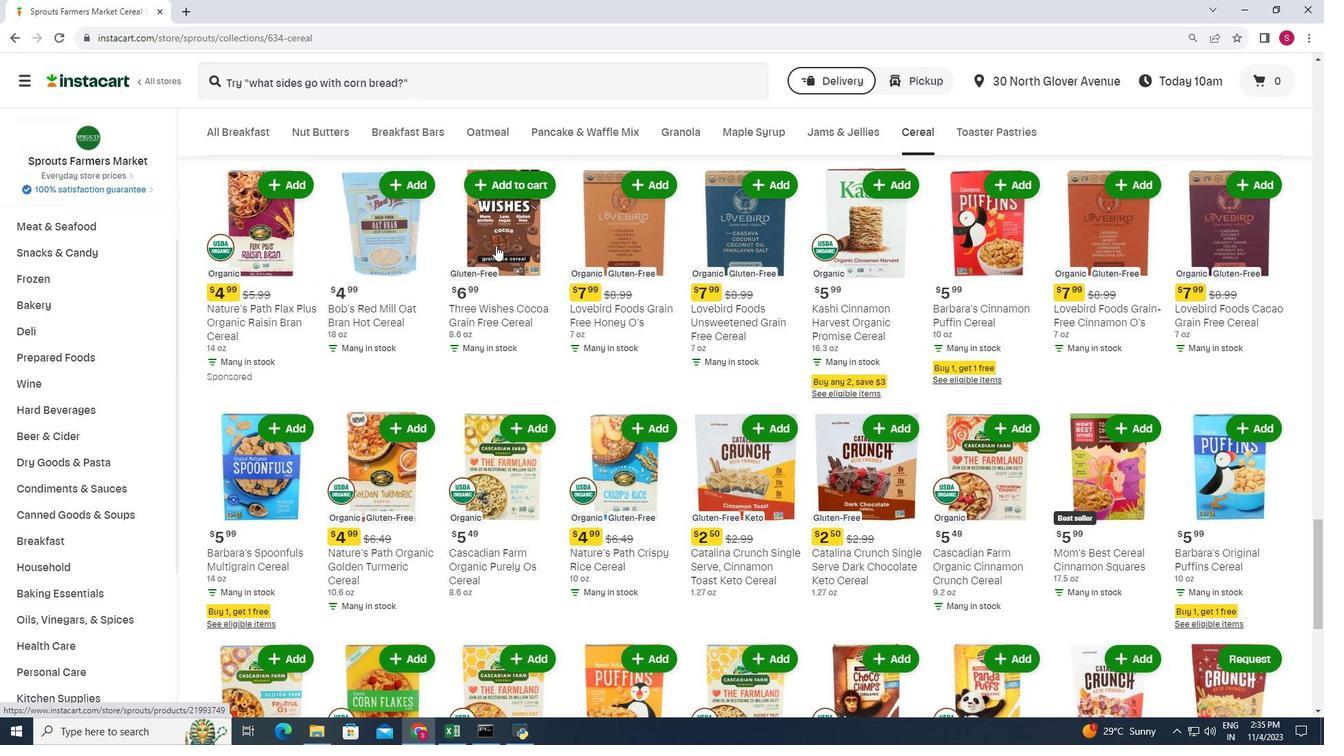 
Action: Mouse scrolled (496, 244) with delta (0, 0)
Screenshot: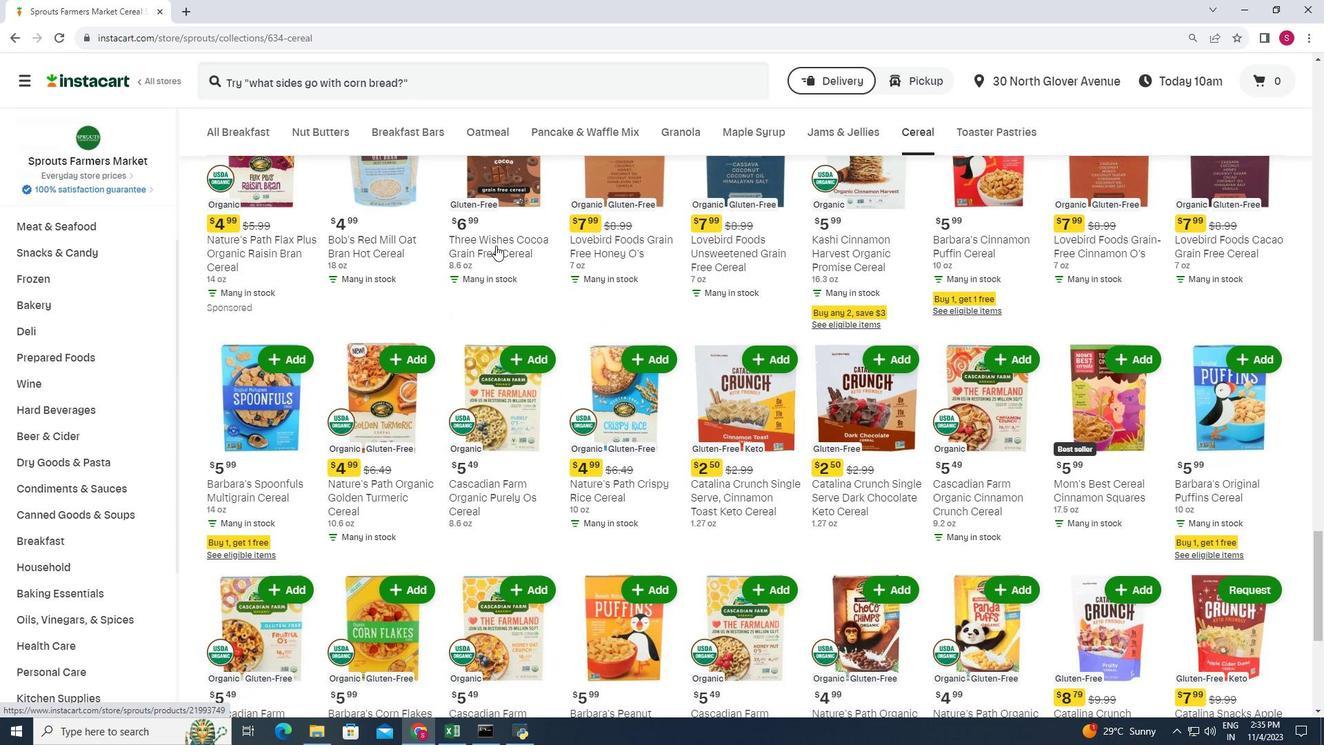 
Action: Mouse scrolled (496, 244) with delta (0, 0)
Screenshot: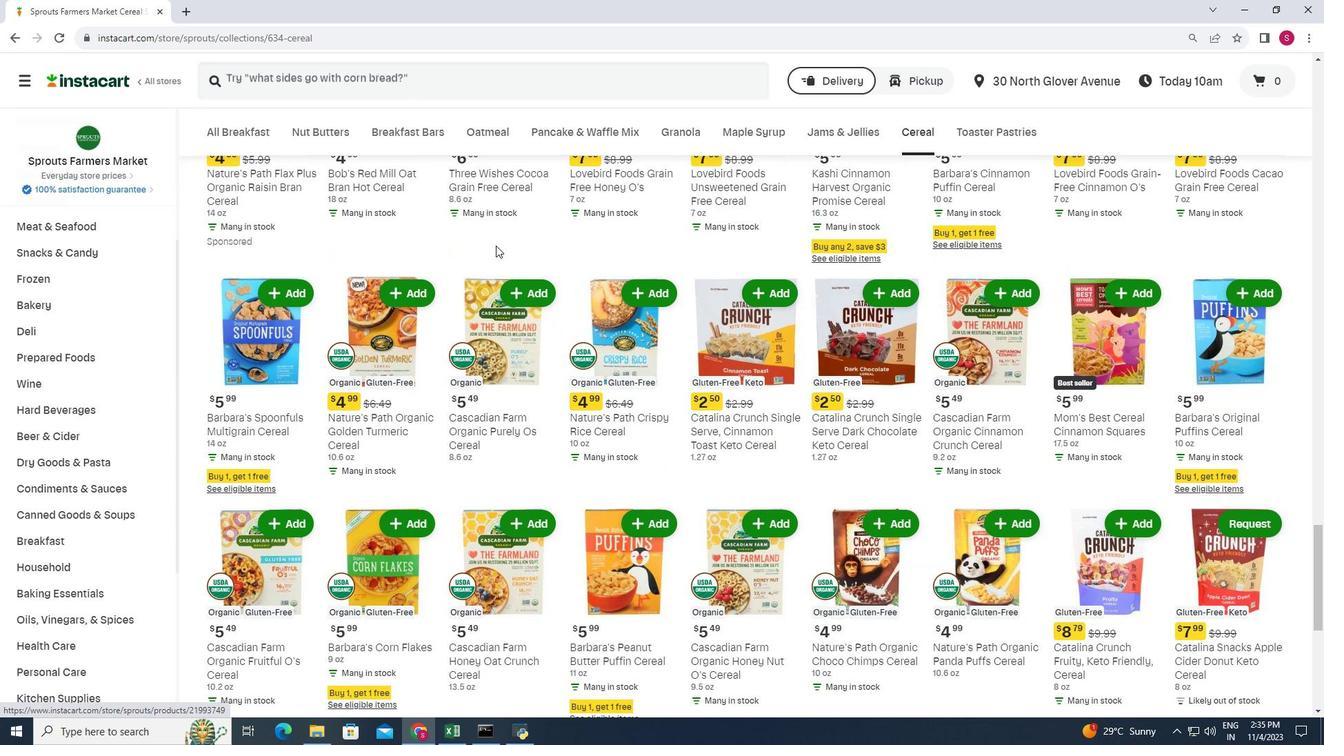 
Action: Mouse scrolled (496, 244) with delta (0, 0)
Screenshot: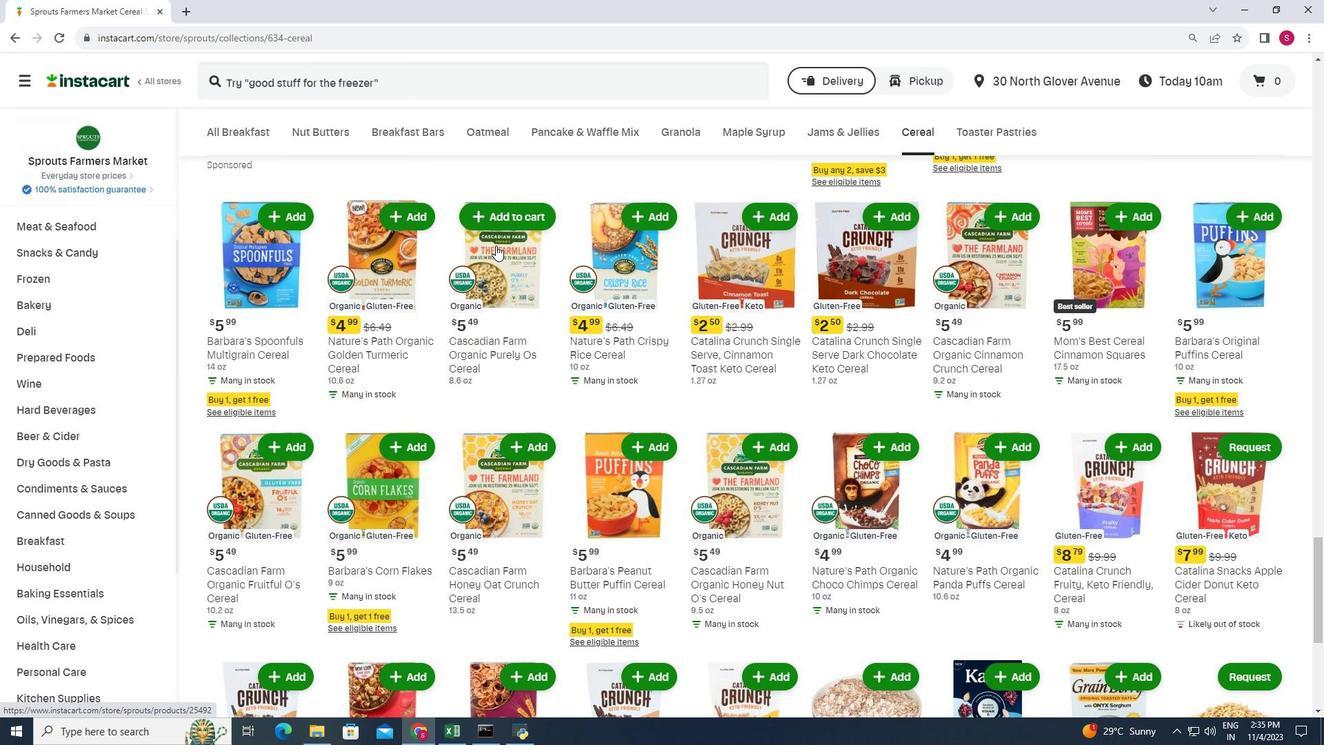 
Action: Mouse scrolled (496, 244) with delta (0, 0)
Screenshot: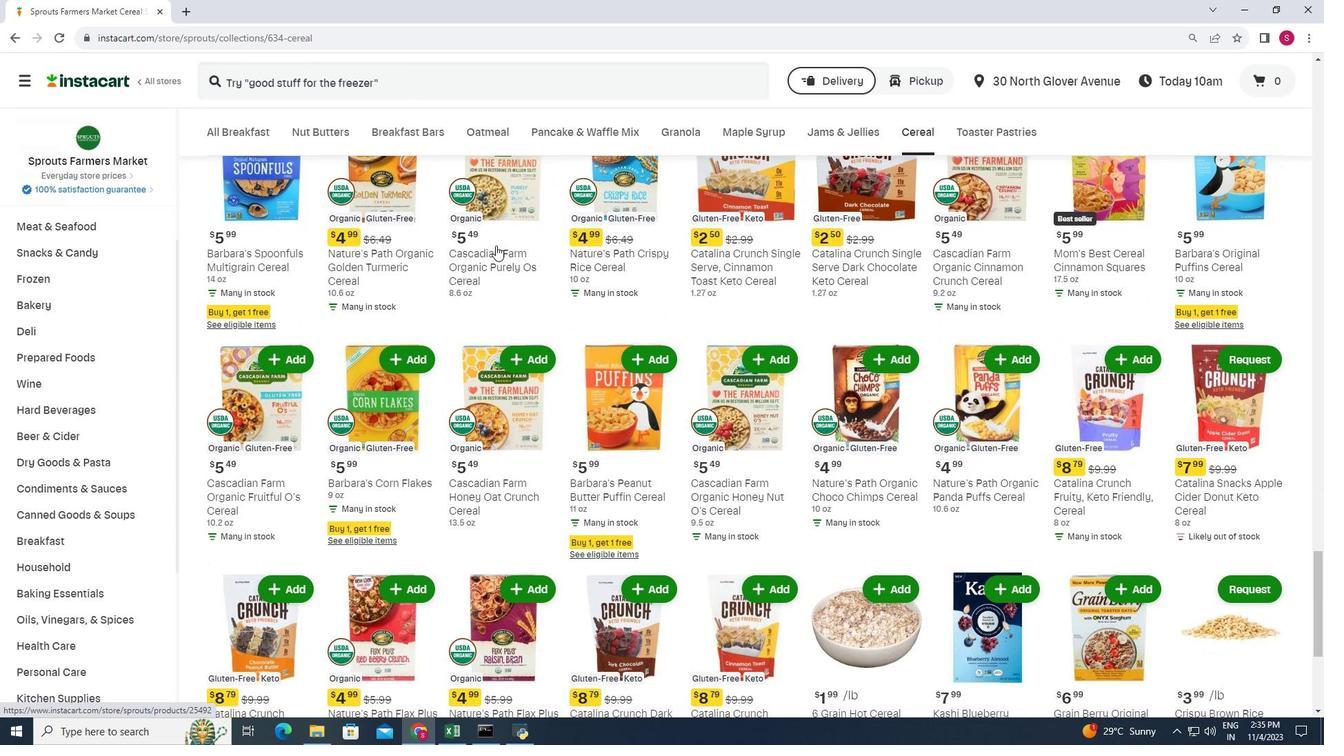 
Action: Mouse scrolled (496, 244) with delta (0, 0)
Screenshot: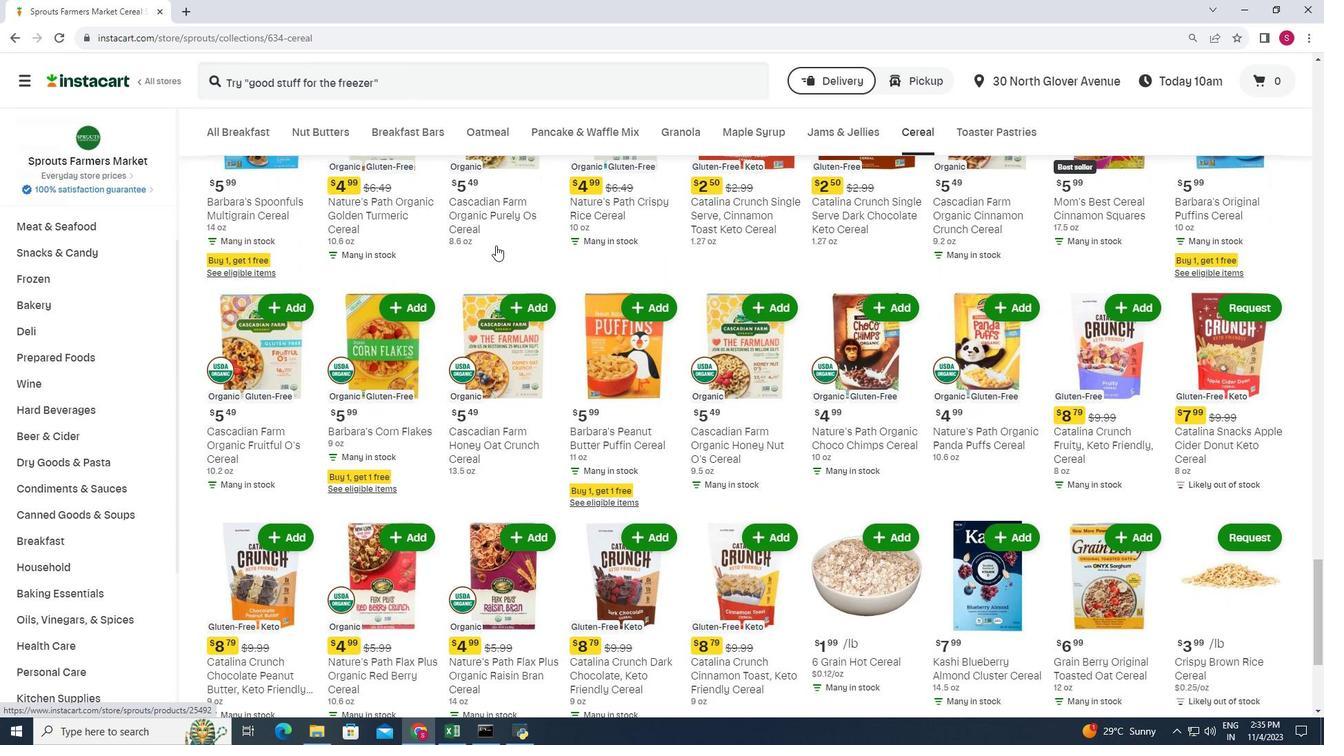 
Action: Mouse moved to (496, 244)
Screenshot: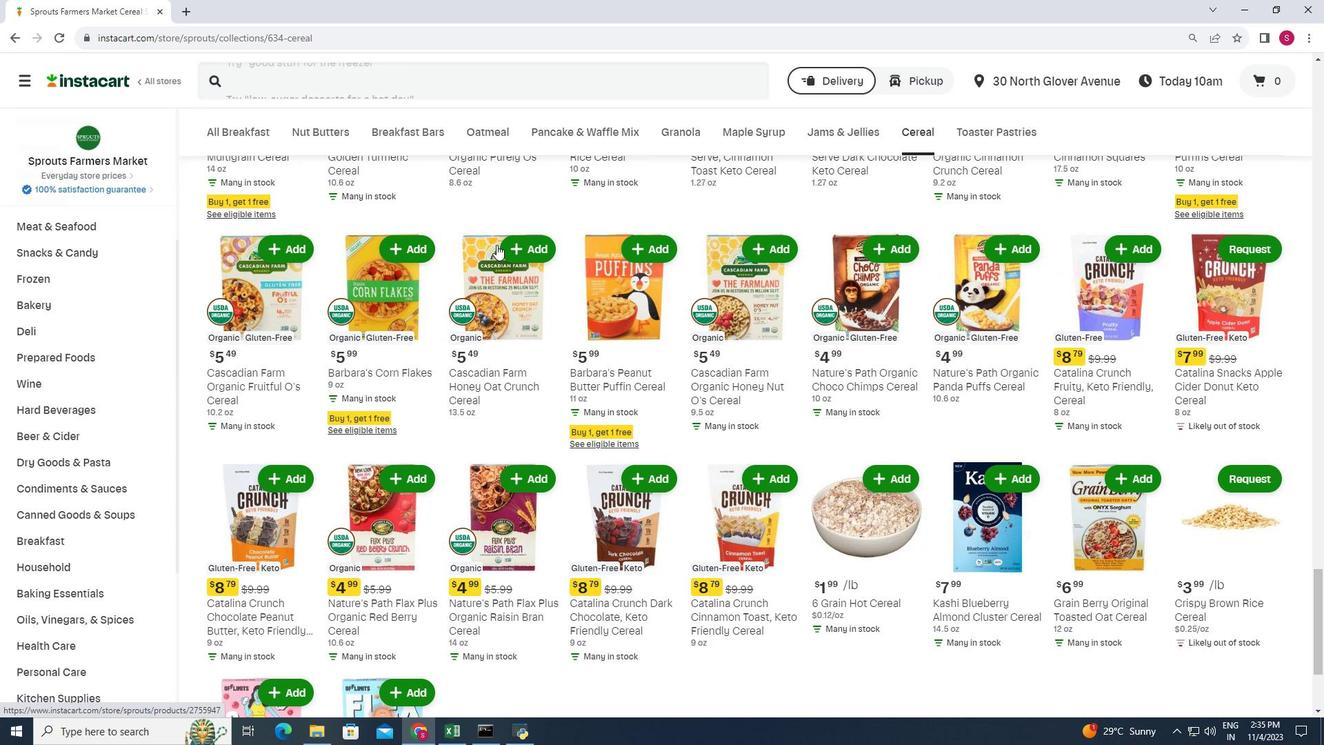 
Action: Mouse scrolled (496, 244) with delta (0, 0)
Screenshot: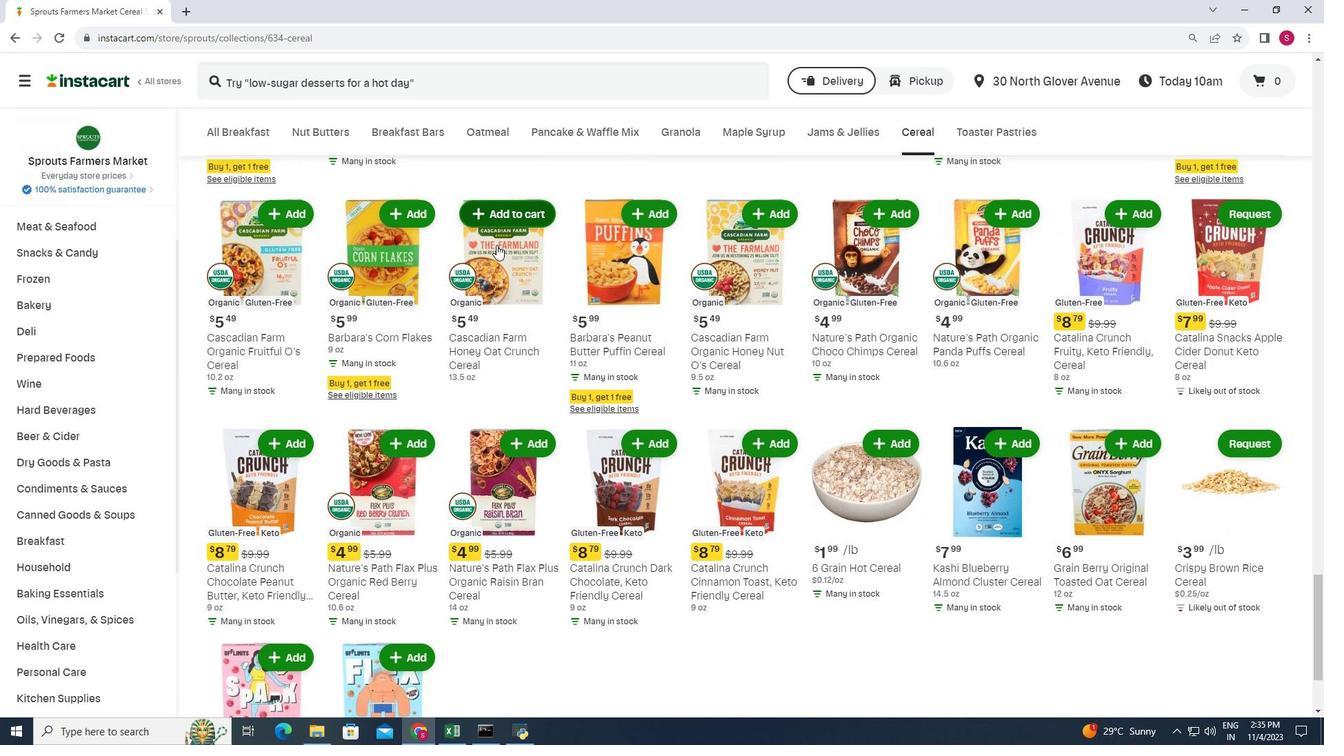 
Action: Mouse moved to (898, 400)
Screenshot: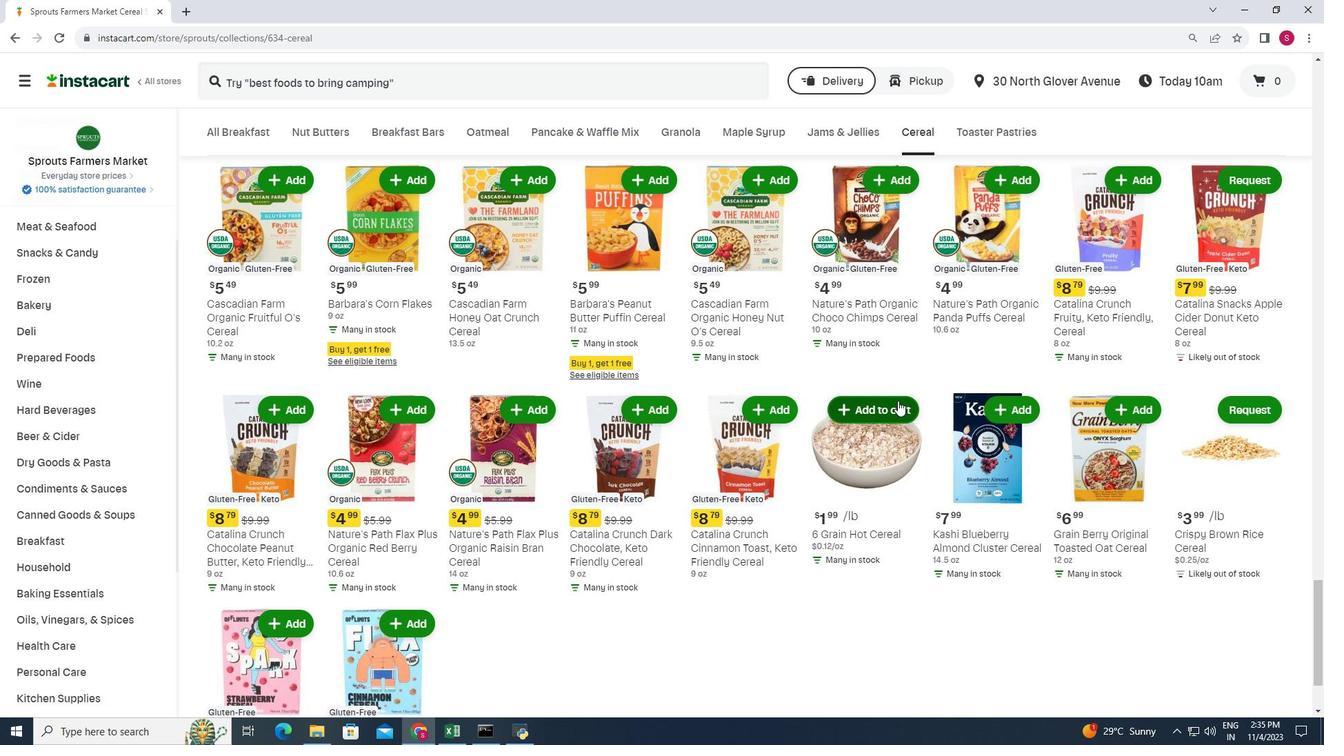 
Action: Mouse pressed left at (898, 400)
Screenshot: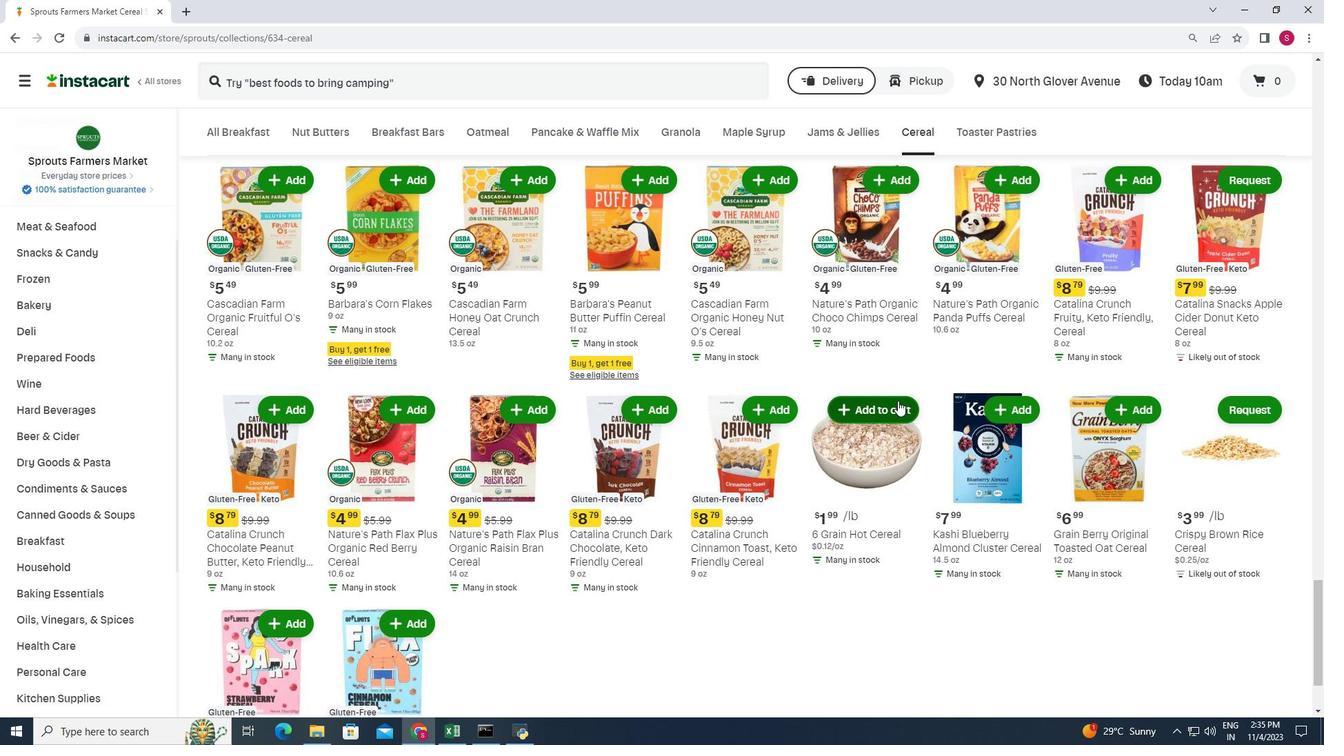 
Action: Mouse moved to (901, 378)
Screenshot: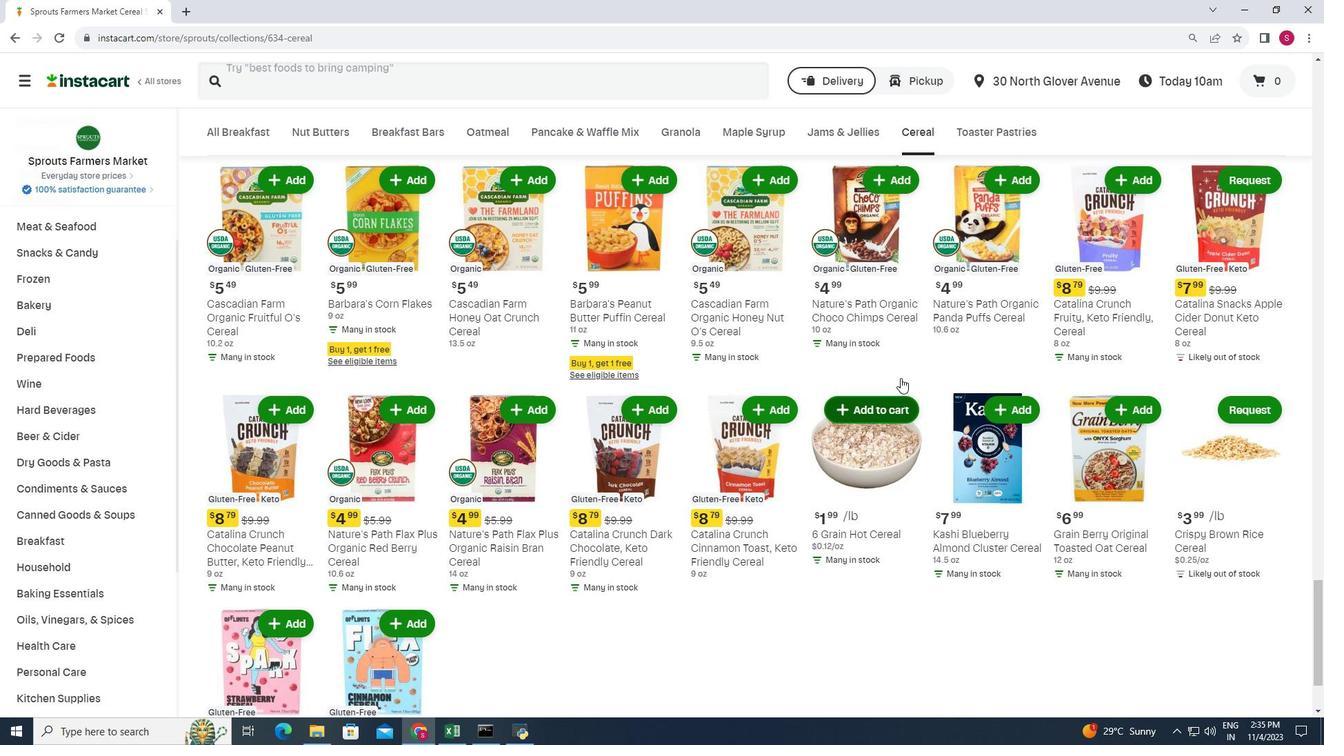 
